 Task: Open Card Infrastructure Maintenance in Board Brand Management and Reputation Monitoring to Workspace Agile Methodology and add a team member Softage.2@softage.net, a label Blue, a checklist Sports Coaching, an attachment from your computer, a color Blue and finally, add a card description 'Conduct customer research for new customer loyalty program' and a comment 'We should approach this task with a sense of collaboration and teamwork, leveraging the strengths of each team member to achieve success.'. Add a start date 'Jan 06, 1900' with a due date 'Jan 13, 1900'
Action: Mouse moved to (125, 326)
Screenshot: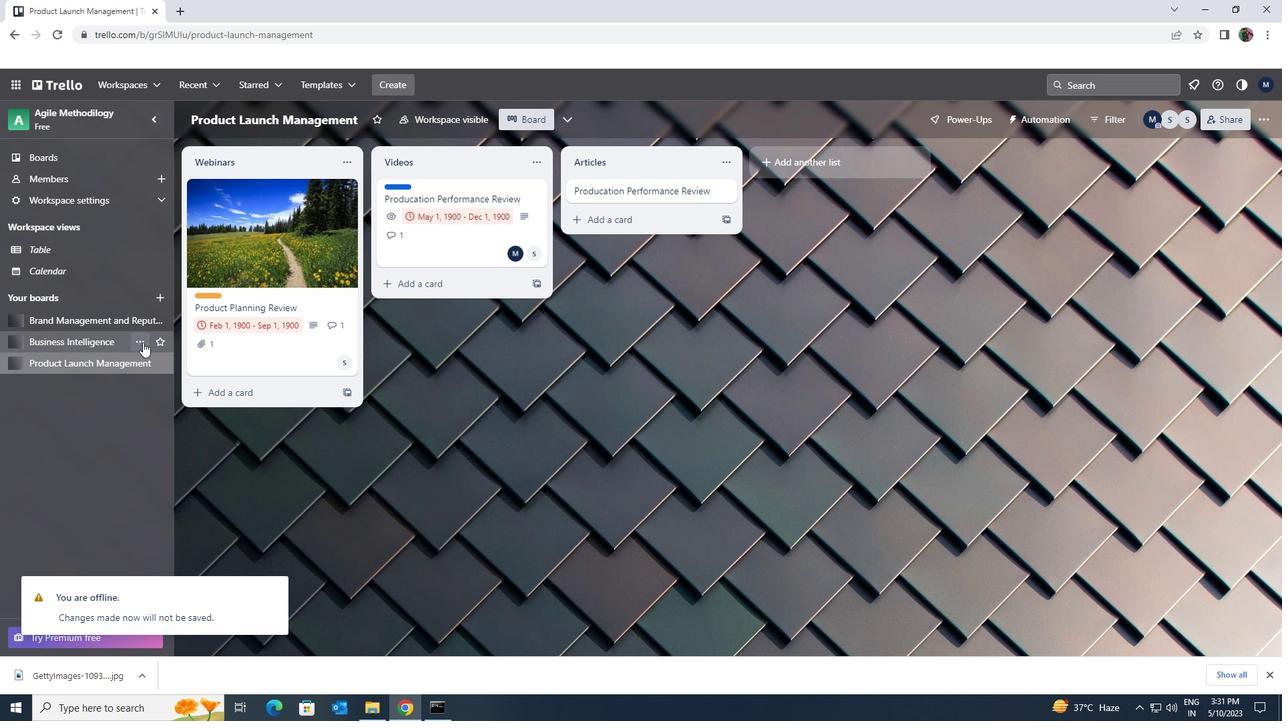 
Action: Mouse pressed left at (125, 326)
Screenshot: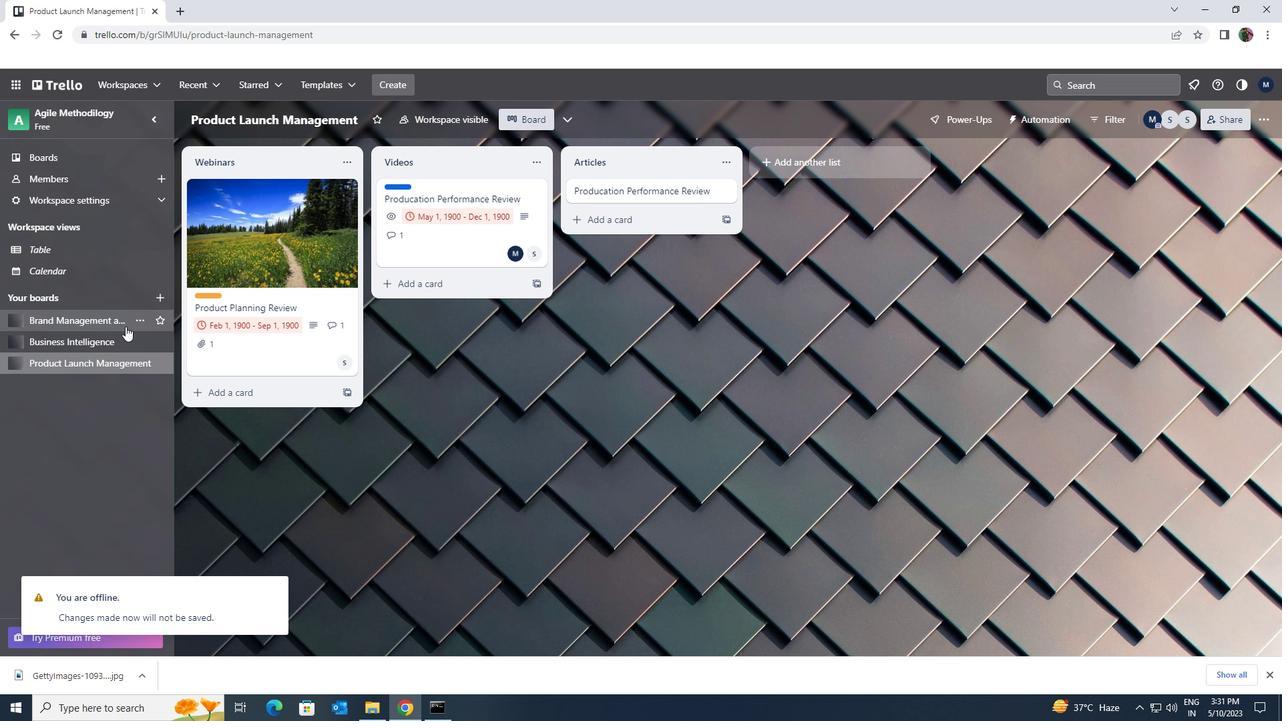 
Action: Mouse moved to (109, 322)
Screenshot: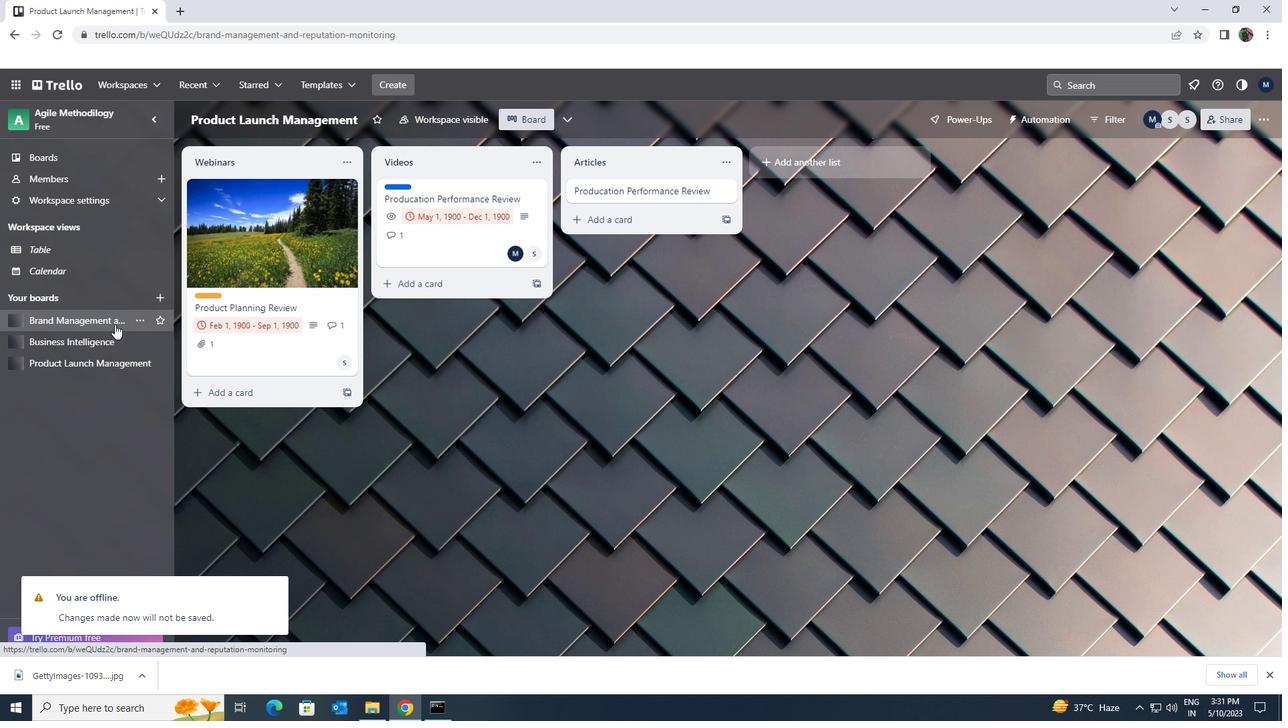 
Action: Mouse pressed left at (109, 322)
Screenshot: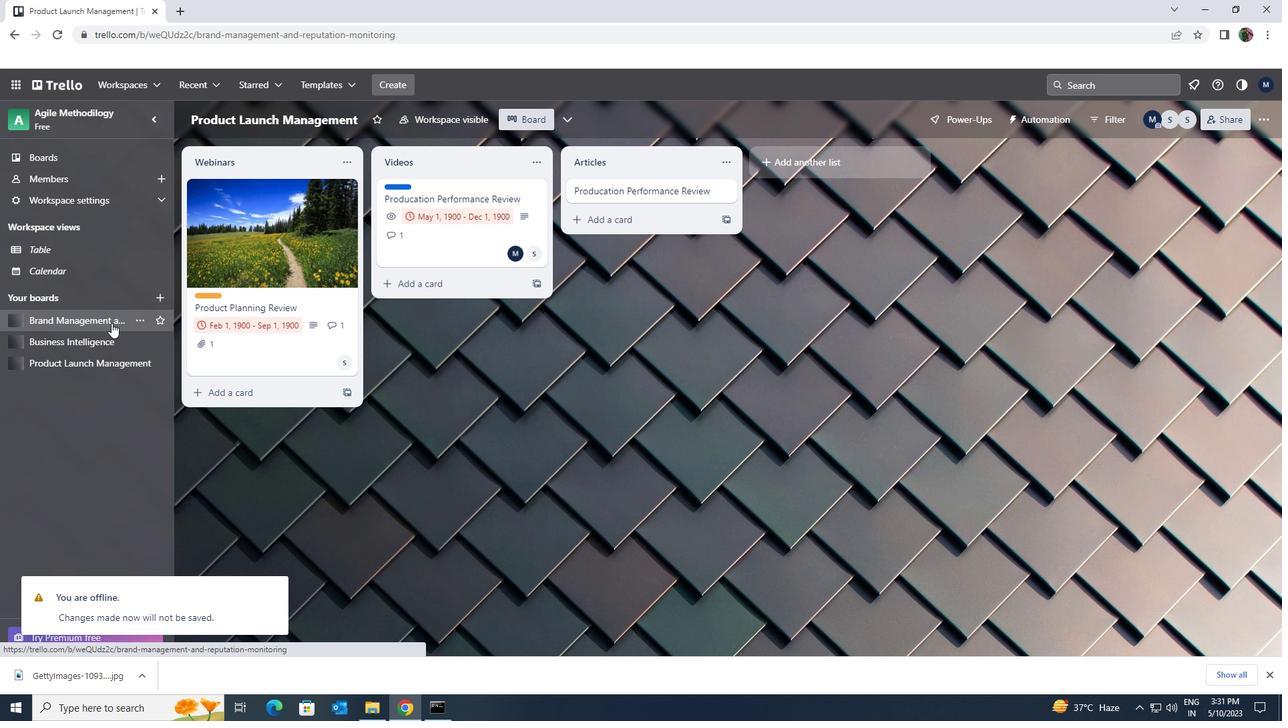 
Action: Mouse moved to (504, 193)
Screenshot: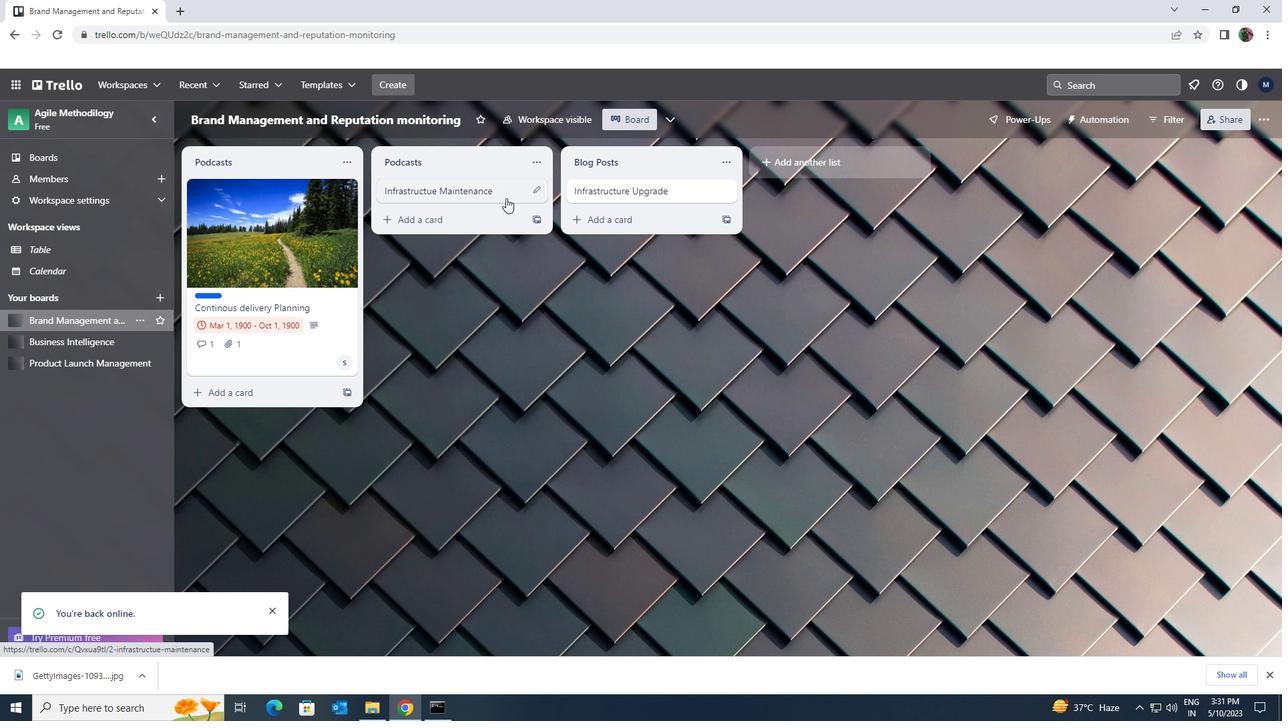 
Action: Mouse pressed left at (504, 193)
Screenshot: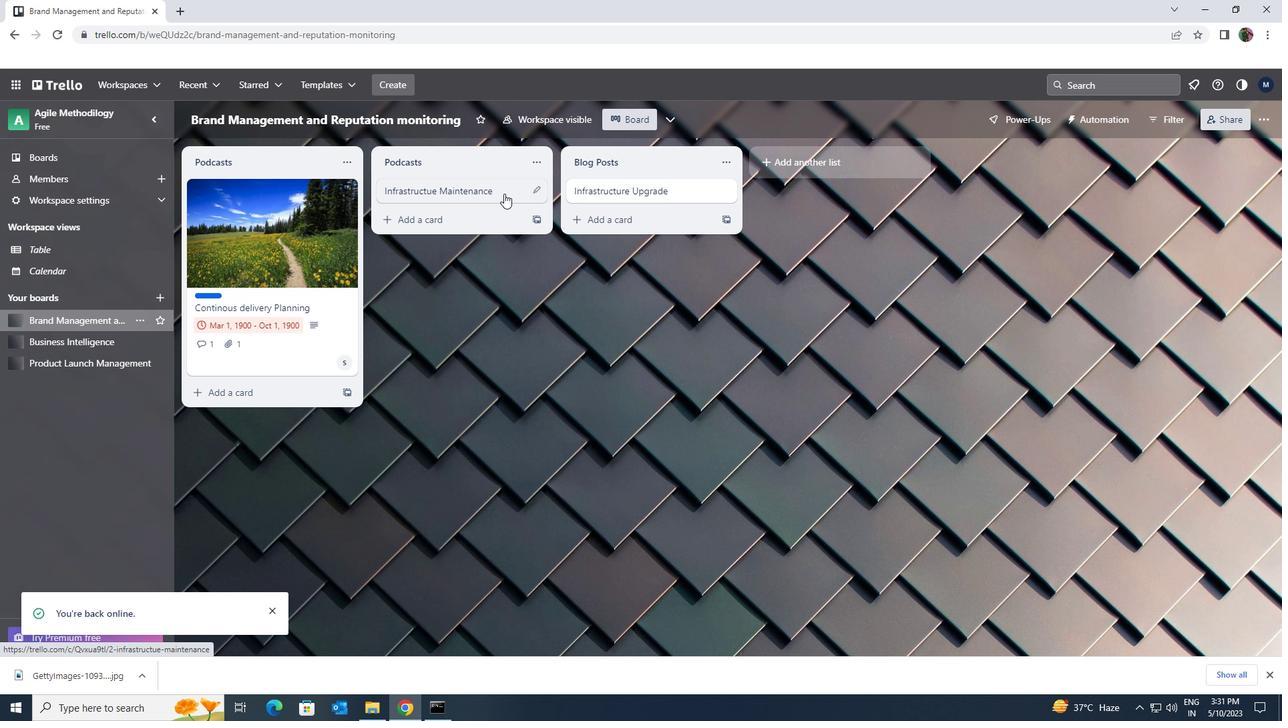 
Action: Mouse moved to (785, 182)
Screenshot: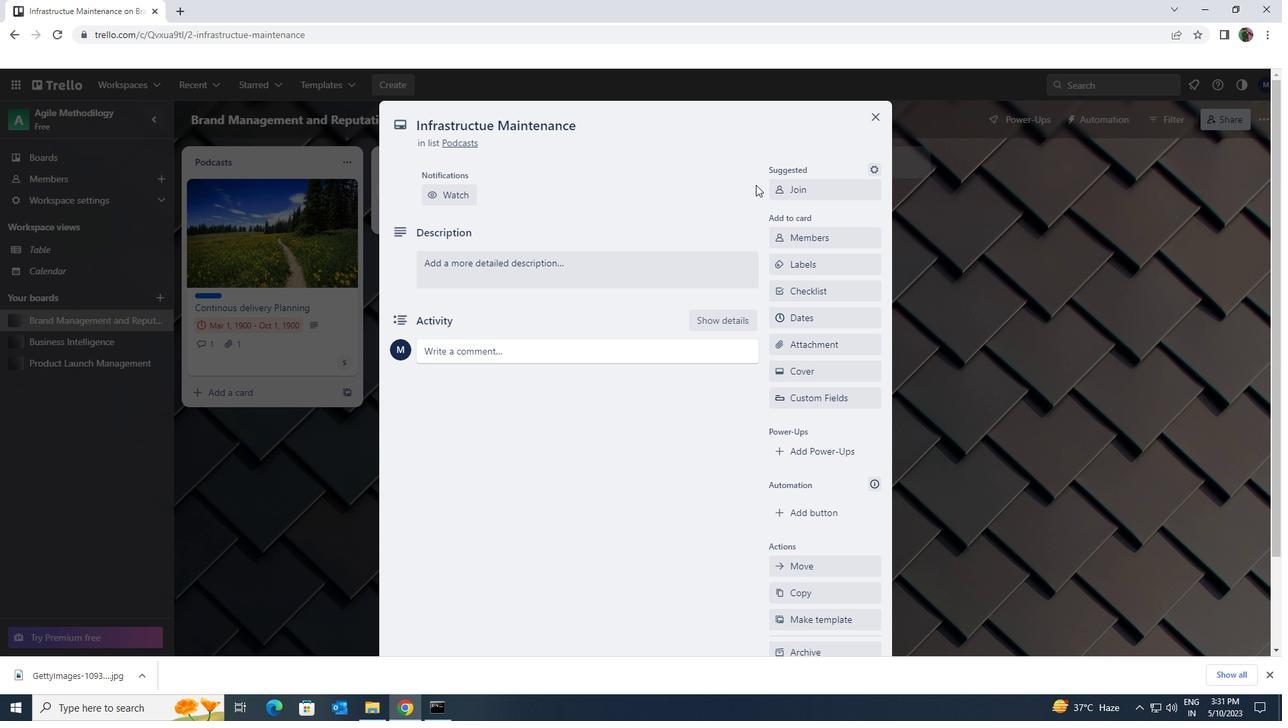 
Action: Mouse pressed left at (785, 182)
Screenshot: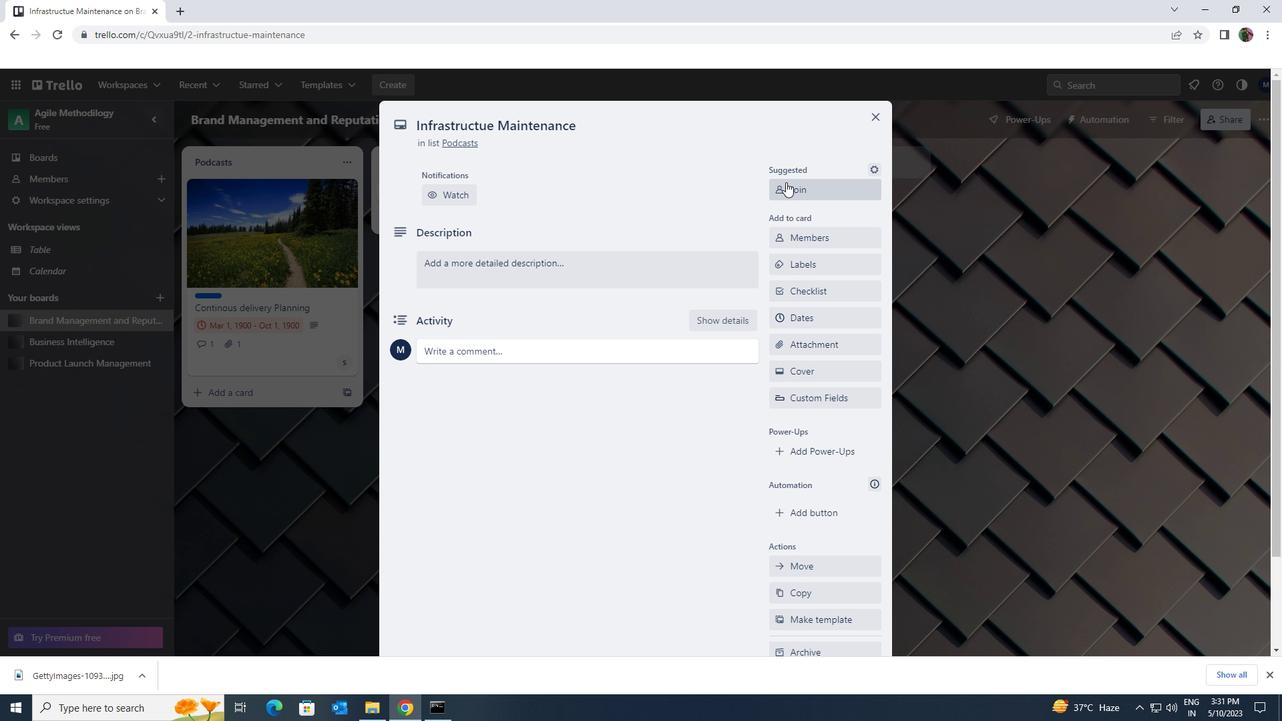 
Action: Mouse moved to (807, 187)
Screenshot: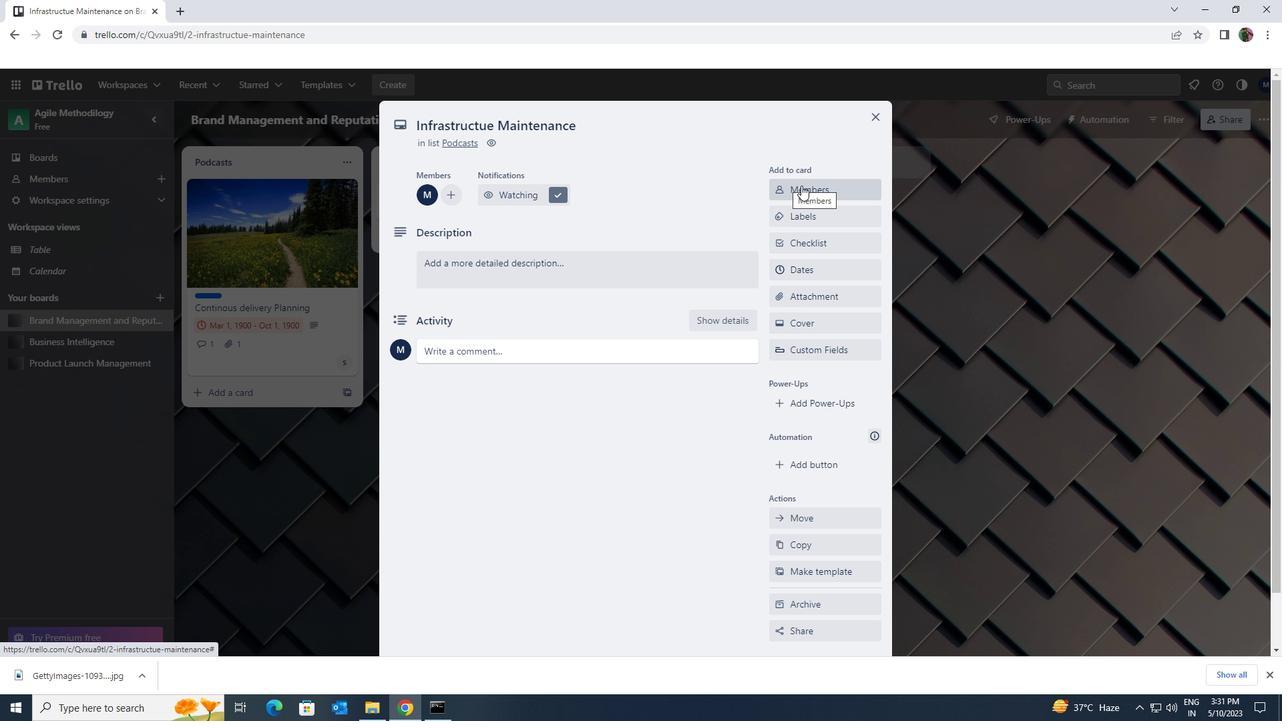 
Action: Mouse pressed left at (807, 187)
Screenshot: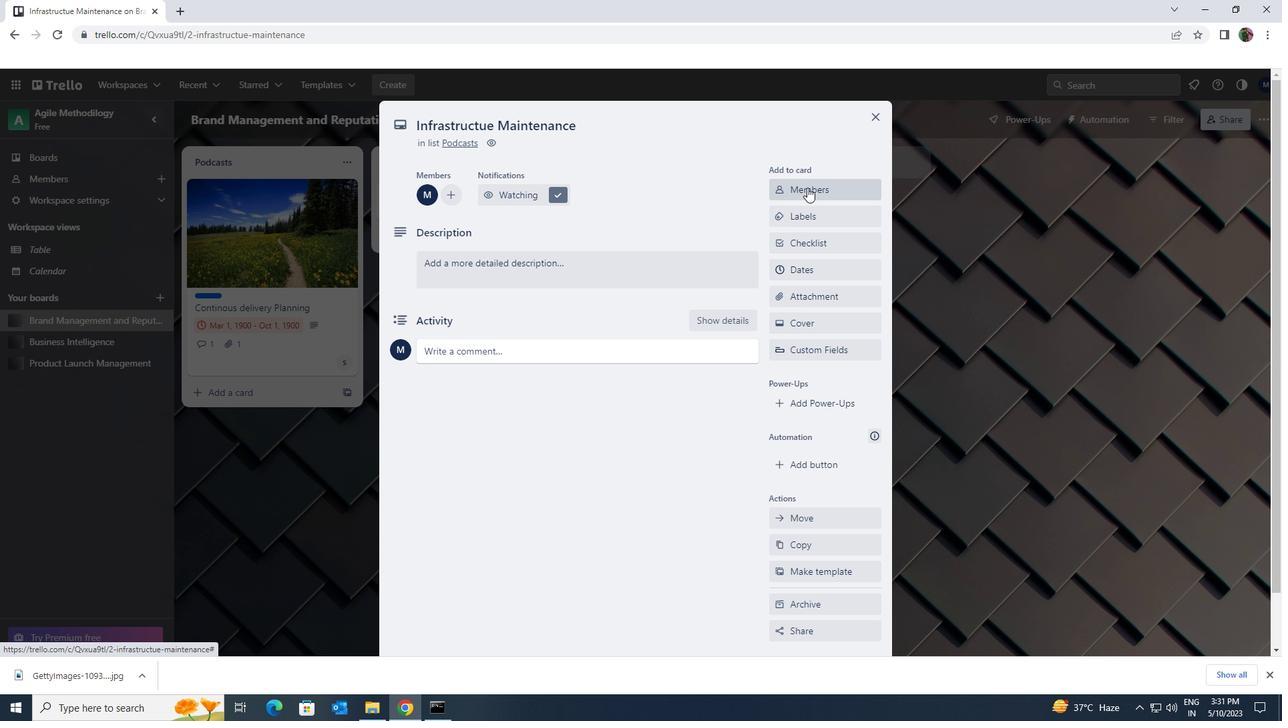 
Action: Mouse moved to (807, 187)
Screenshot: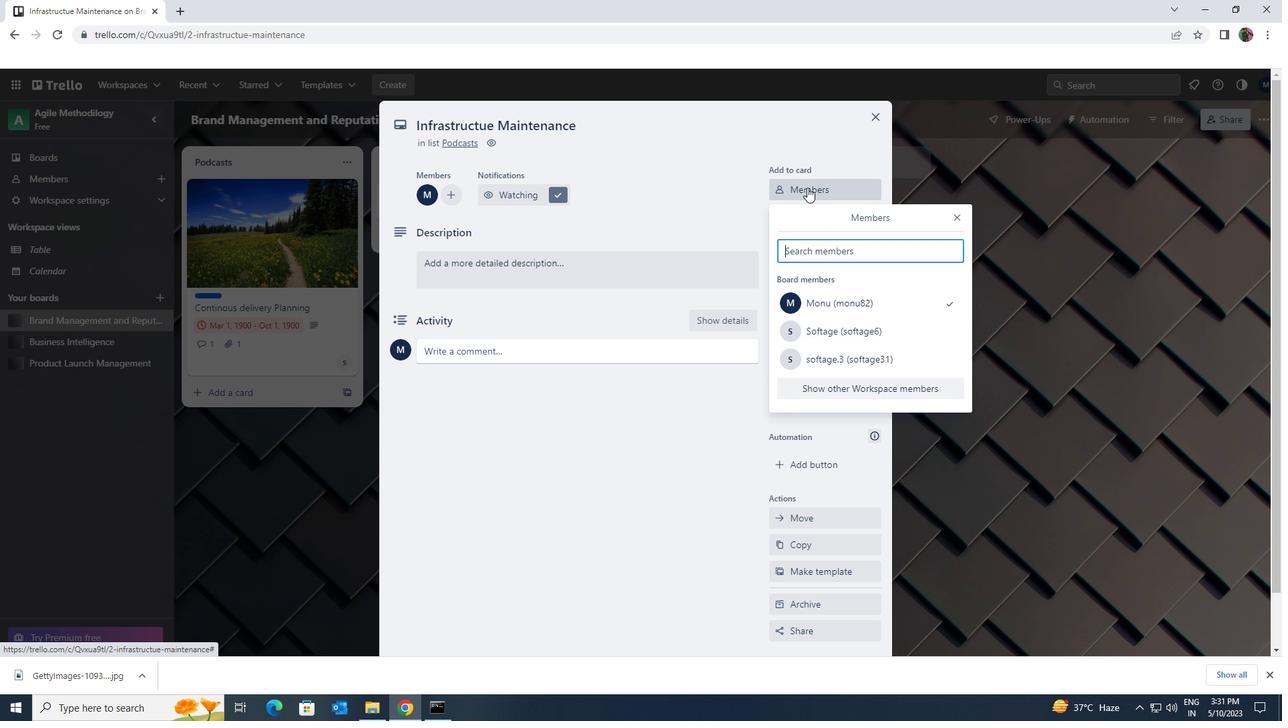 
Action: Key pressed <Key.shift>SOFTAGE.2<Key.shift>@SOFTAGE.NET
Screenshot: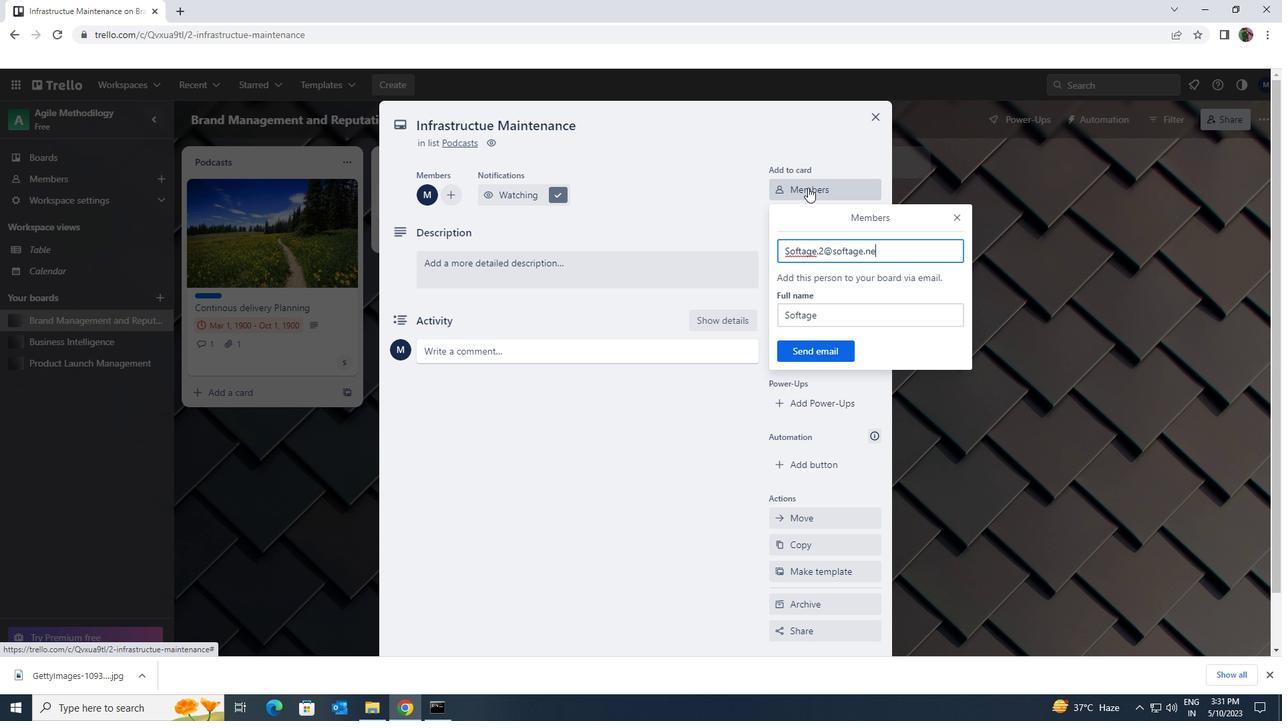 
Action: Mouse moved to (823, 351)
Screenshot: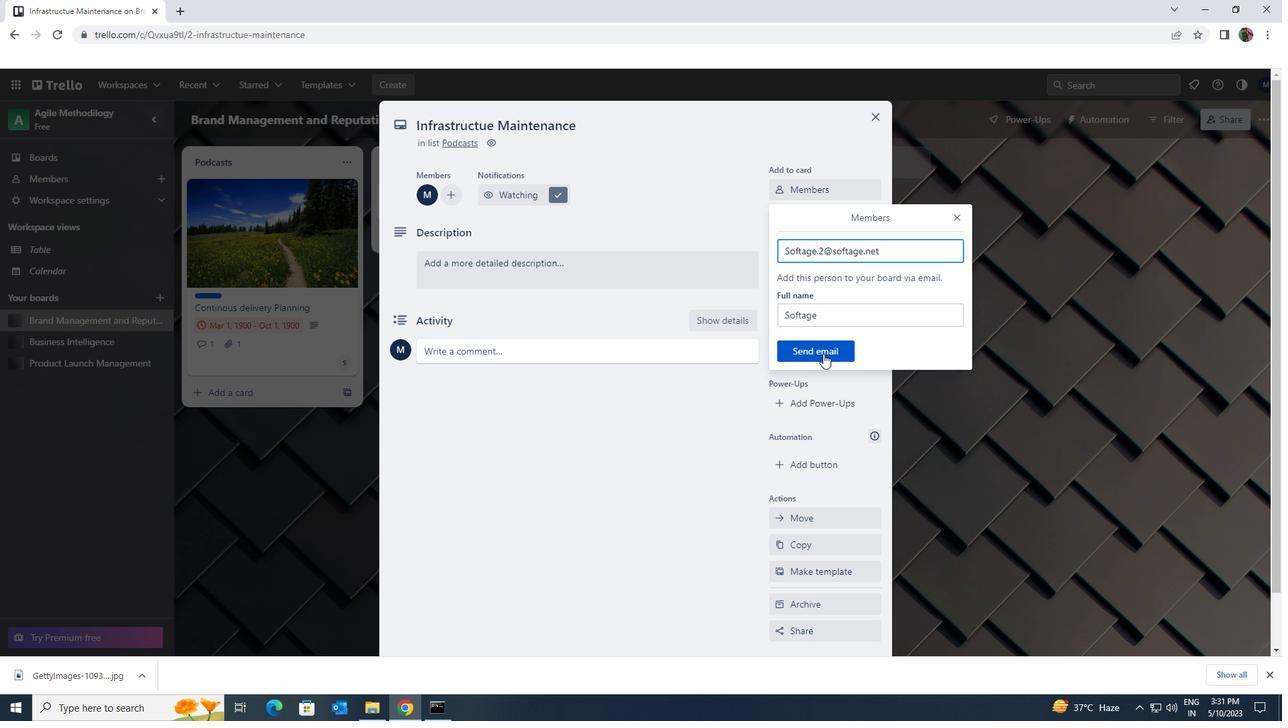
Action: Mouse pressed left at (823, 351)
Screenshot: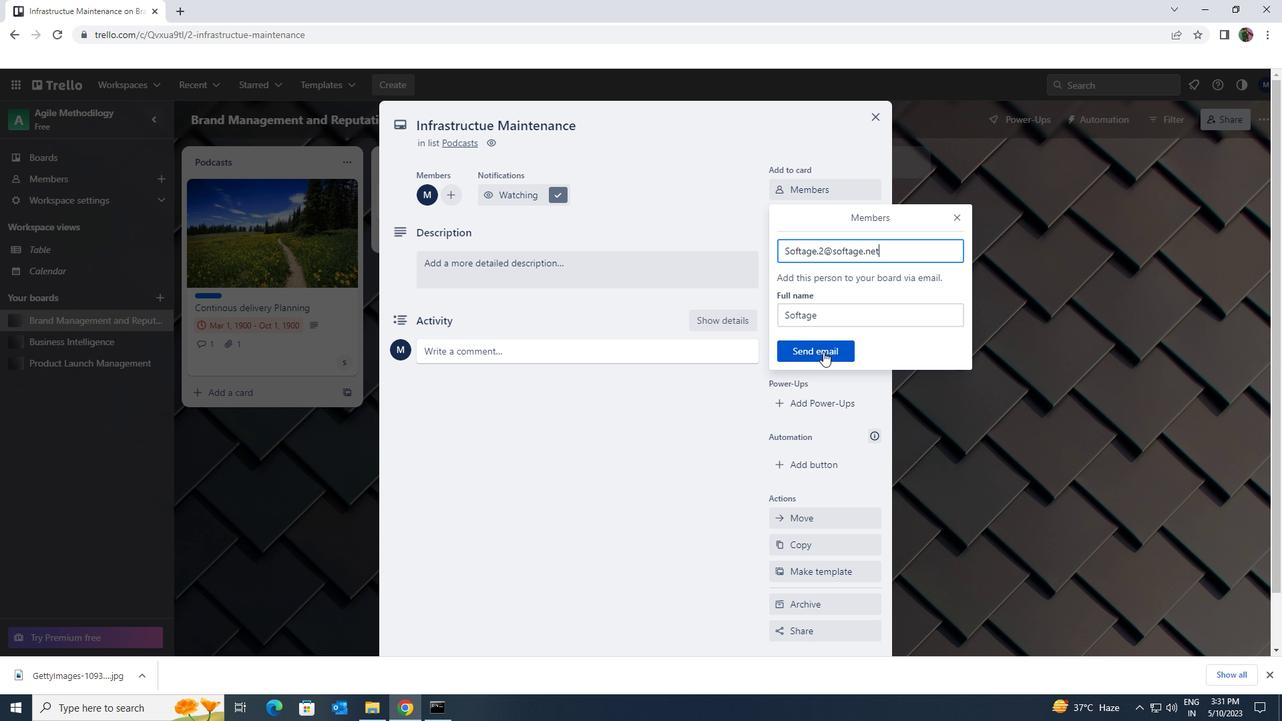 
Action: Mouse moved to (800, 215)
Screenshot: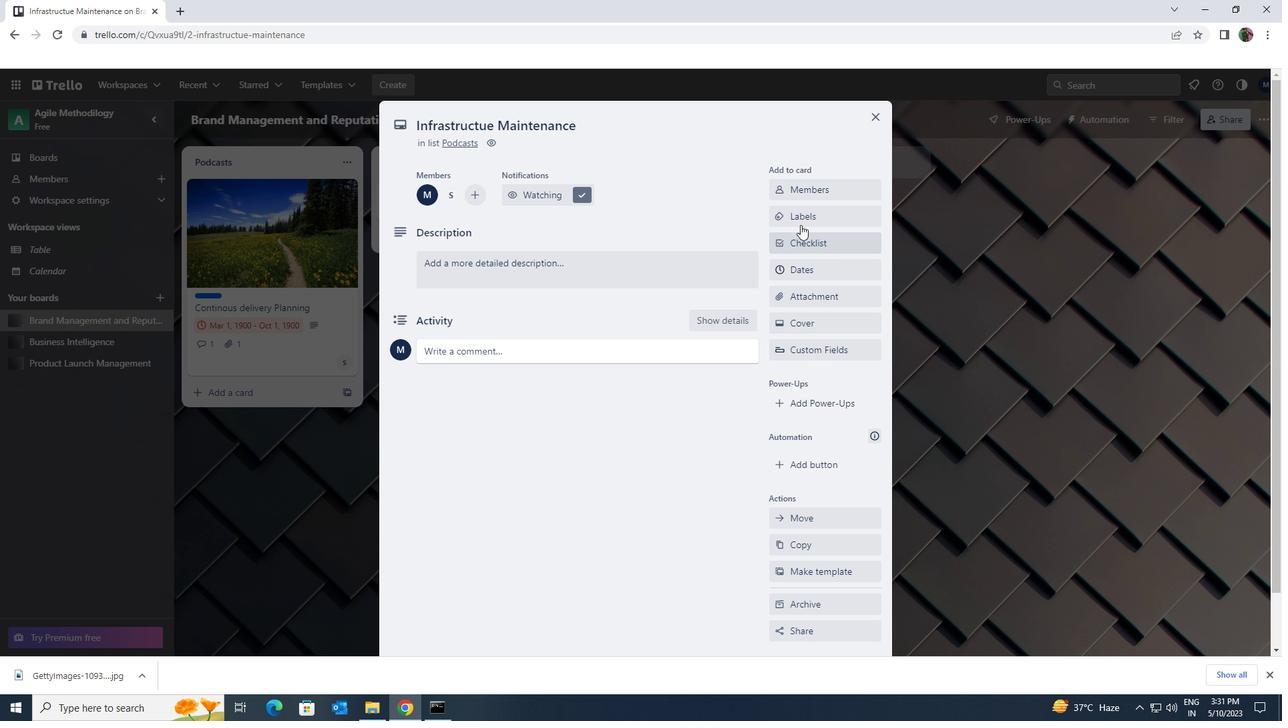 
Action: Mouse pressed left at (800, 215)
Screenshot: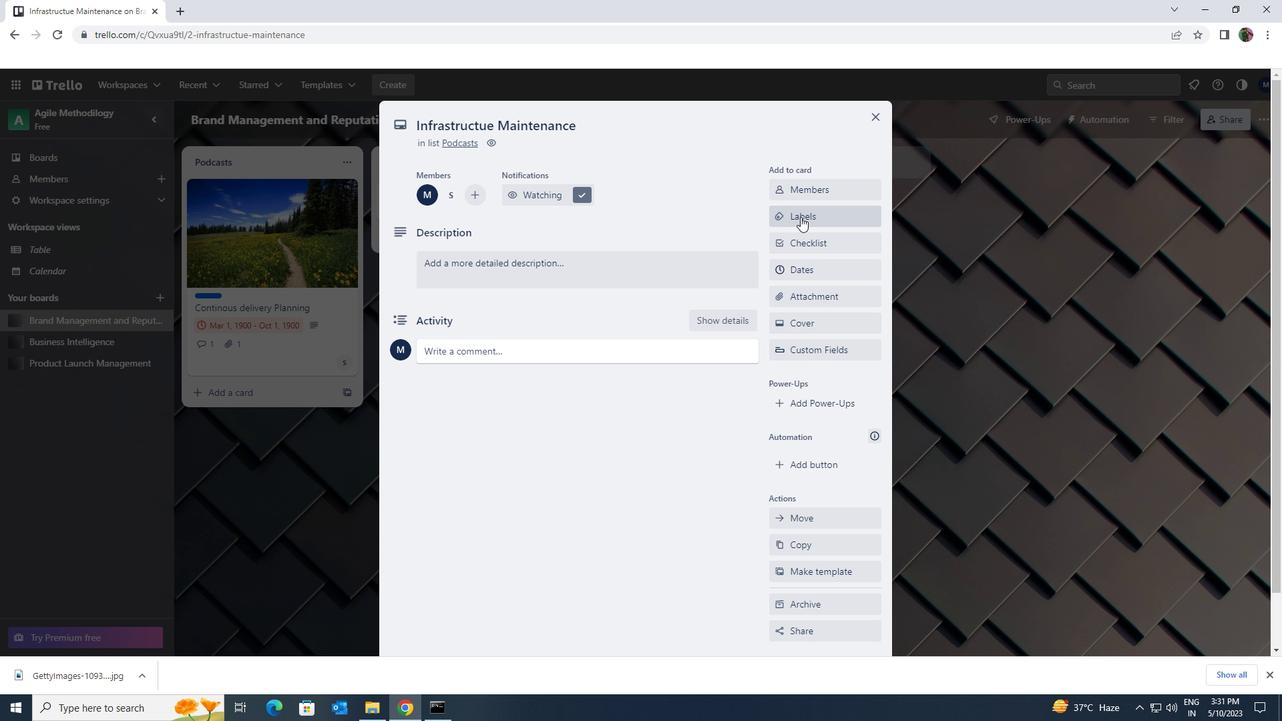 
Action: Mouse moved to (859, 503)
Screenshot: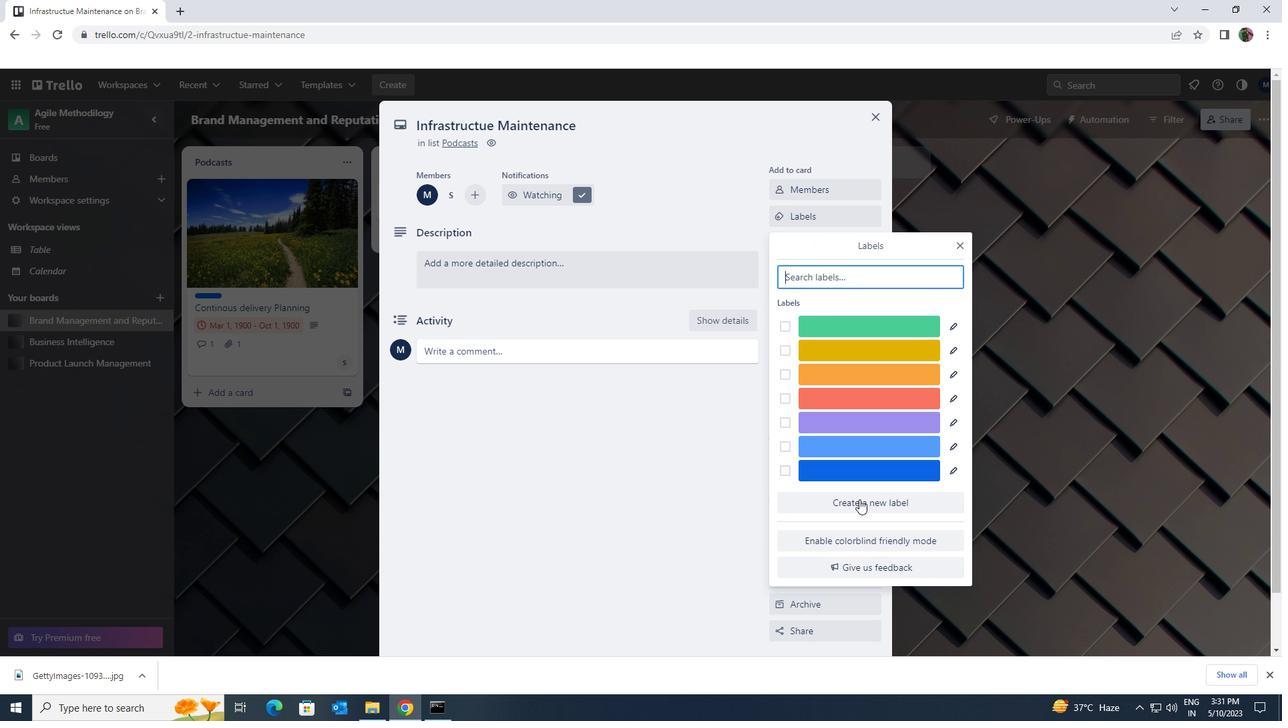 
Action: Mouse pressed left at (859, 503)
Screenshot: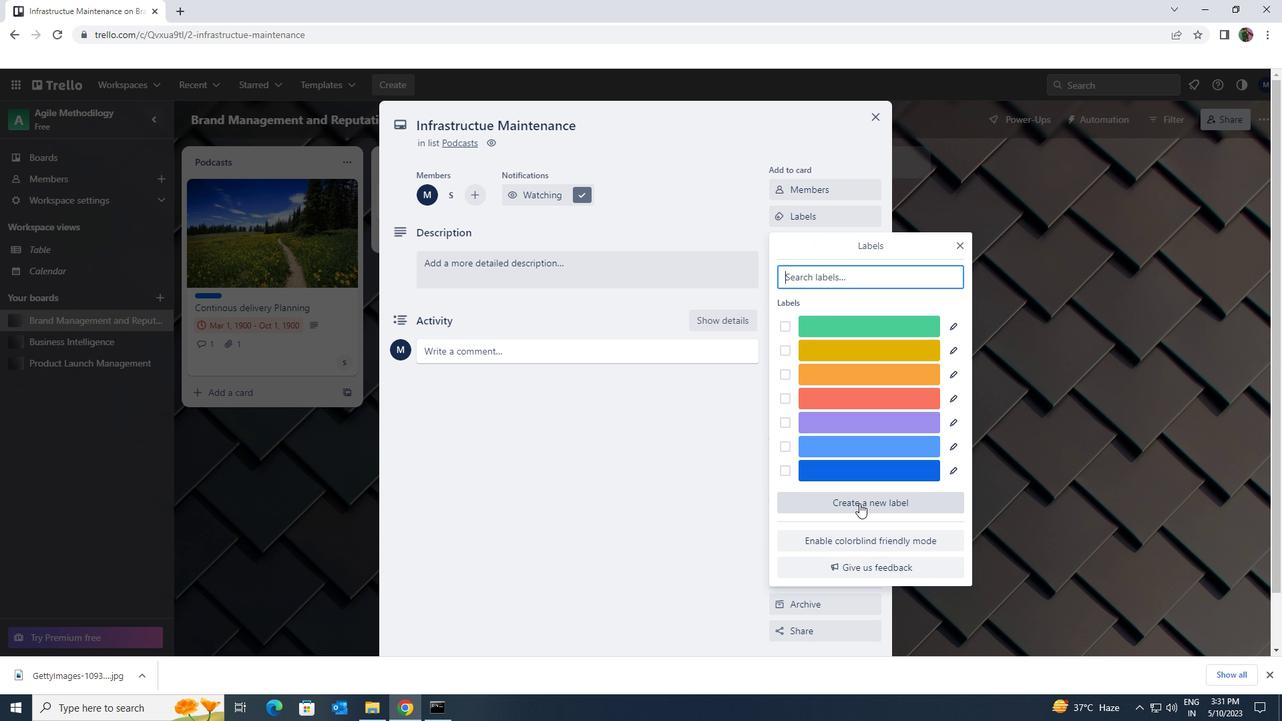 
Action: Mouse moved to (791, 536)
Screenshot: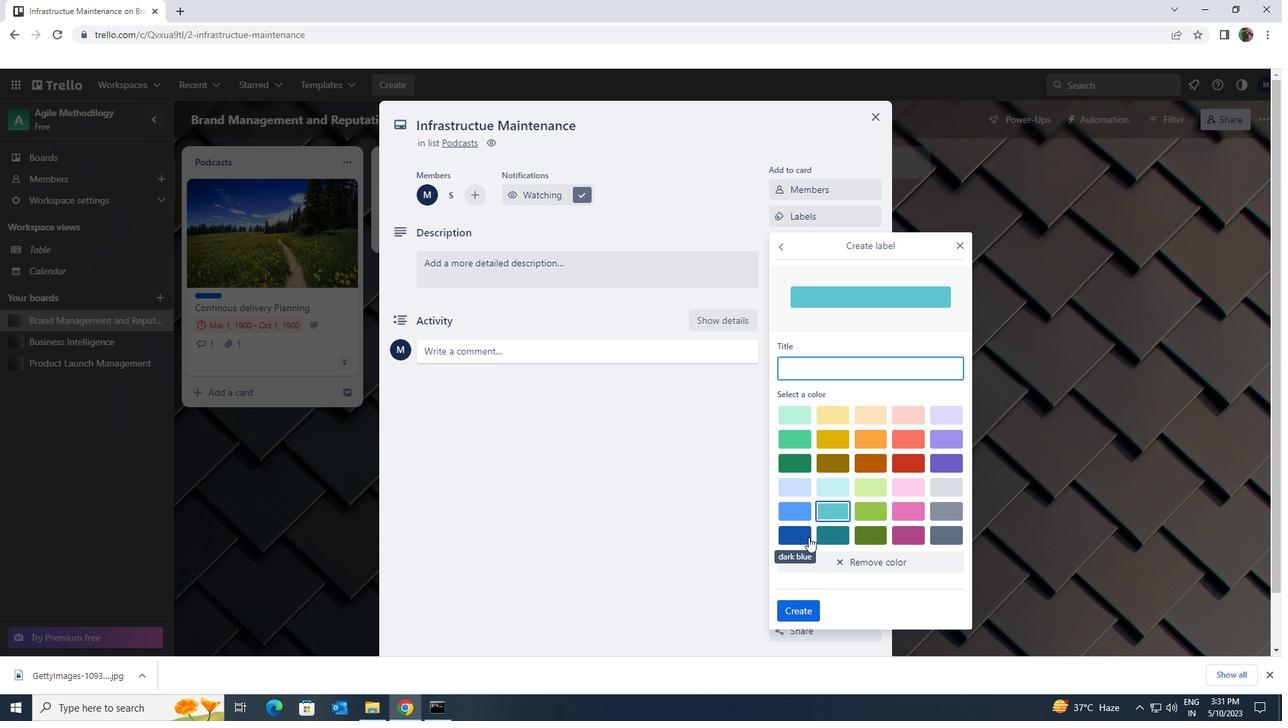 
Action: Mouse pressed left at (791, 536)
Screenshot: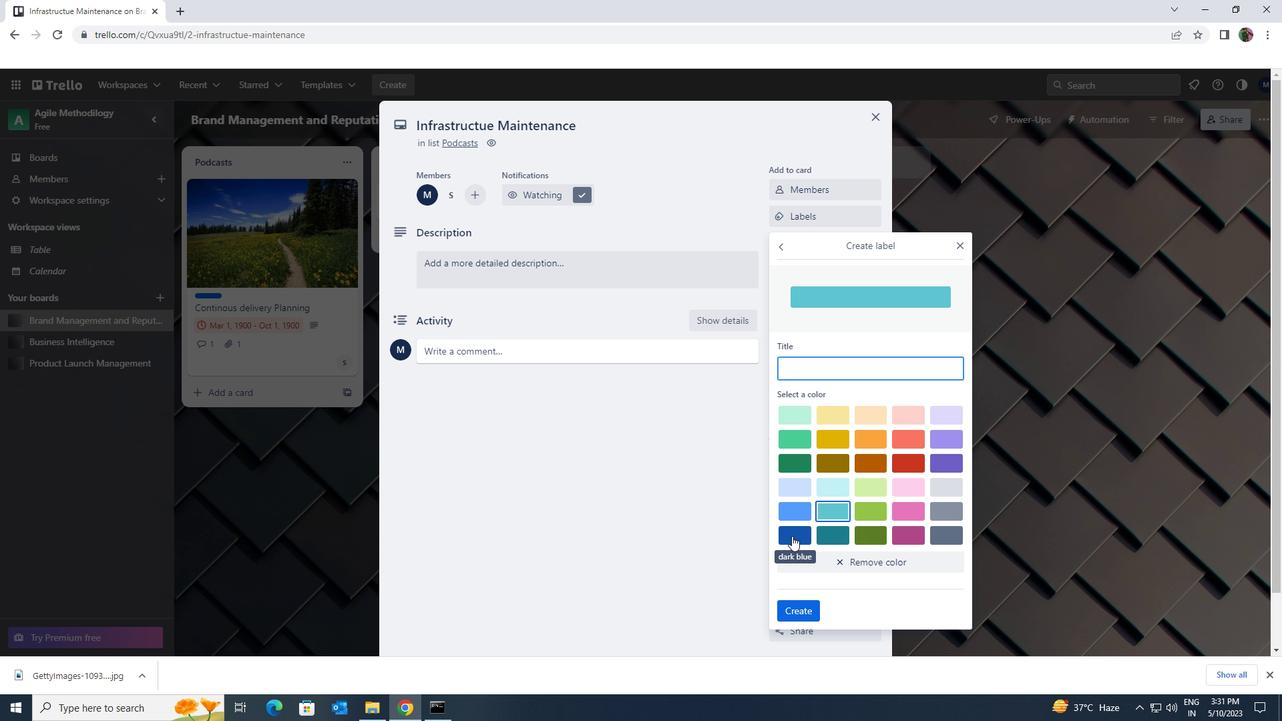 
Action: Mouse moved to (793, 610)
Screenshot: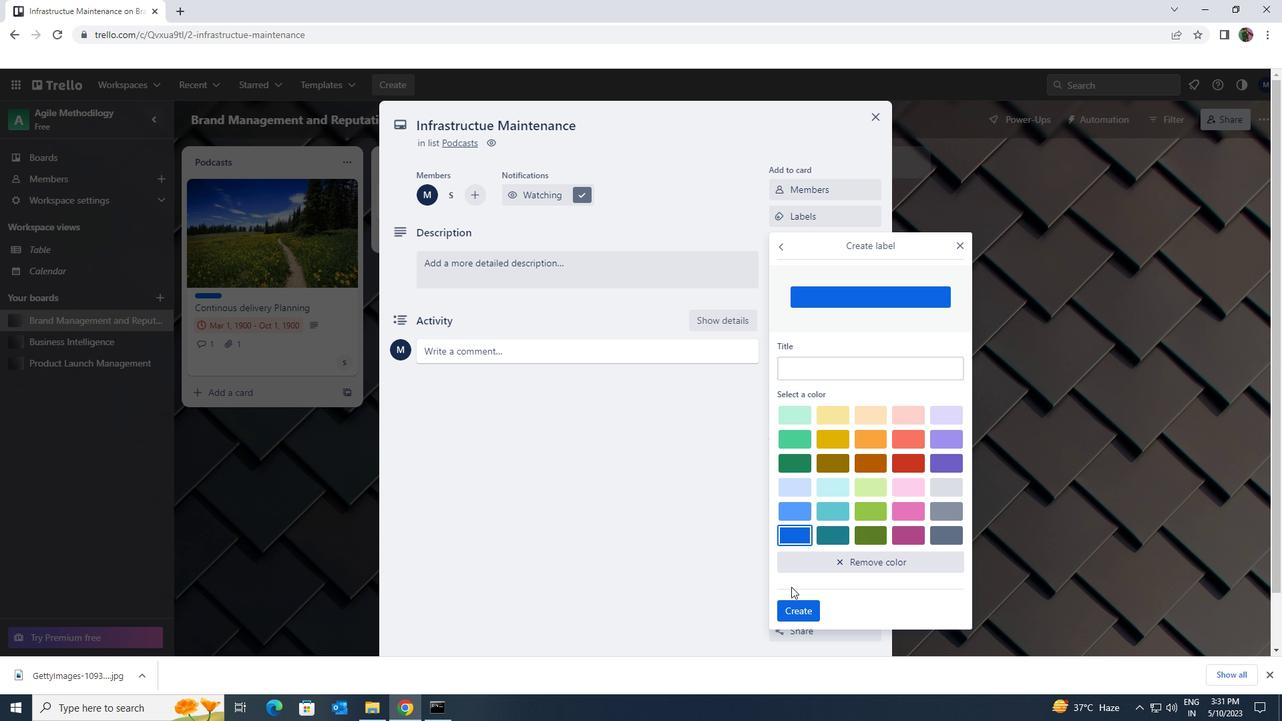 
Action: Mouse pressed left at (793, 610)
Screenshot: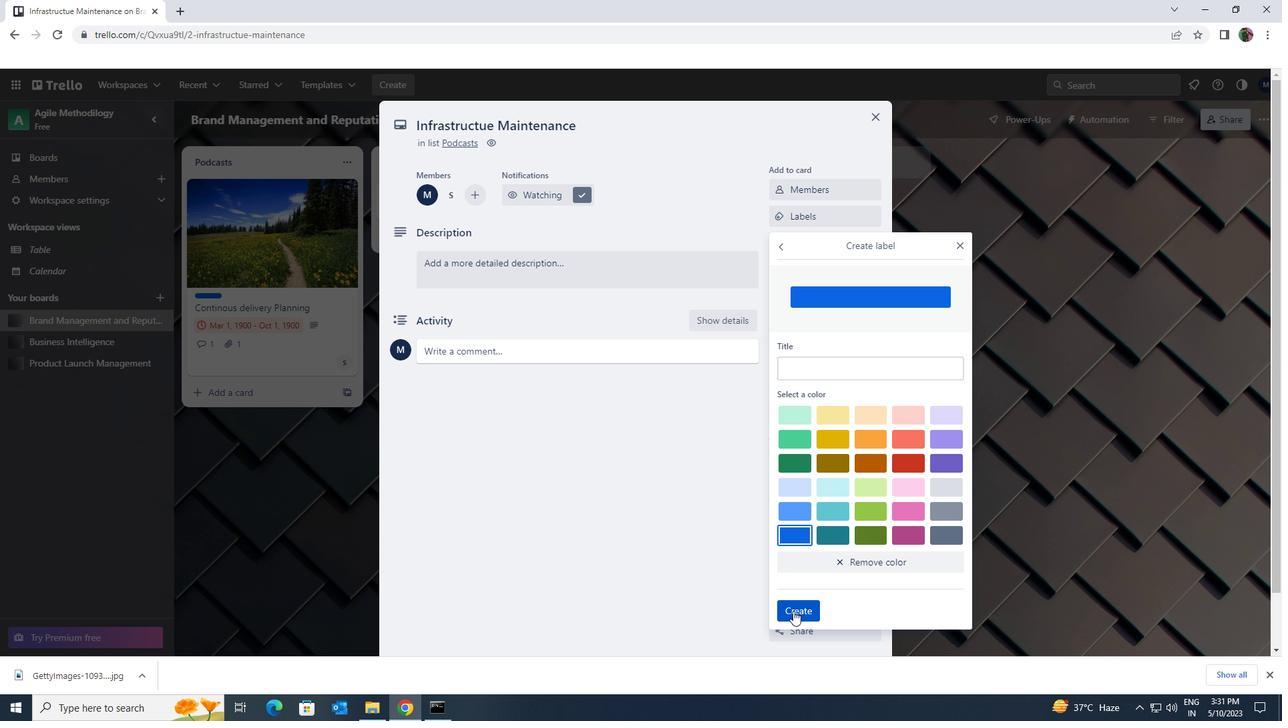
Action: Mouse moved to (957, 244)
Screenshot: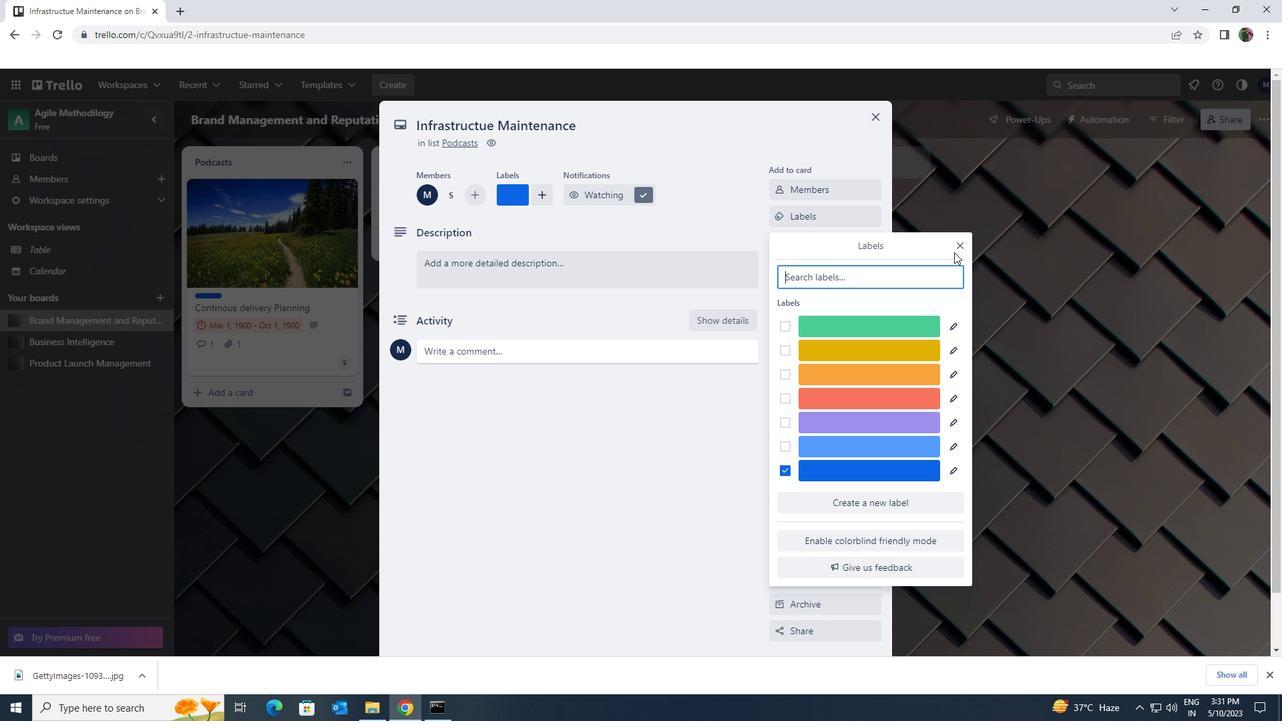 
Action: Mouse pressed left at (957, 244)
Screenshot: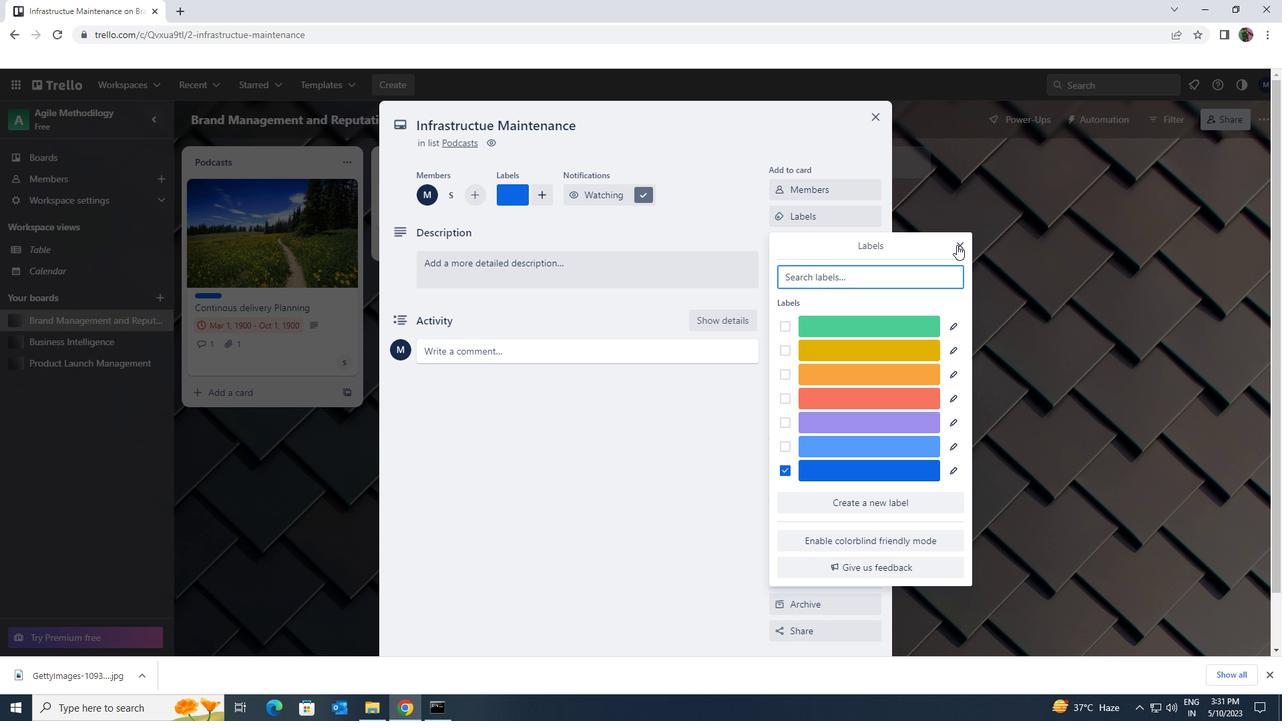 
Action: Mouse moved to (860, 249)
Screenshot: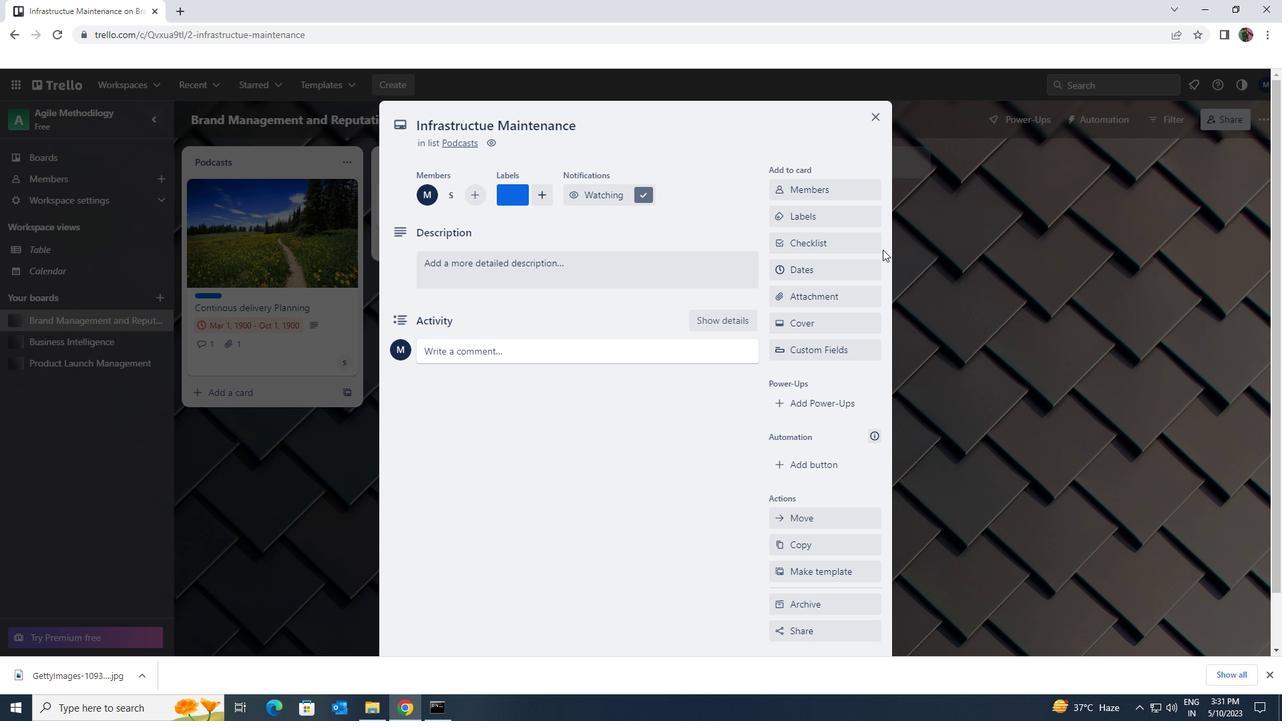 
Action: Mouse pressed left at (860, 249)
Screenshot: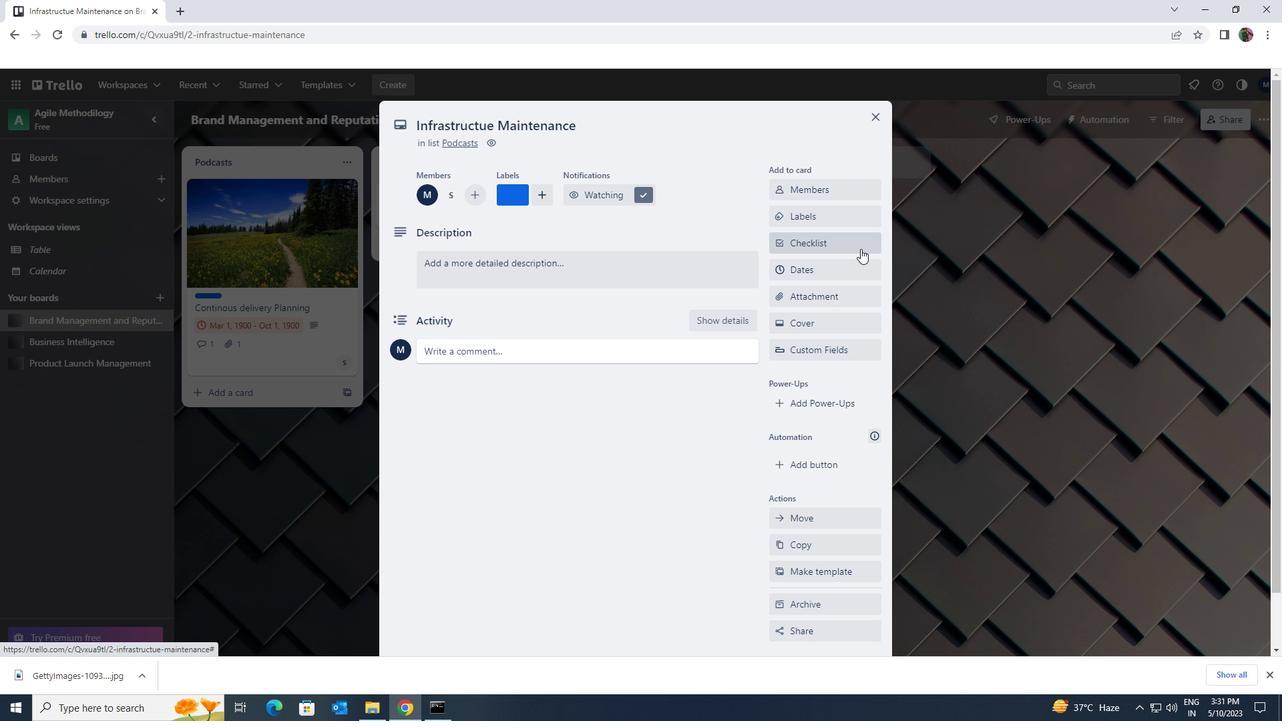 
Action: Key pressed <Key.shift>SPORTS<Key.space><Key.shift>COACHING
Screenshot: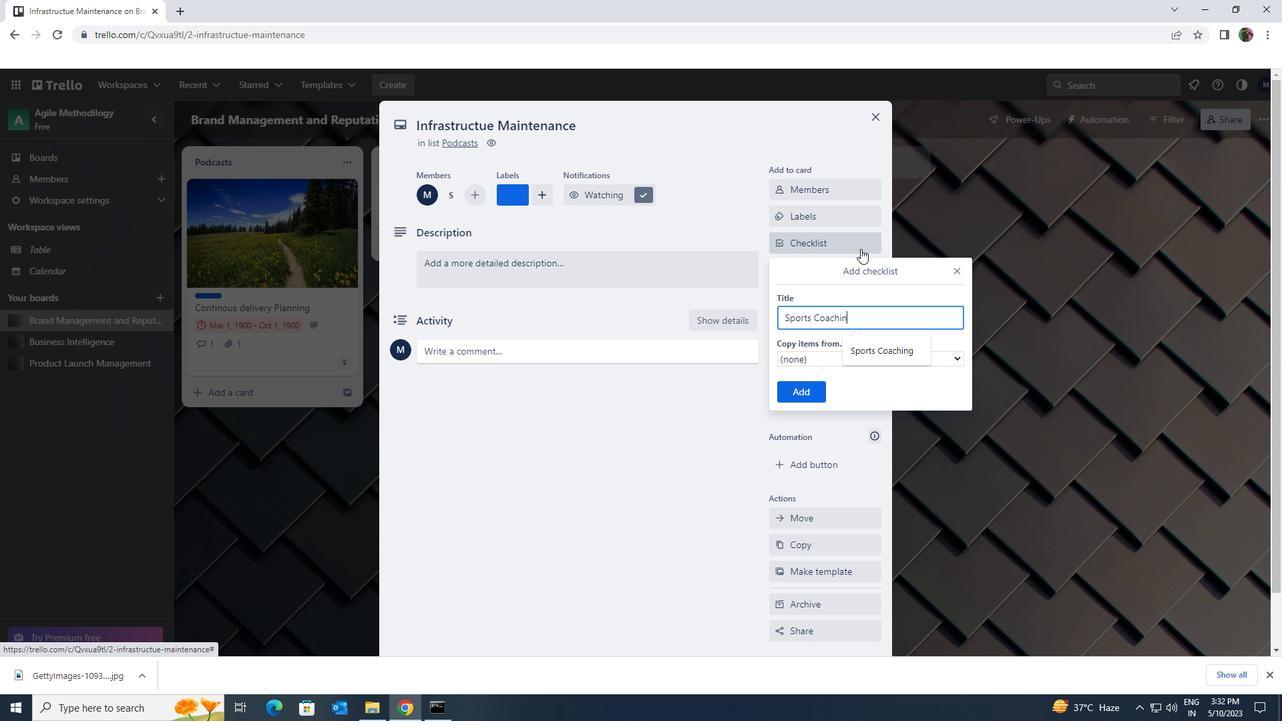 
Action: Mouse moved to (817, 382)
Screenshot: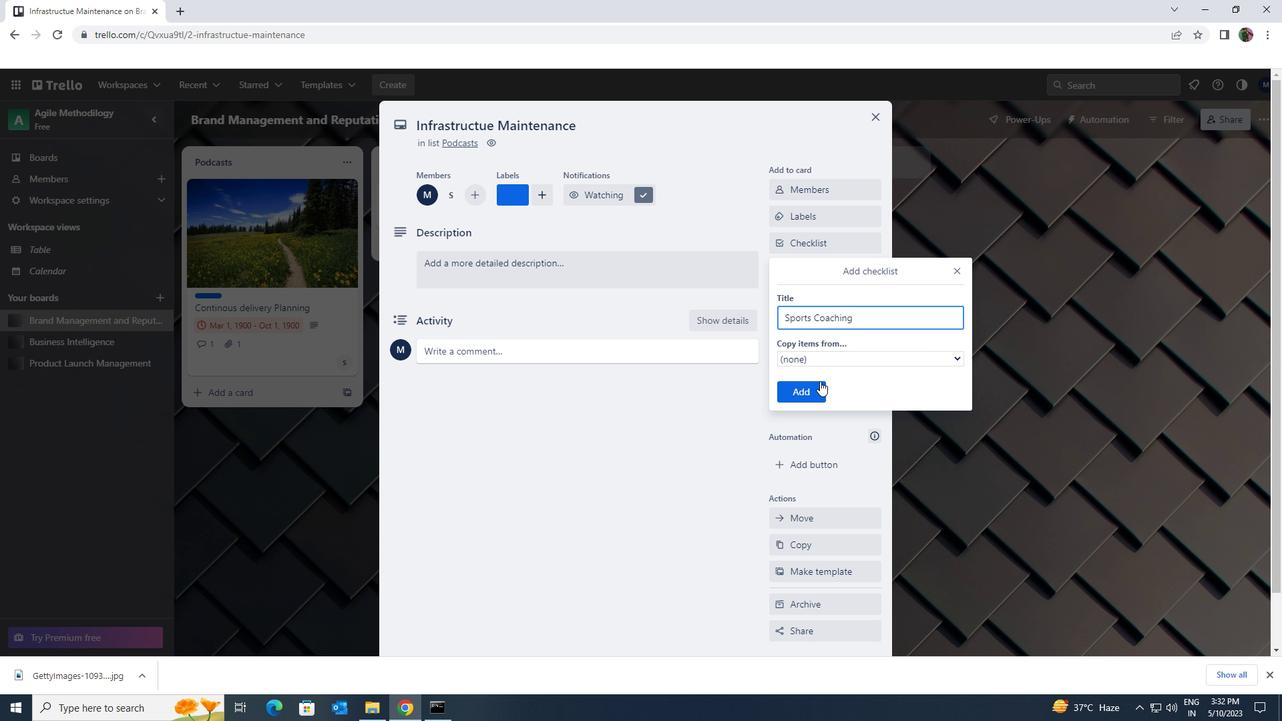 
Action: Mouse pressed left at (817, 382)
Screenshot: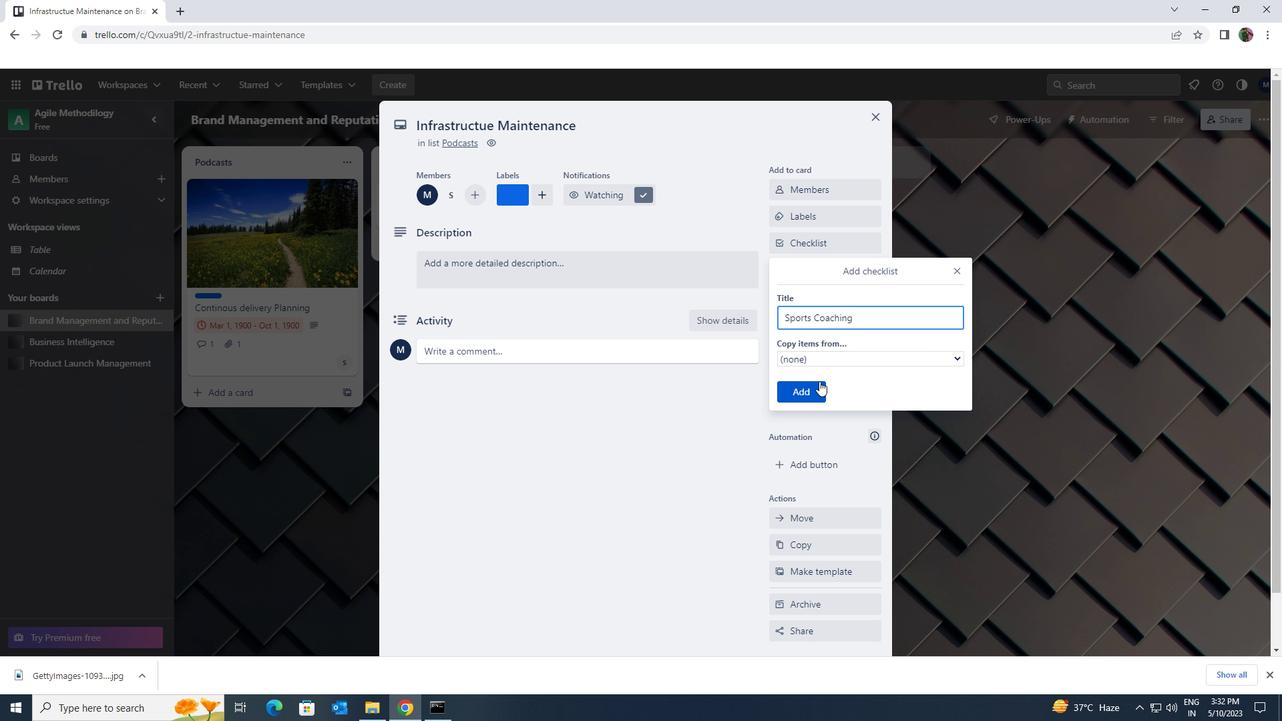 
Action: Mouse moved to (807, 291)
Screenshot: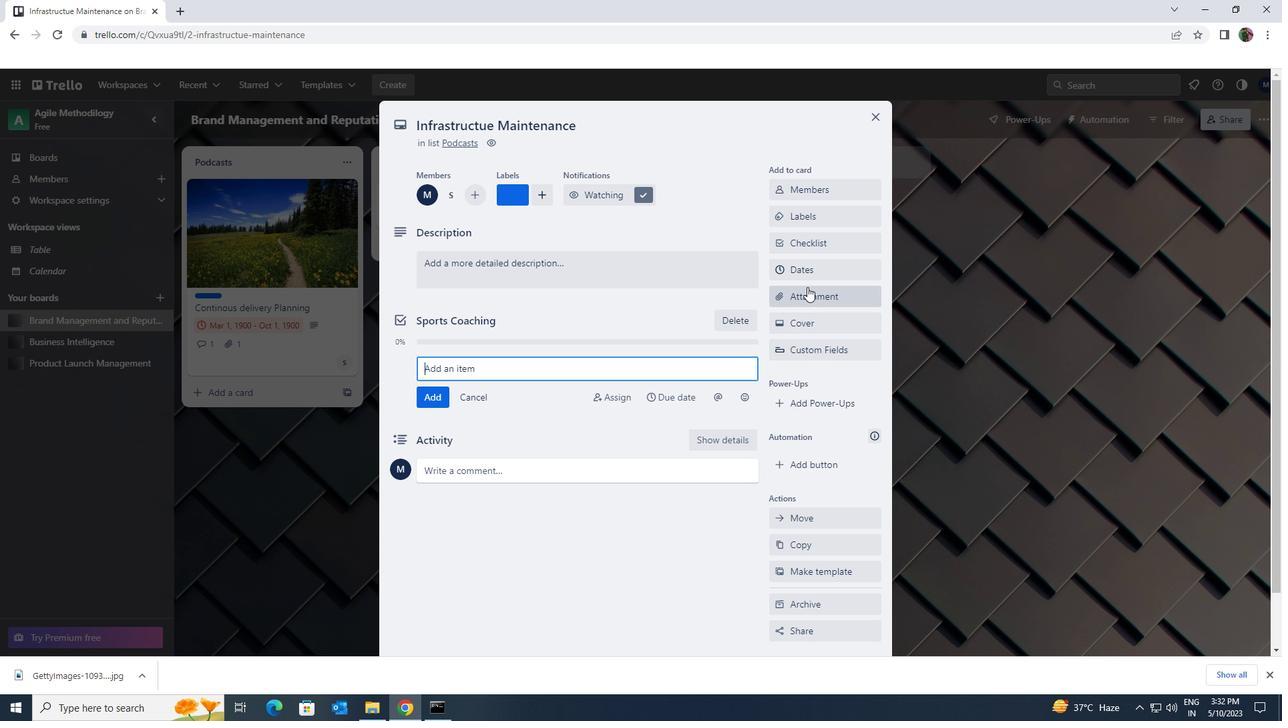 
Action: Mouse pressed left at (807, 291)
Screenshot: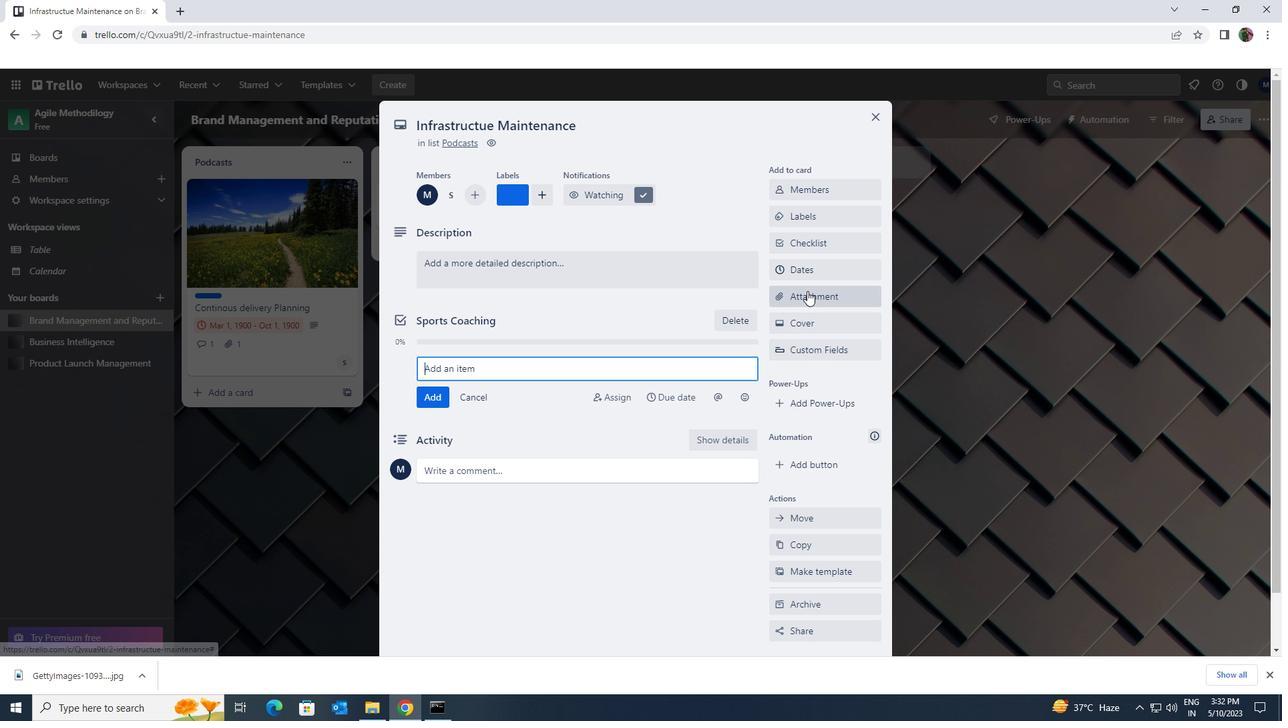 
Action: Mouse moved to (817, 361)
Screenshot: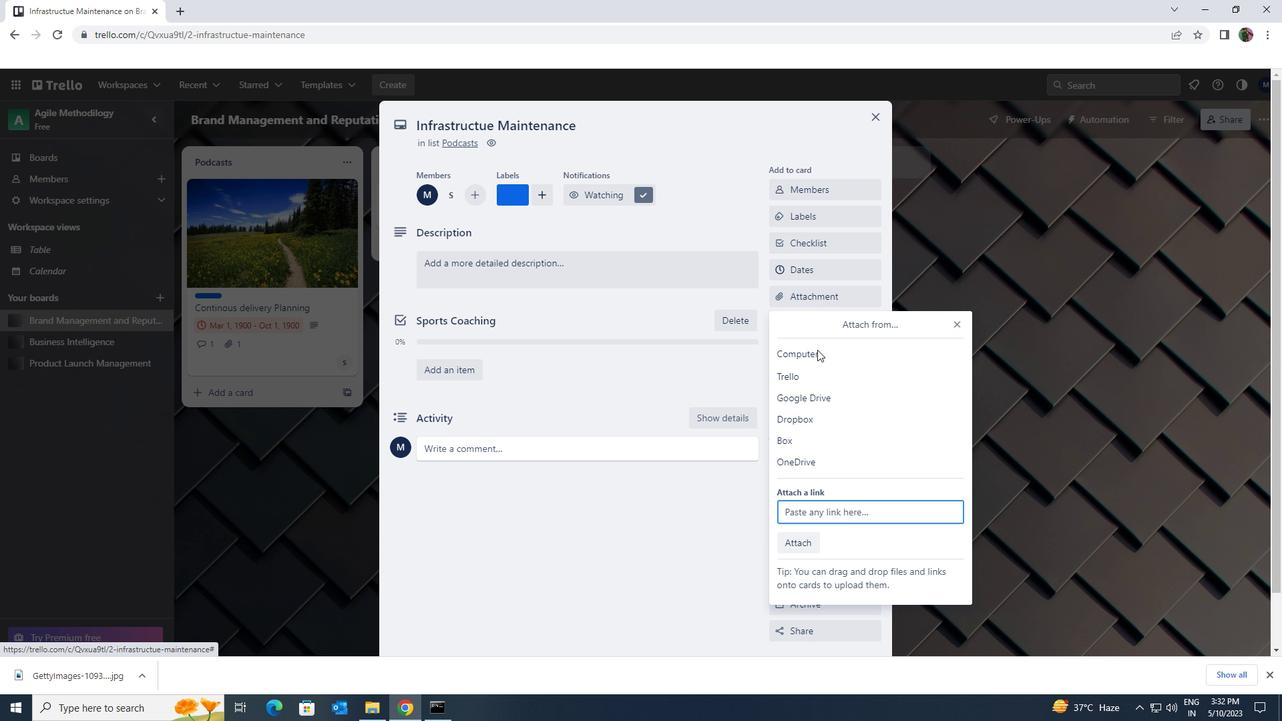 
Action: Mouse pressed left at (817, 361)
Screenshot: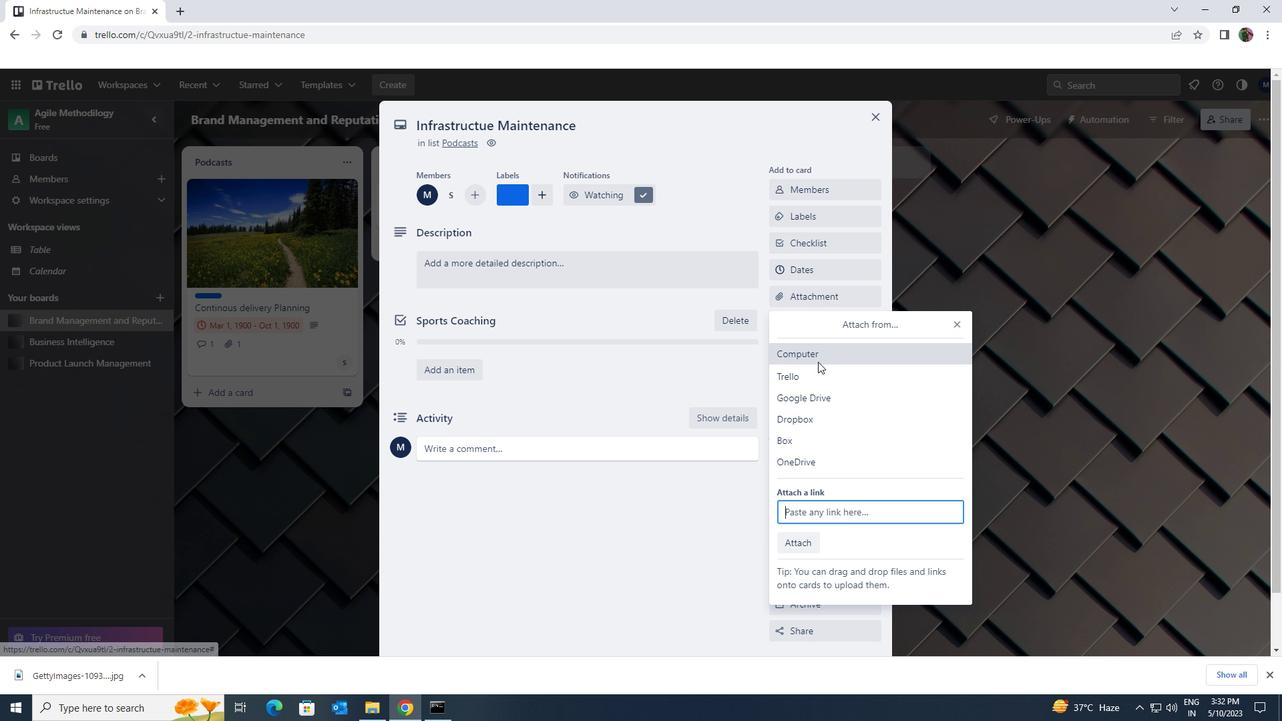 
Action: Mouse moved to (322, 118)
Screenshot: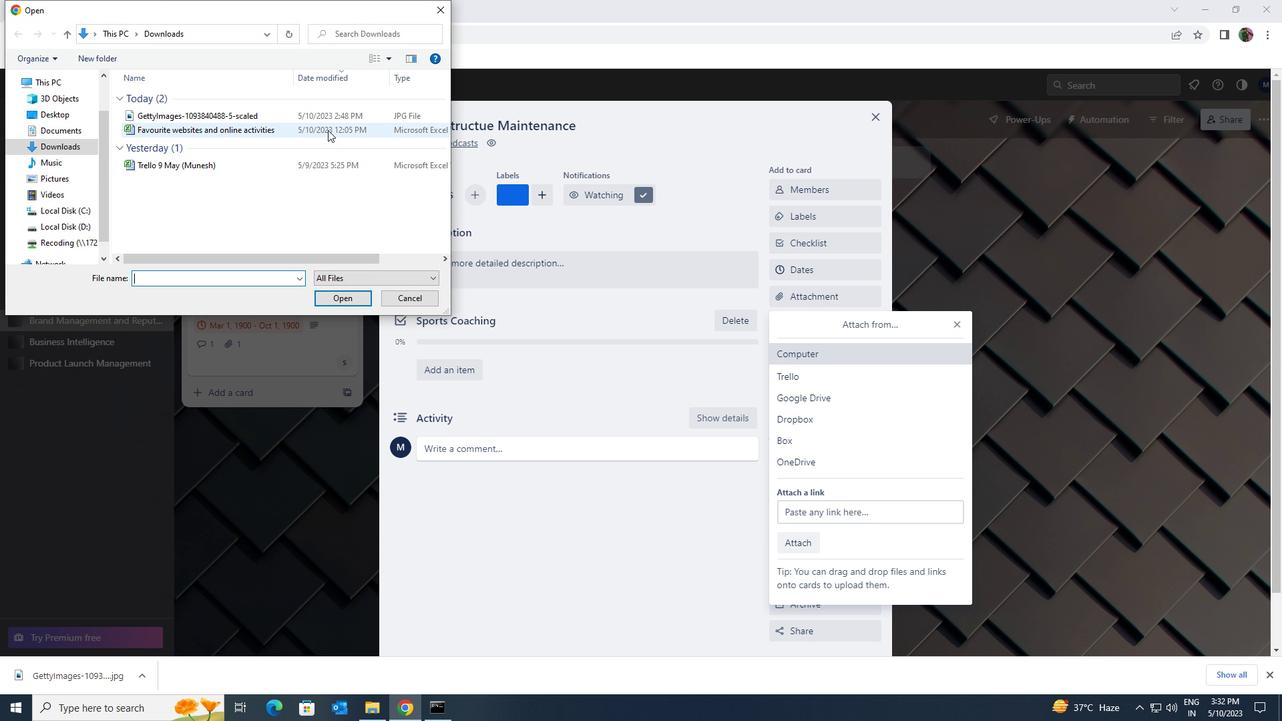 
Action: Mouse pressed left at (322, 118)
Screenshot: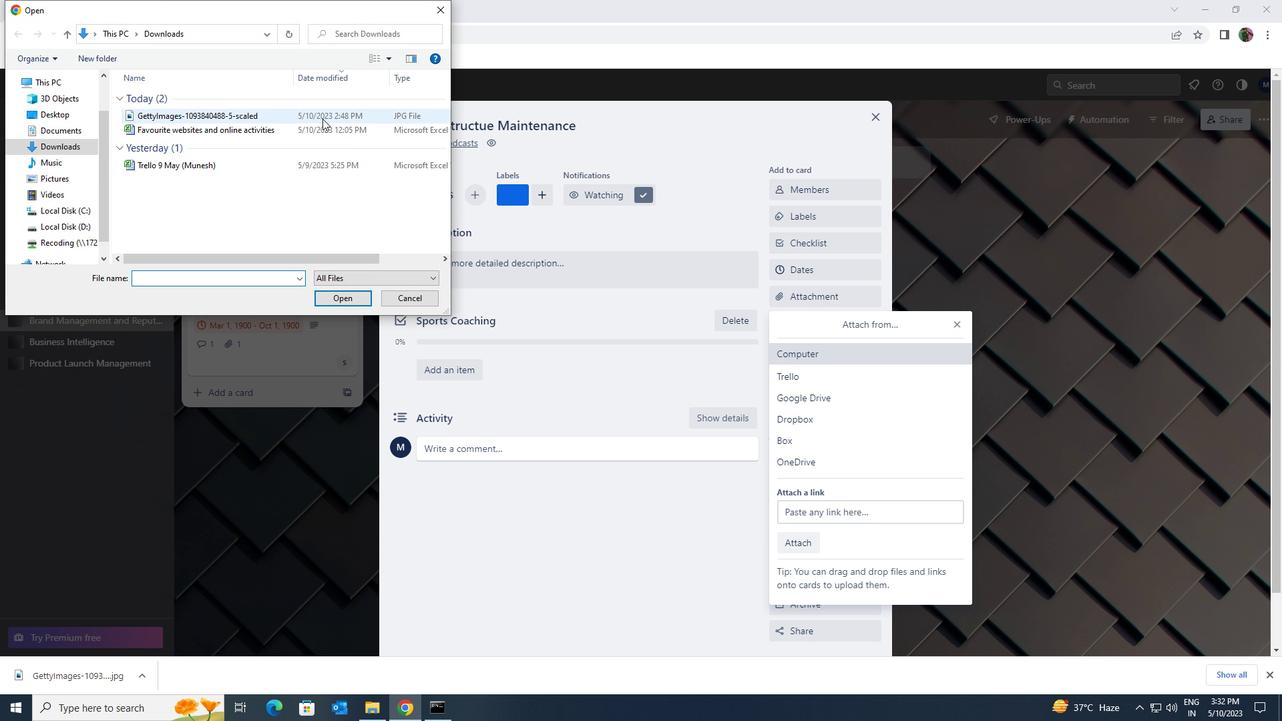 
Action: Mouse moved to (349, 299)
Screenshot: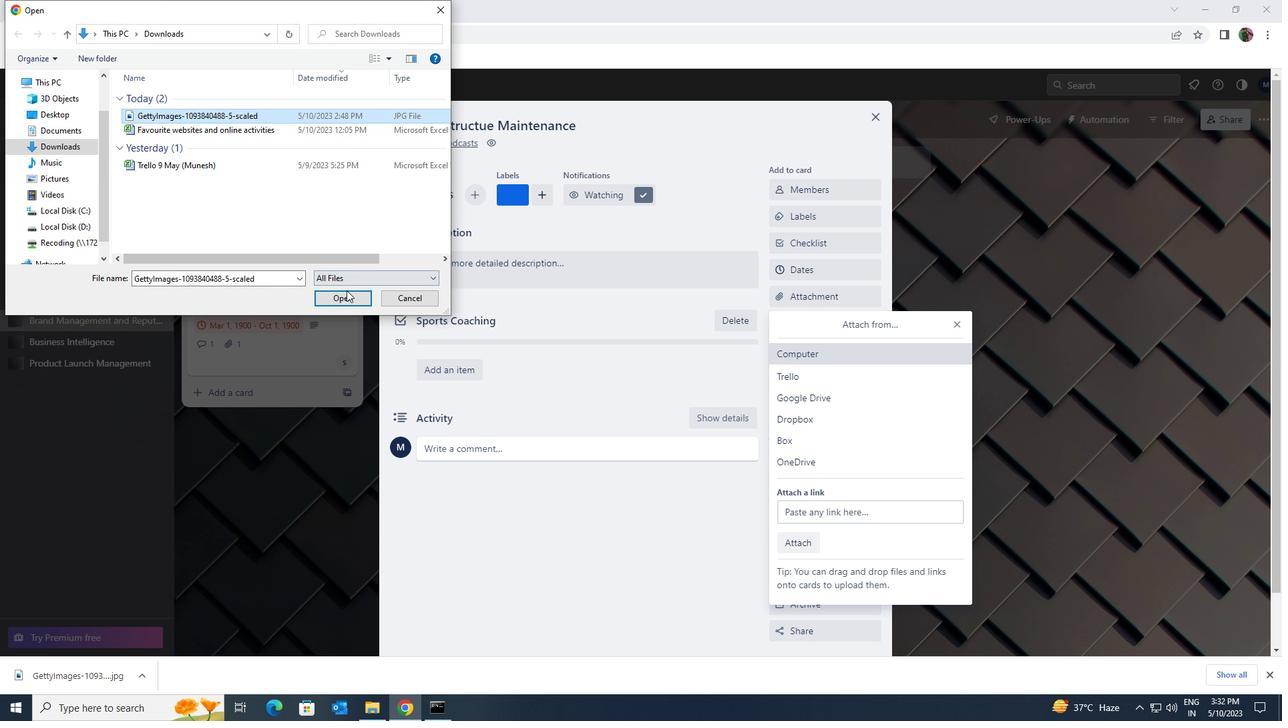 
Action: Mouse pressed left at (349, 299)
Screenshot: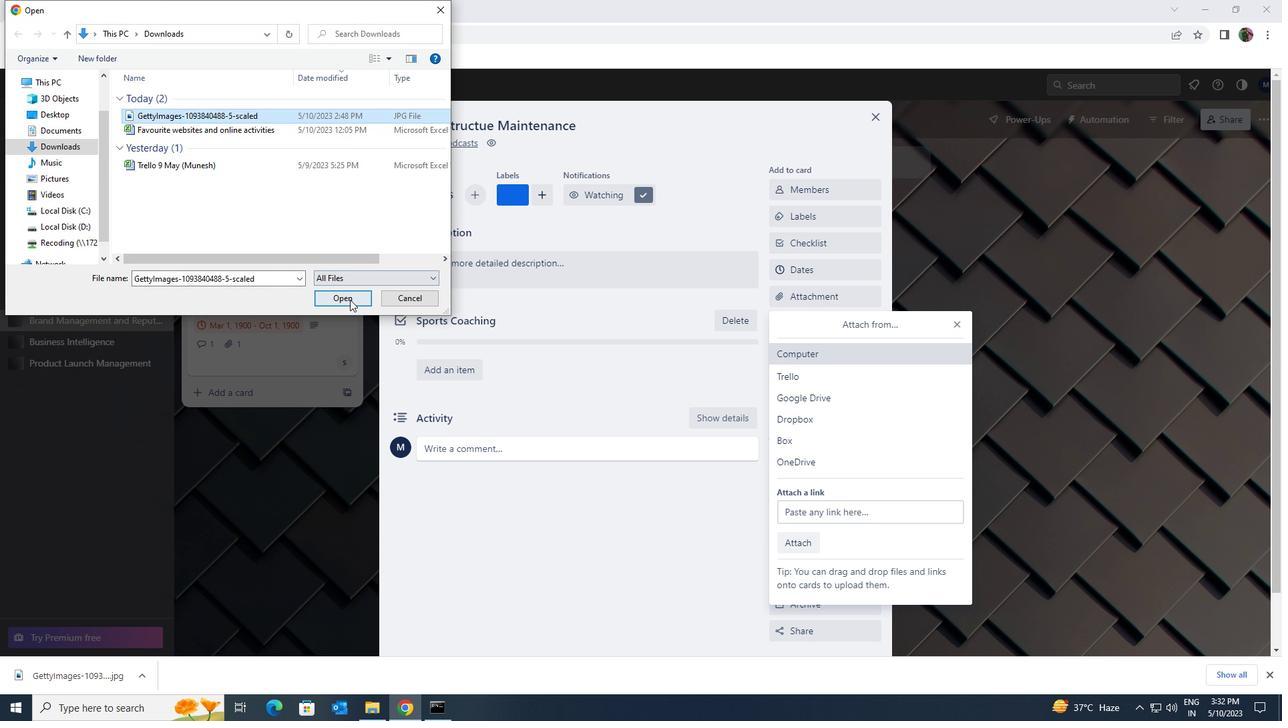 
Action: Mouse moved to (569, 280)
Screenshot: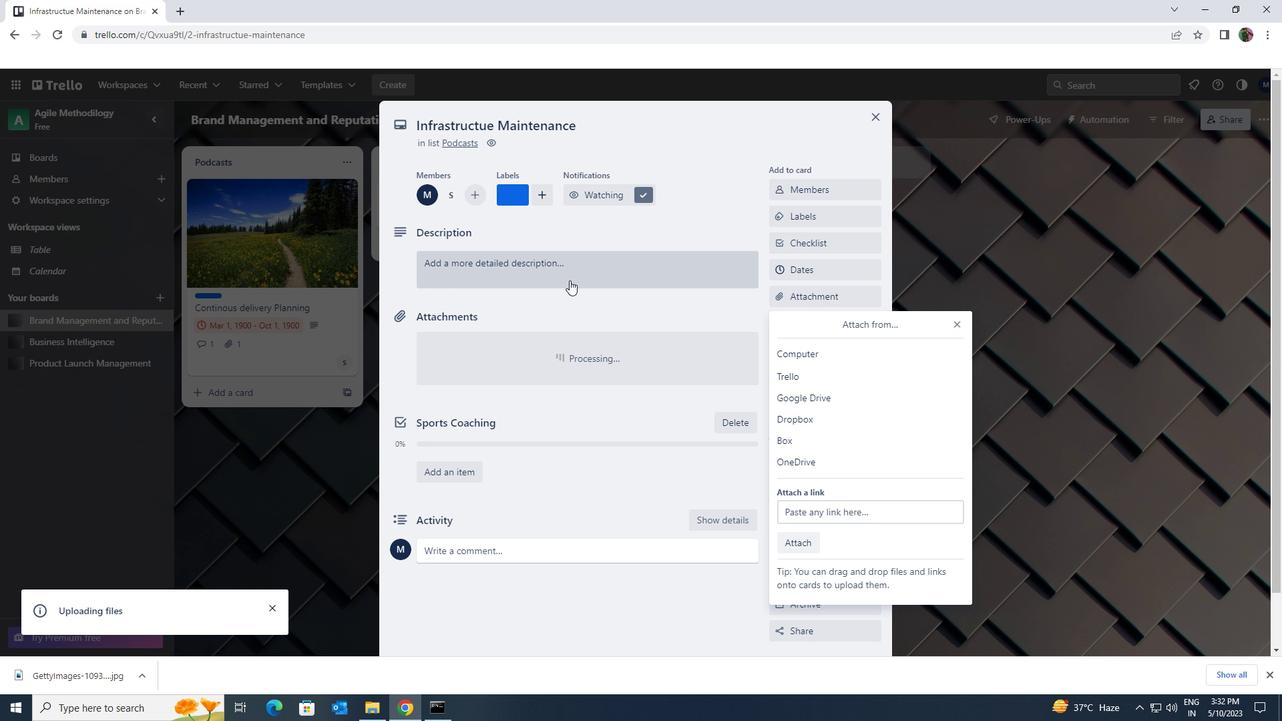 
Action: Mouse pressed left at (569, 280)
Screenshot: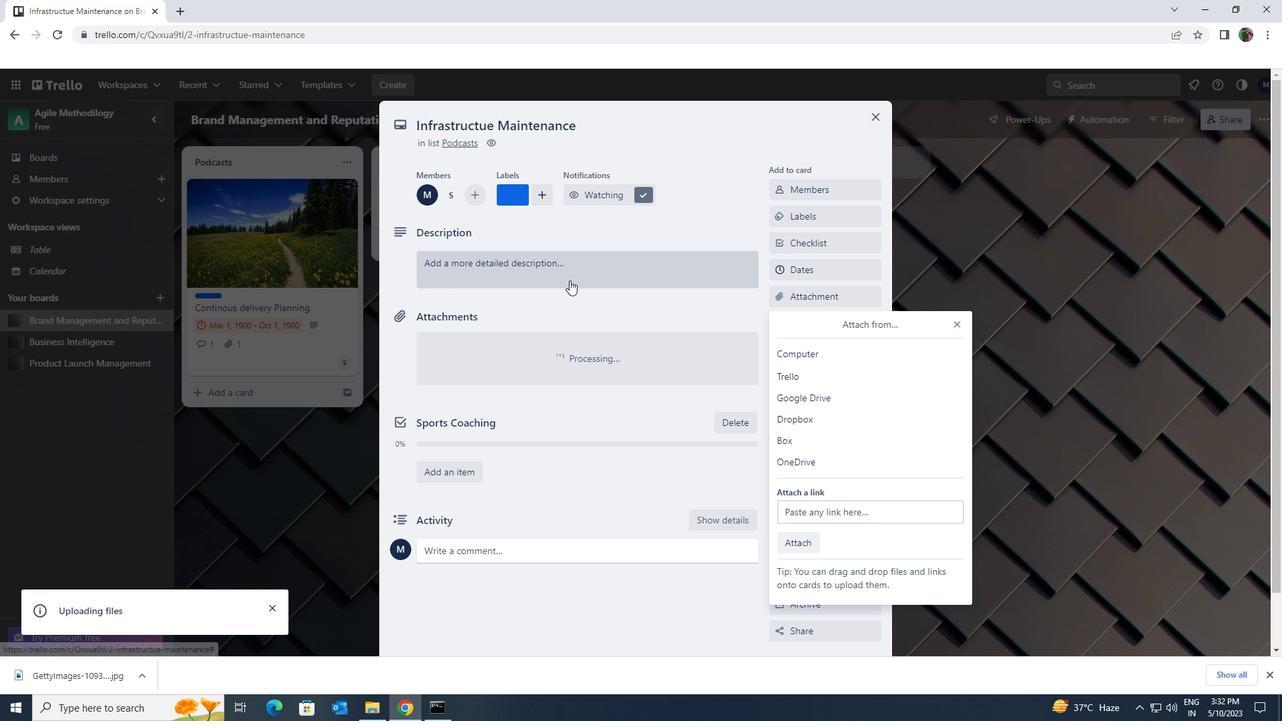 
Action: Key pressed <Key.shift><Key.shift><Key.shift><Key.shift><Key.shift><Key.shift><Key.shift><Key.shift><Key.shift><Key.shift><Key.shift><Key.shift><Key.shift><Key.shift><Key.shift><Key.shift><Key.shift><Key.shift><Key.shift><Key.shift><Key.shift><Key.shift><Key.shift><Key.shift><Key.shift><Key.shift><Key.shift><Key.shift><Key.shift><Key.shift><Key.shift><Key.shift><Key.shift><Key.shift><Key.shift><Key.shift><Key.shift><Key.shift><Key.shift><Key.shift><Key.shift><Key.shift><Key.shift><Key.shift><Key.shift><Key.shift><Key.shift><Key.shift><Key.shift><Key.shift><Key.shift><Key.shift><Key.shift><Key.shift><Key.shift><Key.shift><Key.shift><Key.shift><Key.shift><Key.shift><Key.shift><Key.shift><Key.shift><Key.shift><Key.shift><Key.shift><Key.shift><Key.shift><Key.shift><Key.shift><Key.shift><Key.shift><Key.shift><Key.shift><Key.shift><Key.shift><Key.shift><Key.shift><Key.shift><Key.shift><Key.shift><Key.shift><Key.shift><Key.shift><Key.shift><Key.shift><Key.shift><Key.shift><Key.shift><Key.shift><Key.shift><Key.shift><Key.shift><Key.shift><Key.shift><Key.shift><Key.shift><Key.shift><Key.shift><Key.shift><Key.shift><Key.shift><Key.shift><Key.shift><Key.shift><Key.shift><Key.shift><Key.shift><Key.shift><Key.shift><Key.shift><Key.shift><Key.shift><Key.shift><Key.shift><Key.shift><Key.shift><Key.shift><Key.shift><Key.shift><Key.shift><Key.shift><Key.shift><Key.shift><Key.shift><Key.shift><Key.shift><Key.shift><Key.shift><Key.shift><Key.shift><Key.shift><Key.shift><Key.shift><Key.shift><Key.shift><Key.shift><Key.shift><Key.shift><Key.shift><Key.shift><Key.shift><Key.shift><Key.shift><Key.shift>CONDUCT<Key.space>CUSTOMER<Key.space>RESEARCH<Key.space>FOR<Key.space>LAW<Key.space><Key.backspace><Key.backspace><Key.backspace><Key.backspace>NEW<Key.space>CUSTOMER<Key.space>LOYALITY<Key.space>PROGRAM<Key.space>
Screenshot: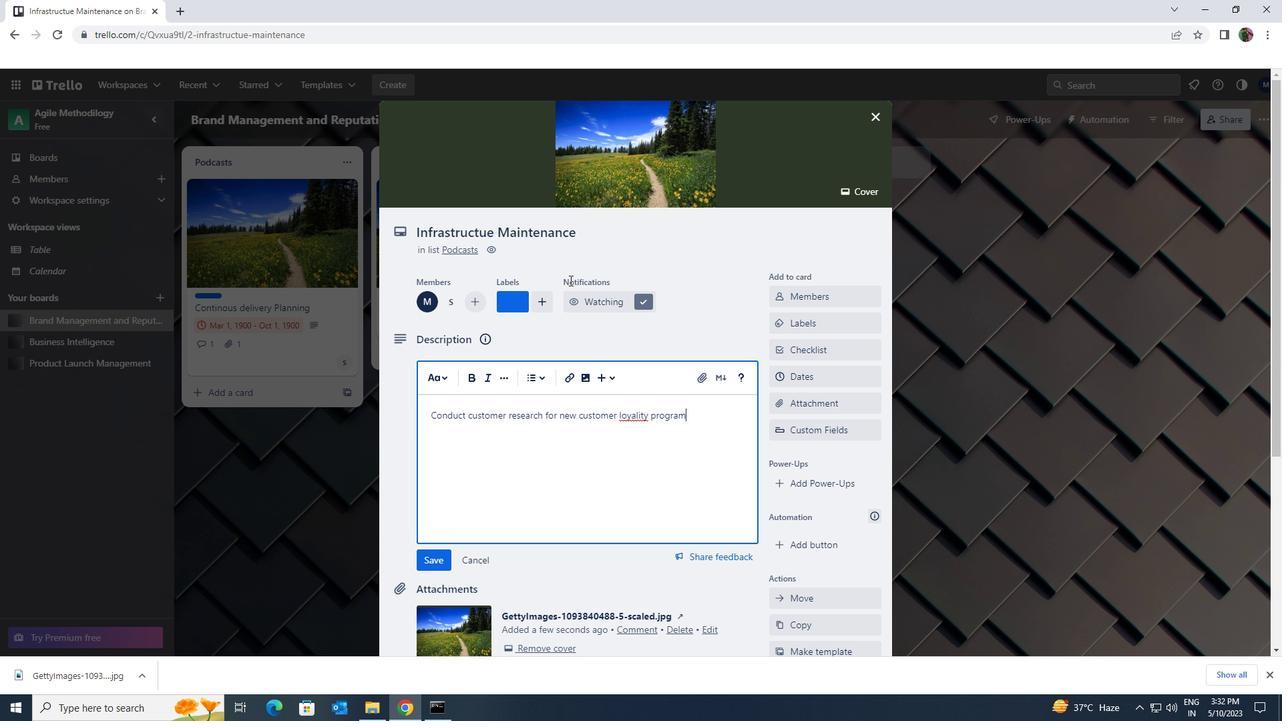 
Action: Mouse moved to (443, 559)
Screenshot: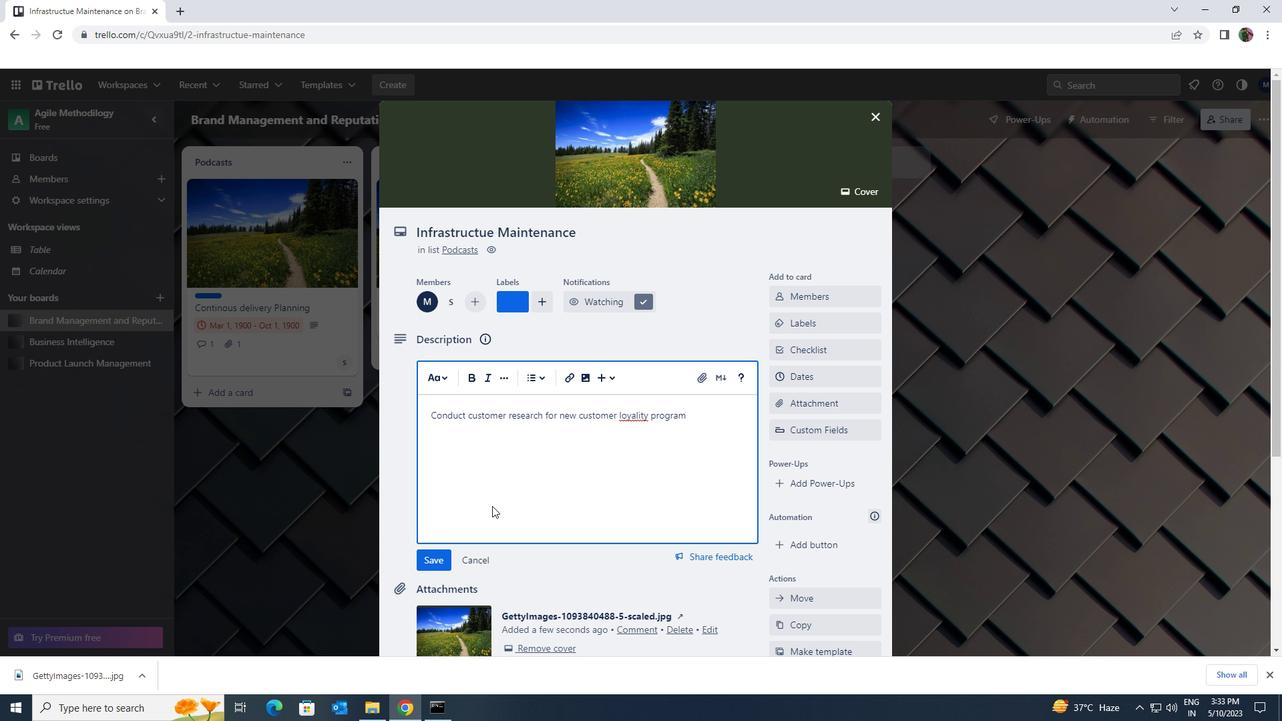 
Action: Mouse pressed left at (443, 559)
Screenshot: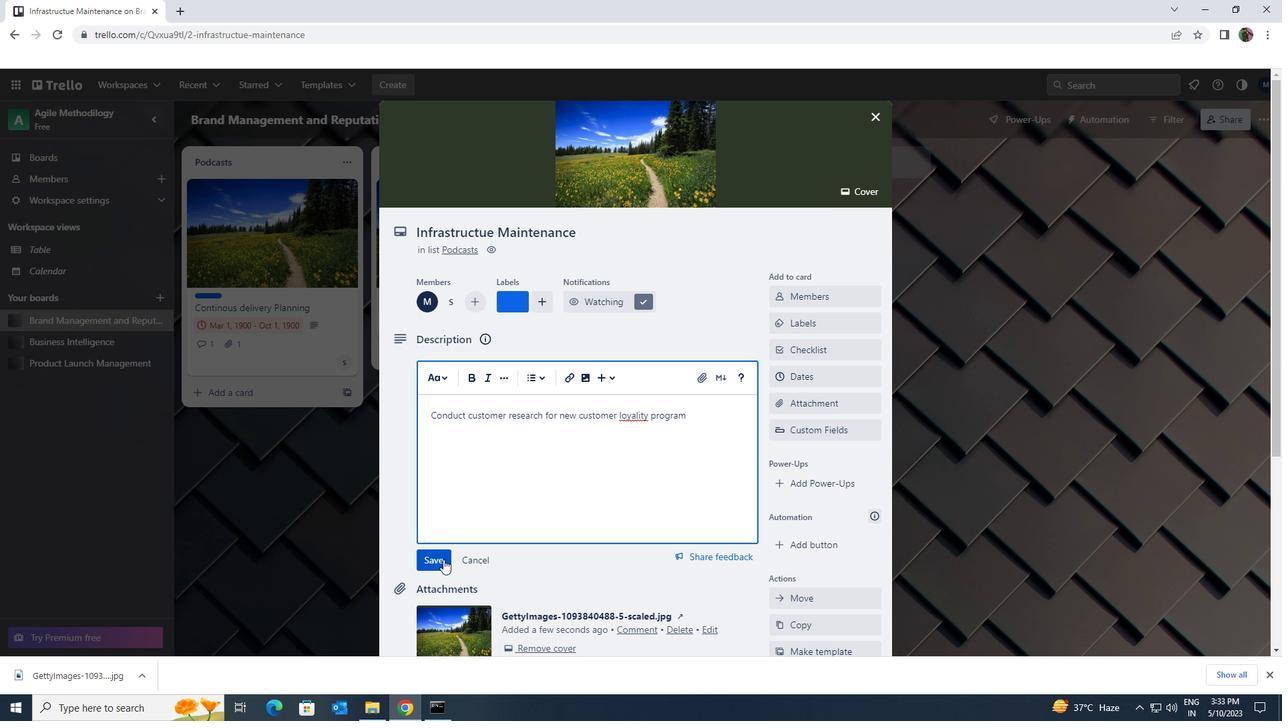 
Action: Mouse moved to (602, 499)
Screenshot: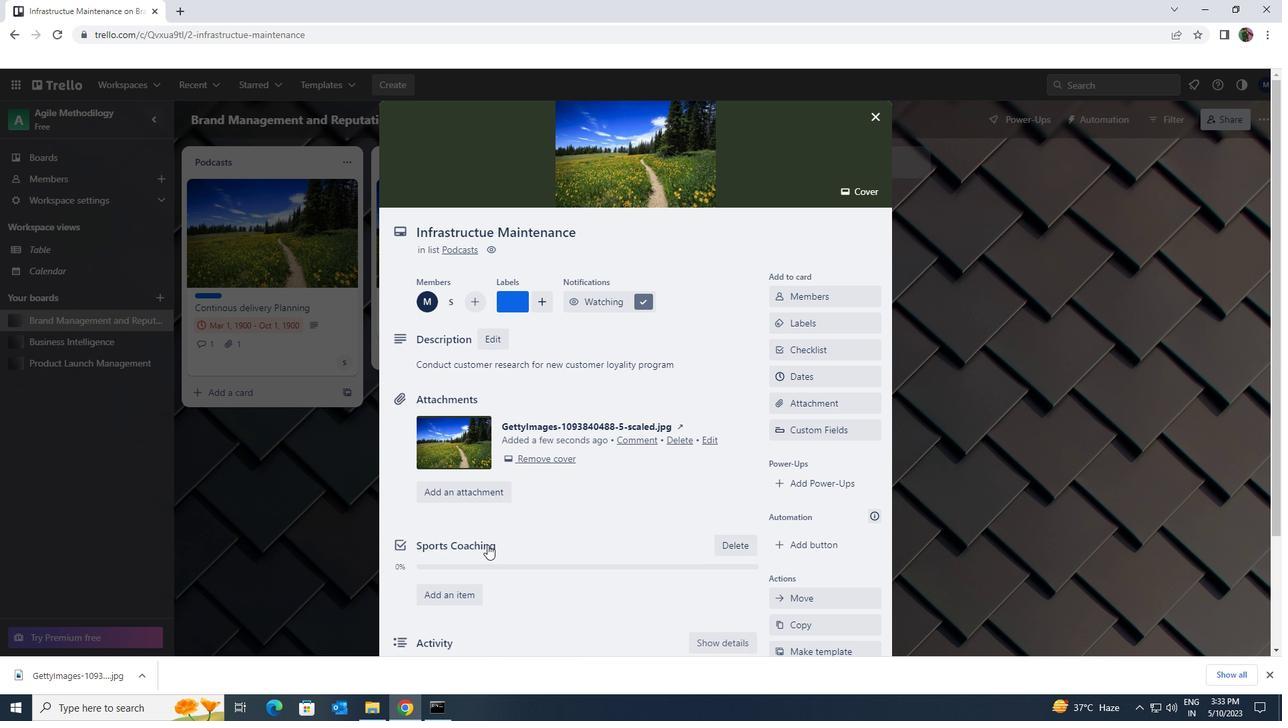 
Action: Mouse scrolled (602, 498) with delta (0, 0)
Screenshot: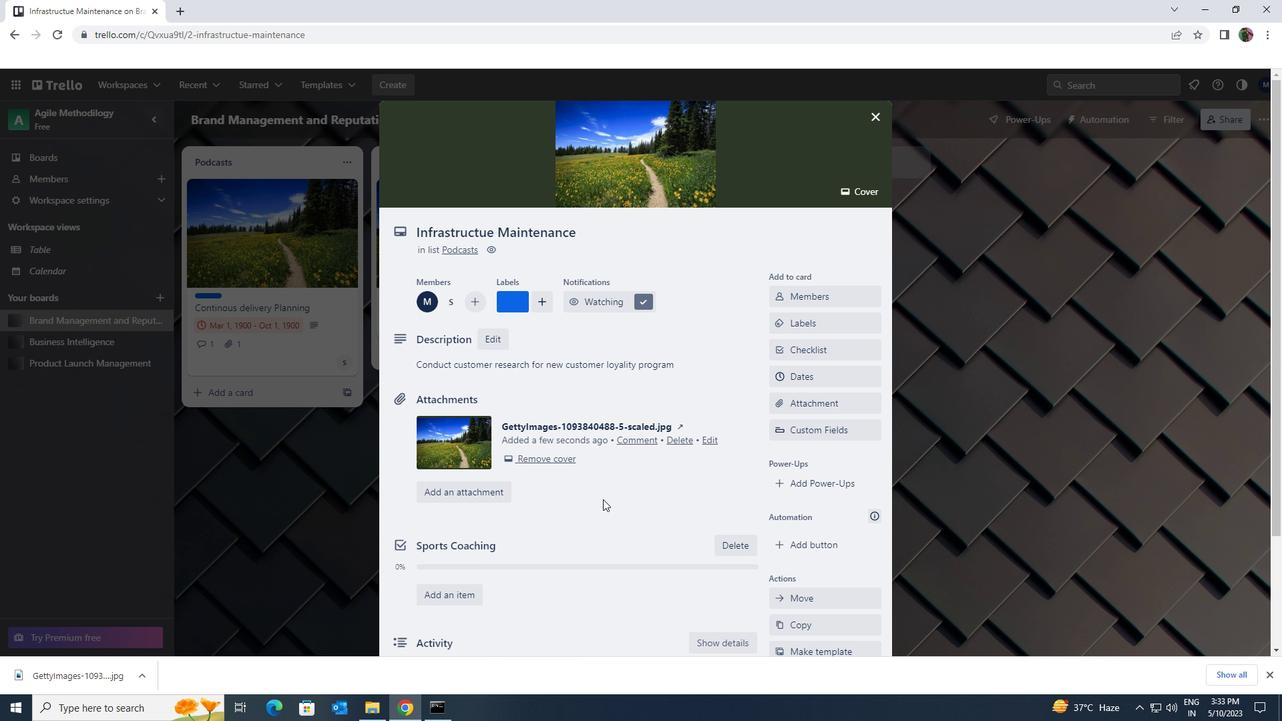 
Action: Mouse scrolled (602, 498) with delta (0, 0)
Screenshot: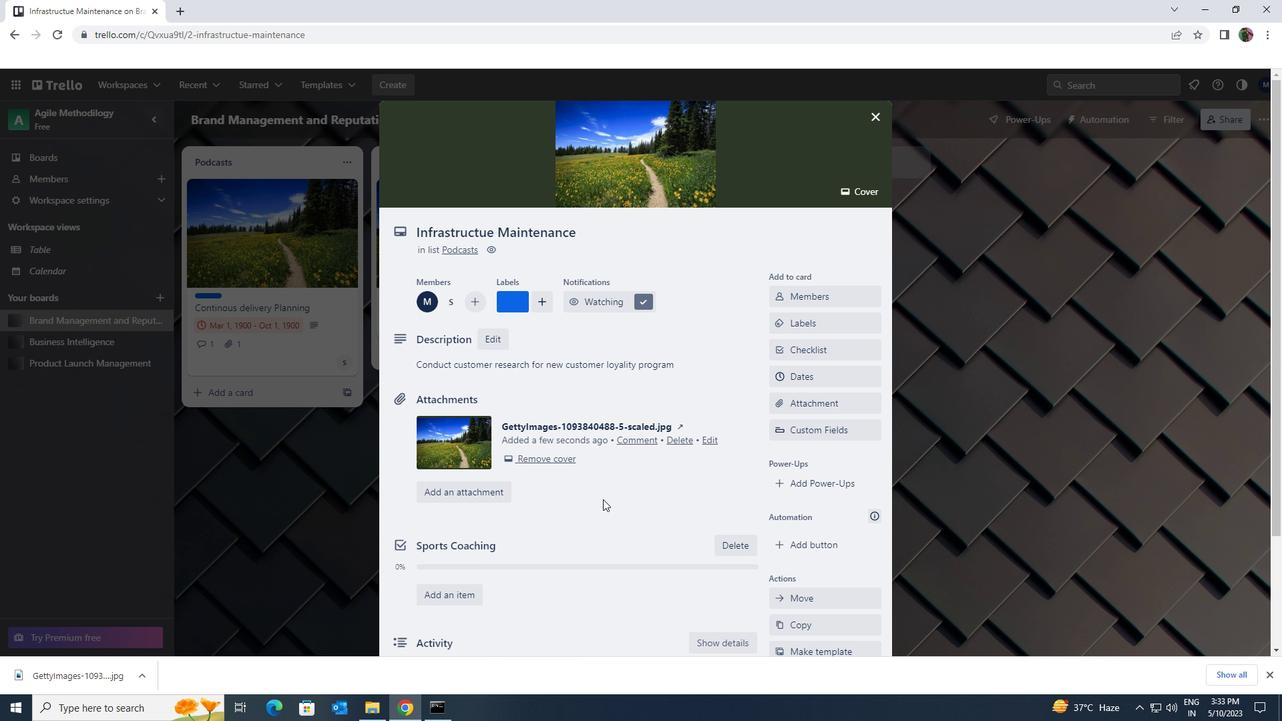 
Action: Mouse moved to (602, 498)
Screenshot: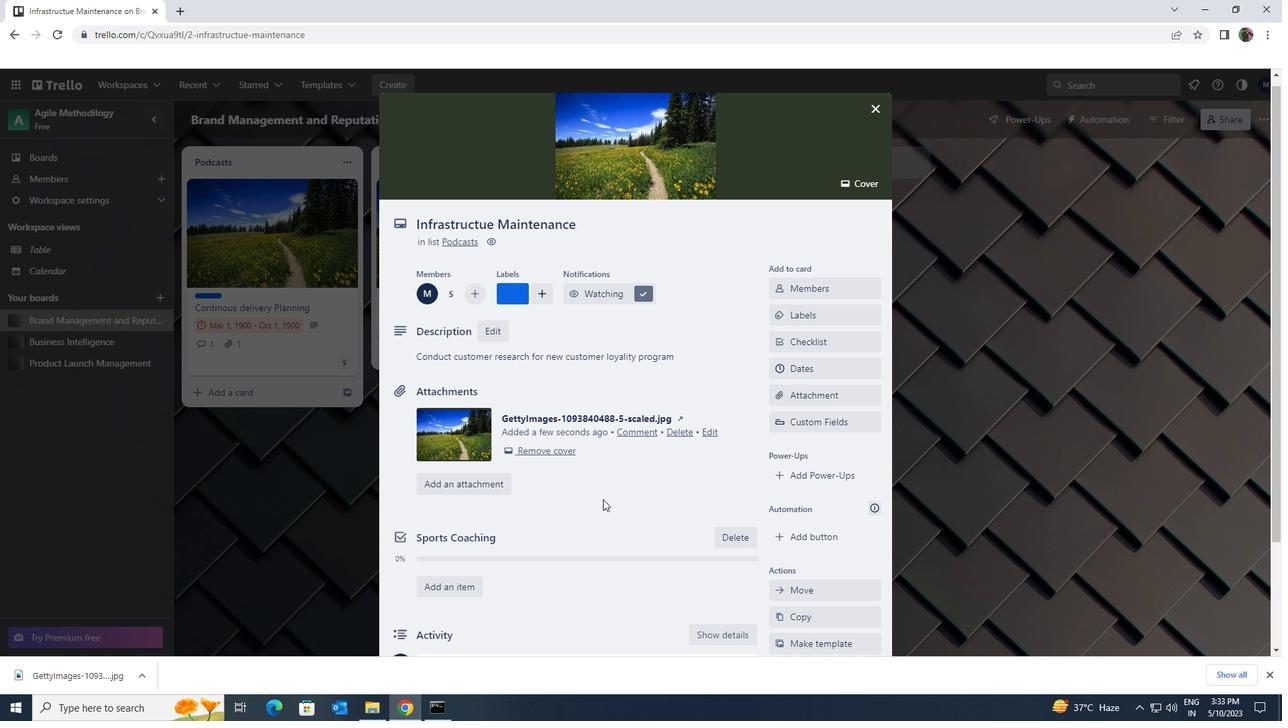 
Action: Mouse scrolled (602, 498) with delta (0, 0)
Screenshot: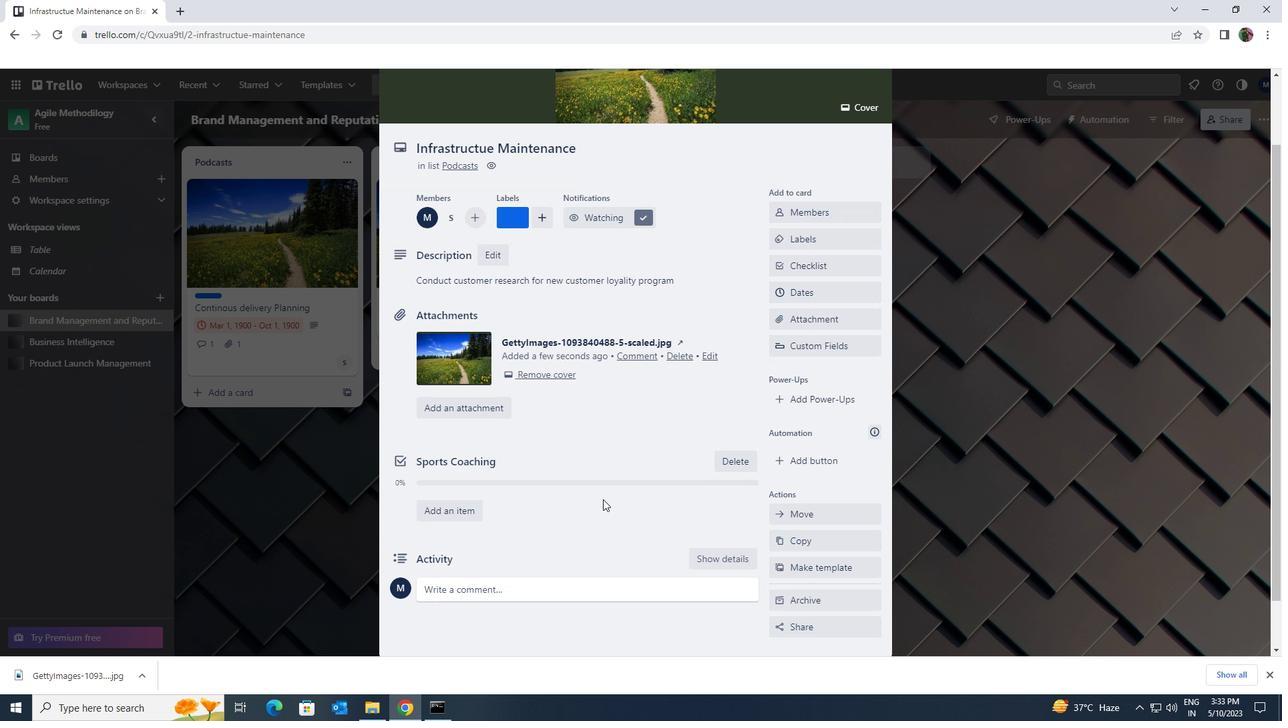 
Action: Mouse moved to (597, 524)
Screenshot: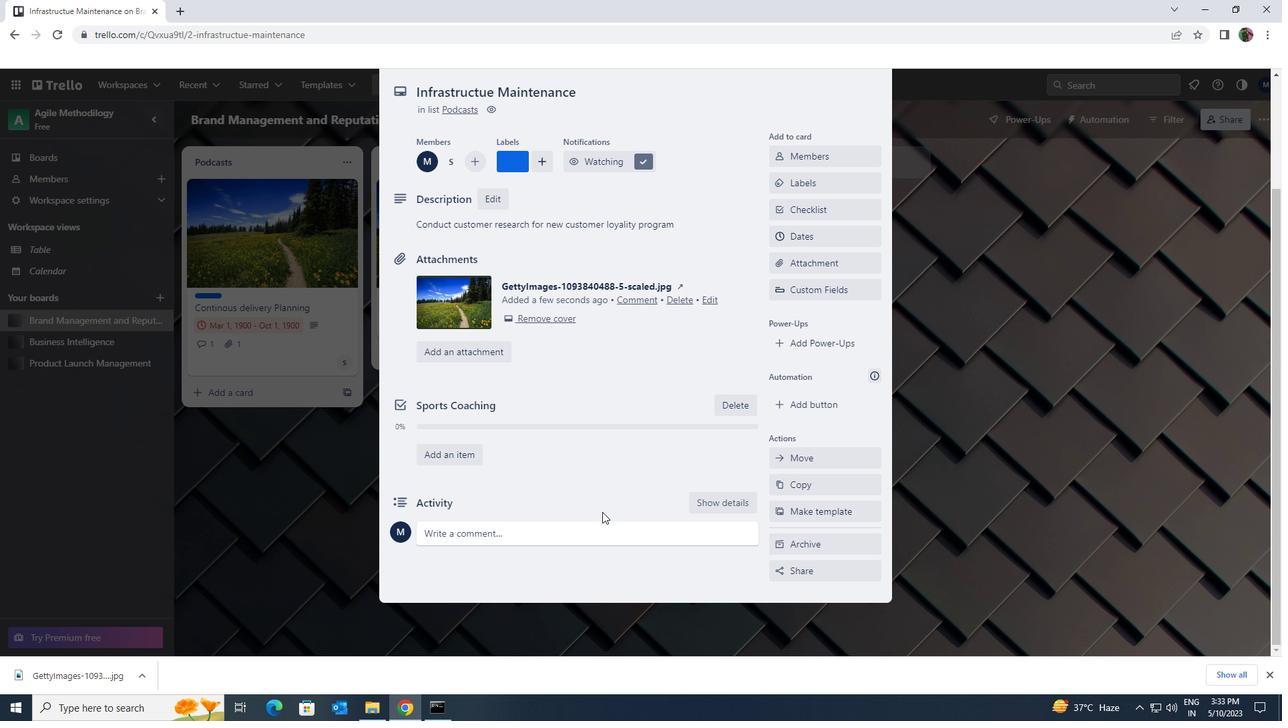 
Action: Mouse pressed left at (597, 524)
Screenshot: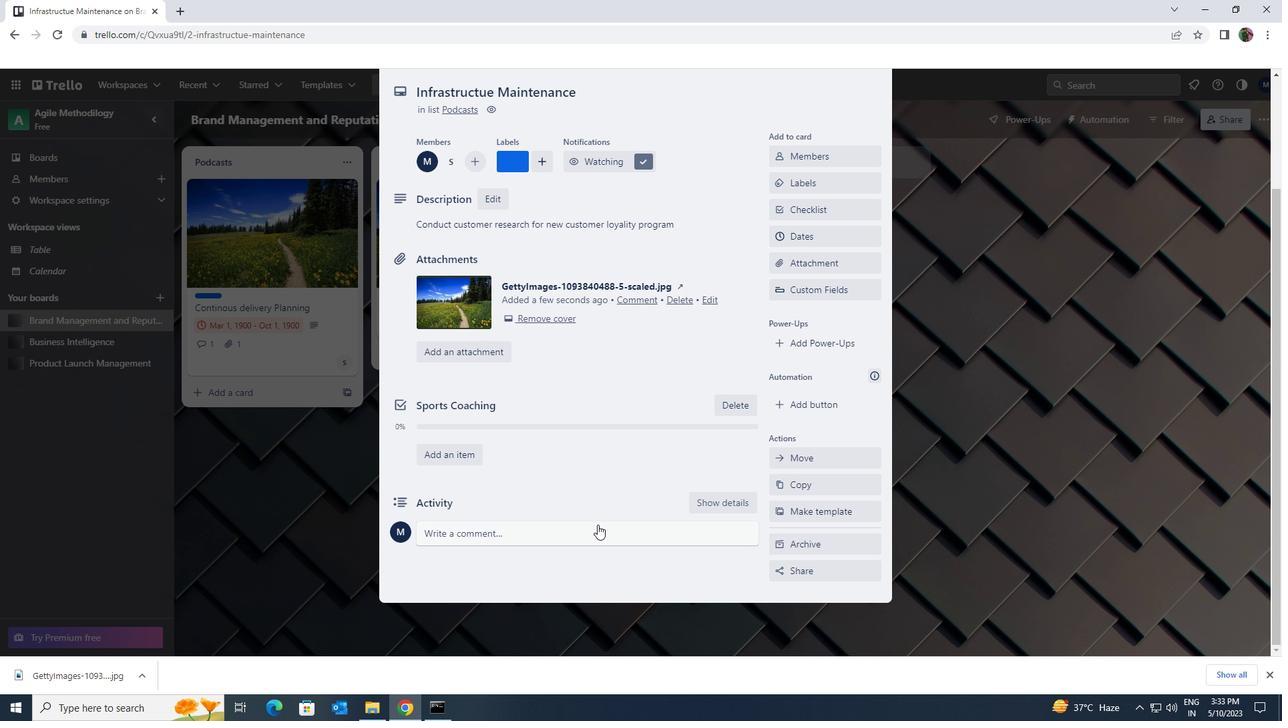 
Action: Mouse moved to (598, 525)
Screenshot: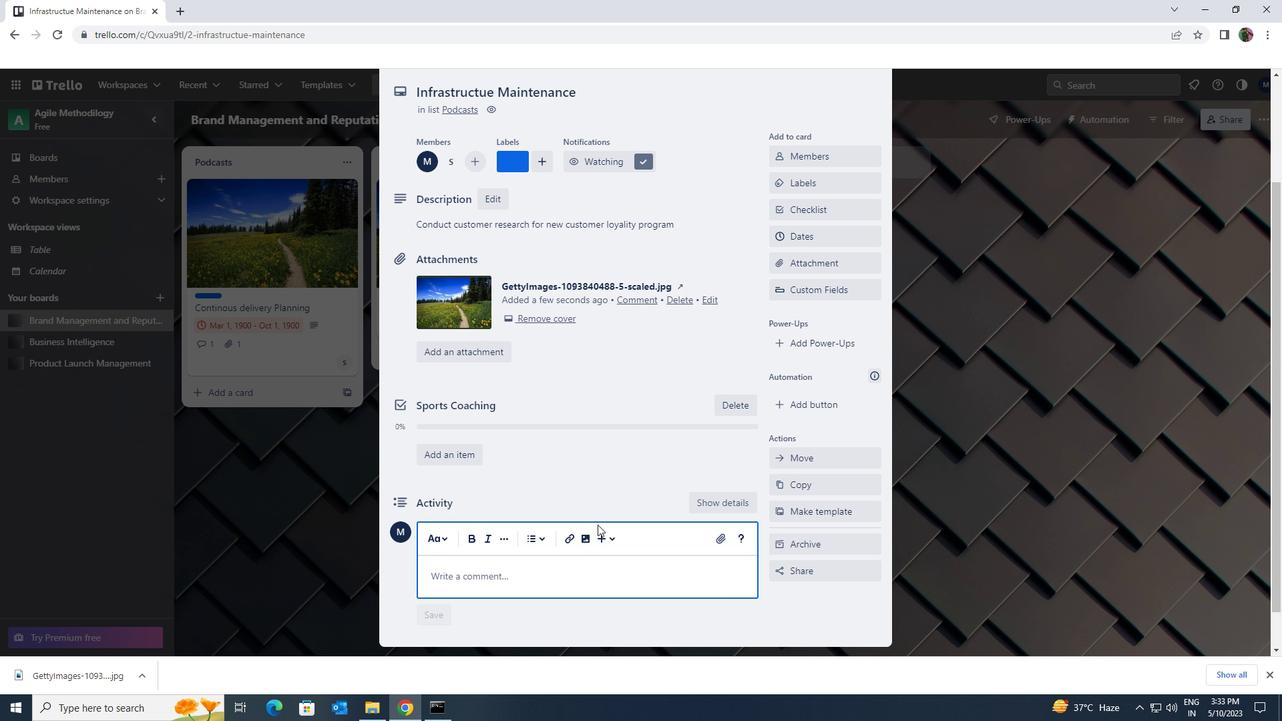 
Action: Key pressed <Key.shift>WE<Key.space>SHOULD<Key.space>APPO<Key.backspace>ROACH<Key.space>THIS<Key.space>TASK<Key.space>WITH<Key.space>SENSE<Key.space>F<Key.backspace>OF<Key.space>COLLABORATION<Key.space>AND<Key.space>TEAMWORK<Key.space>LEVERAGING<Key.space>THE<Key.space>STRENGTHS<Key.space>OF<Key.space>EACH<Key.space>TEAM<Key.space>MEMEBER<Key.space>TO<Key.space>ACHIEVE<Key.space>SUCESS.
Screenshot: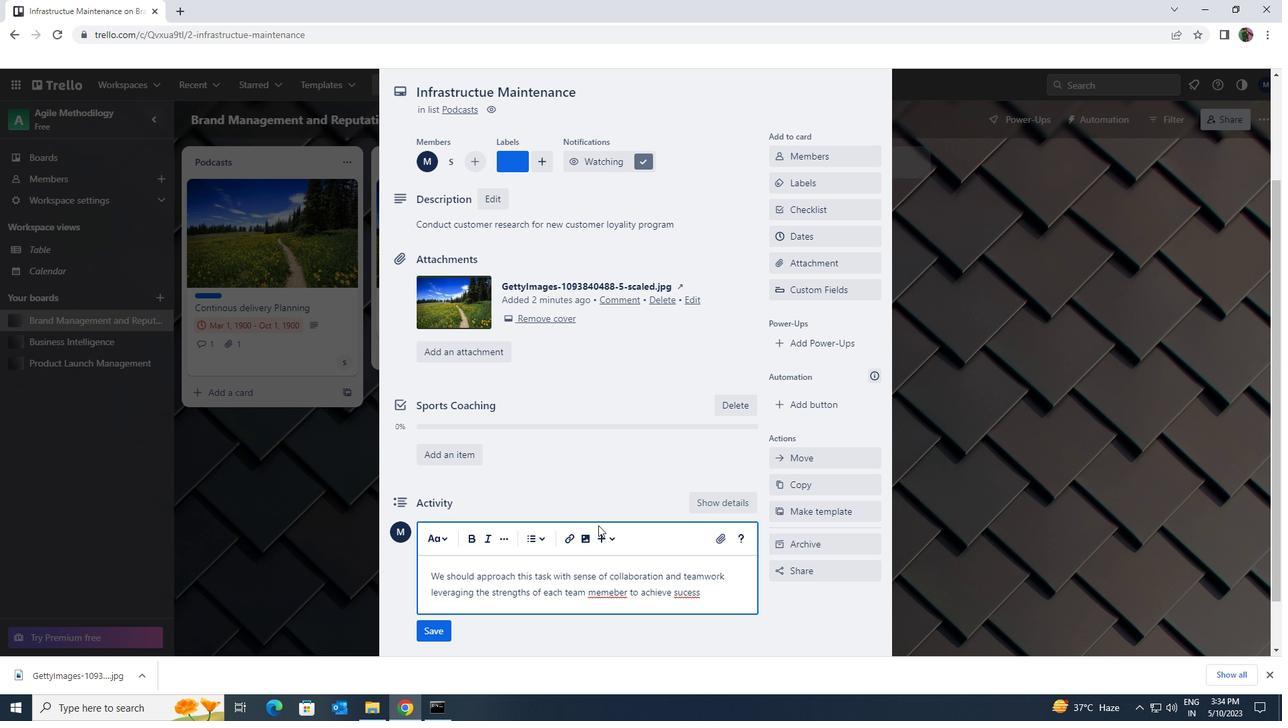 
Action: Mouse scrolled (598, 524) with delta (0, 0)
Screenshot: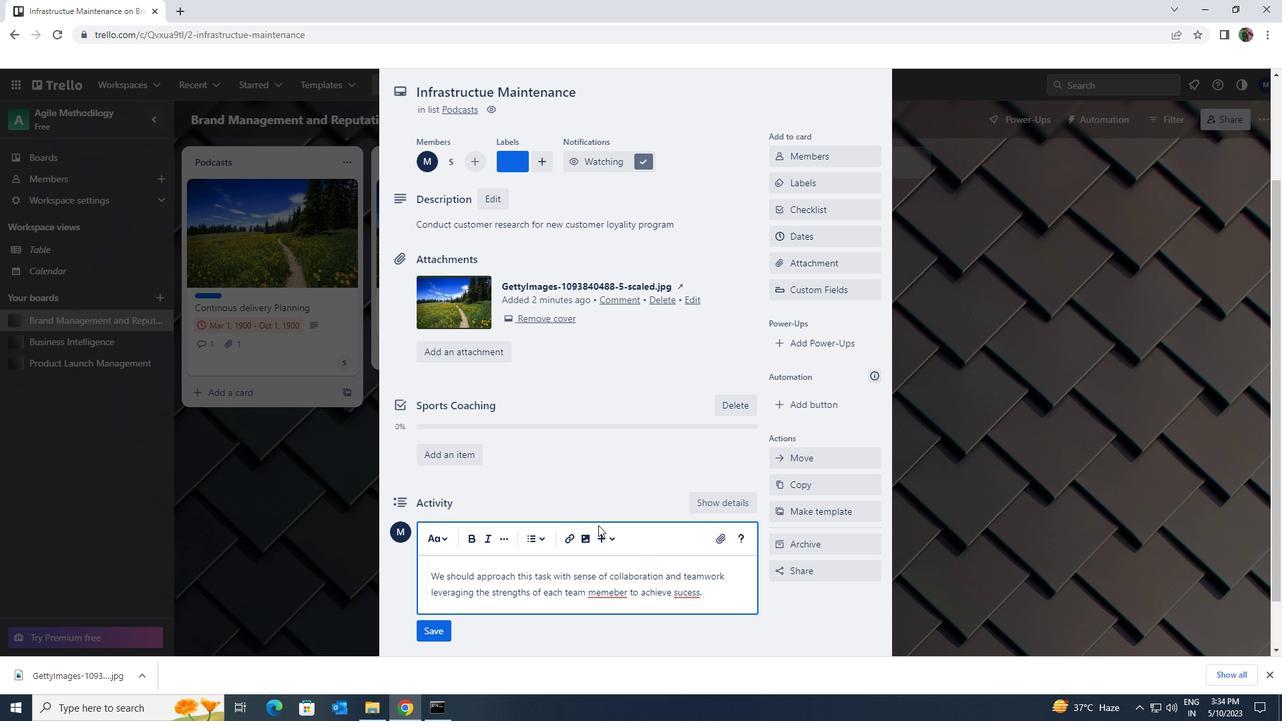 
Action: Mouse moved to (596, 524)
Screenshot: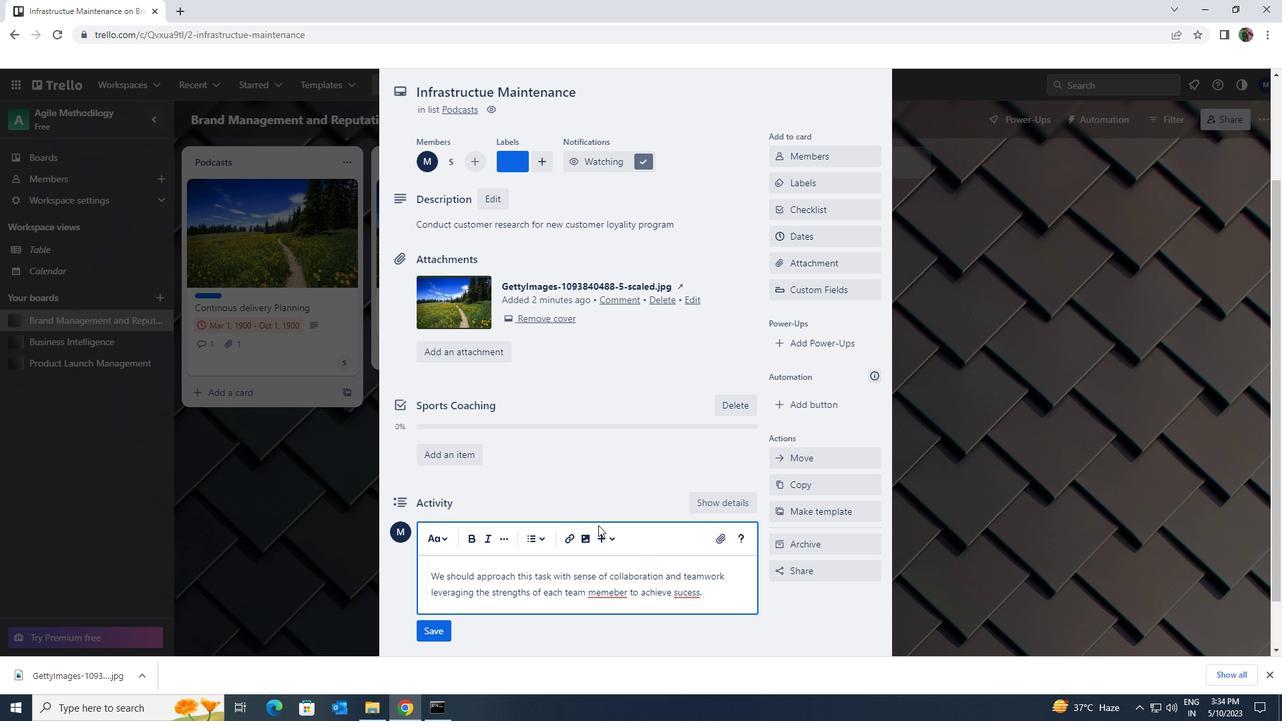 
Action: Mouse scrolled (596, 523) with delta (0, 0)
Screenshot: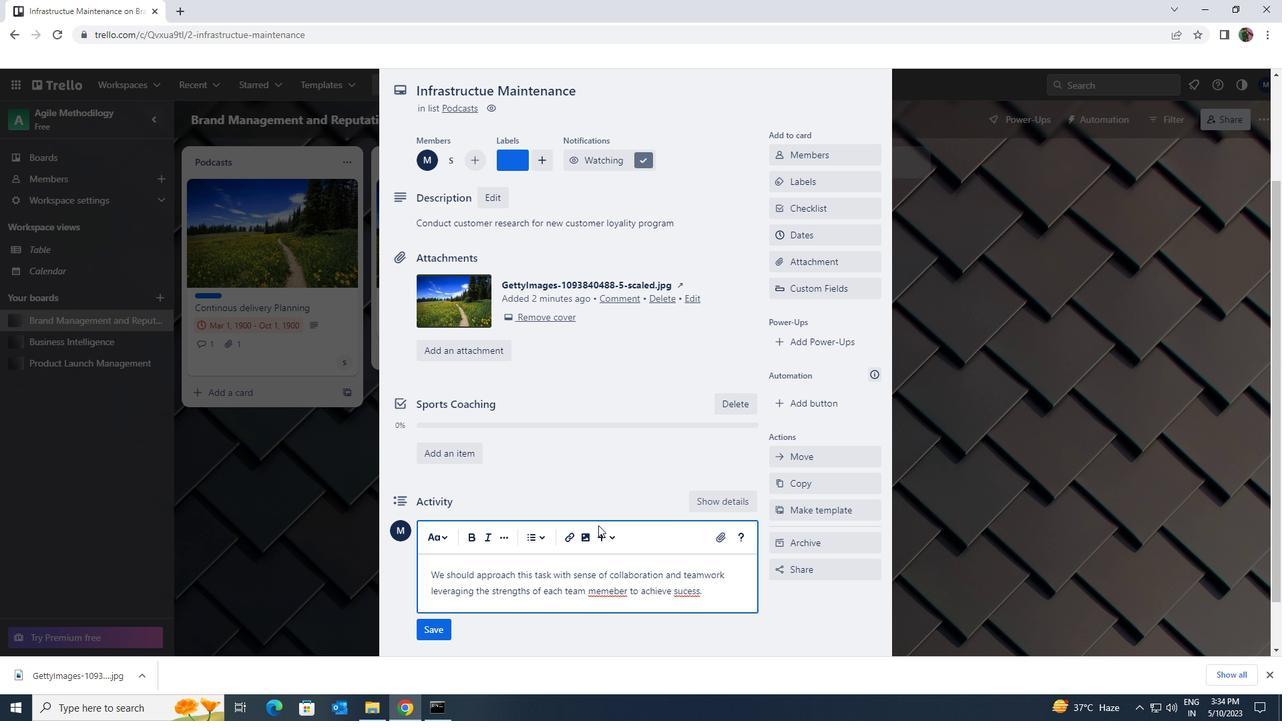 
Action: Mouse scrolled (596, 523) with delta (0, 0)
Screenshot: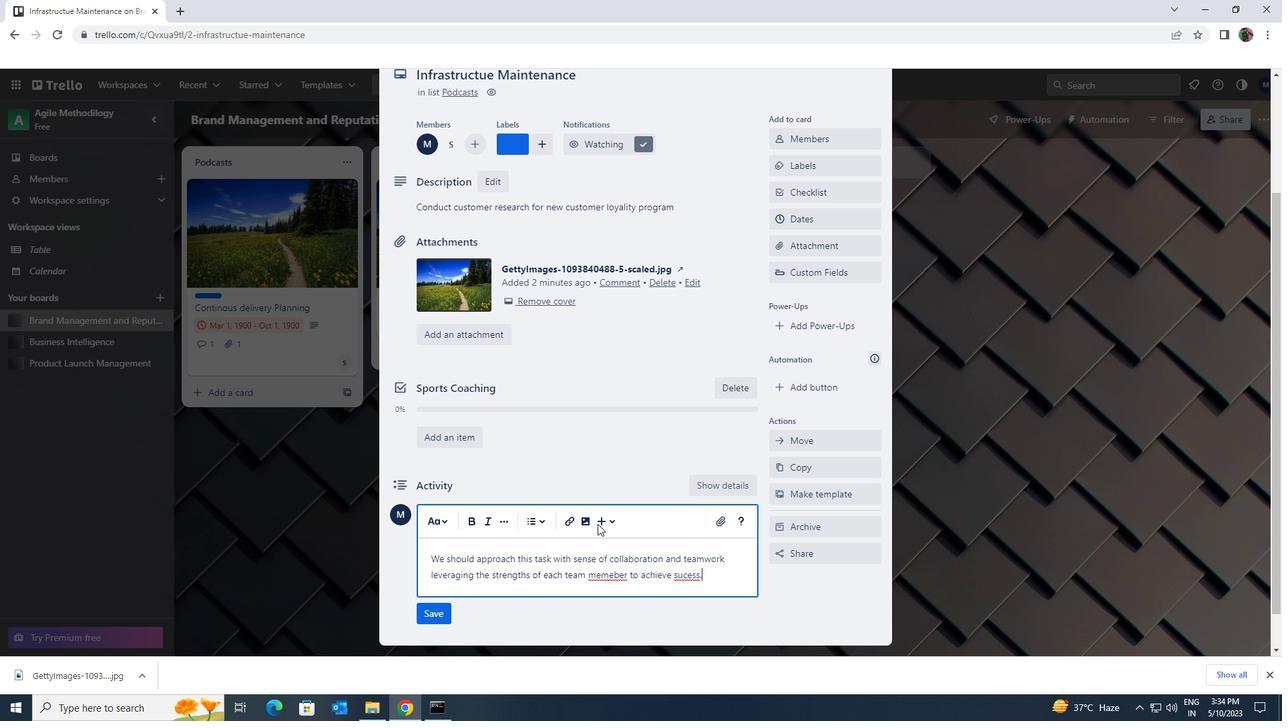 
Action: Mouse moved to (435, 567)
Screenshot: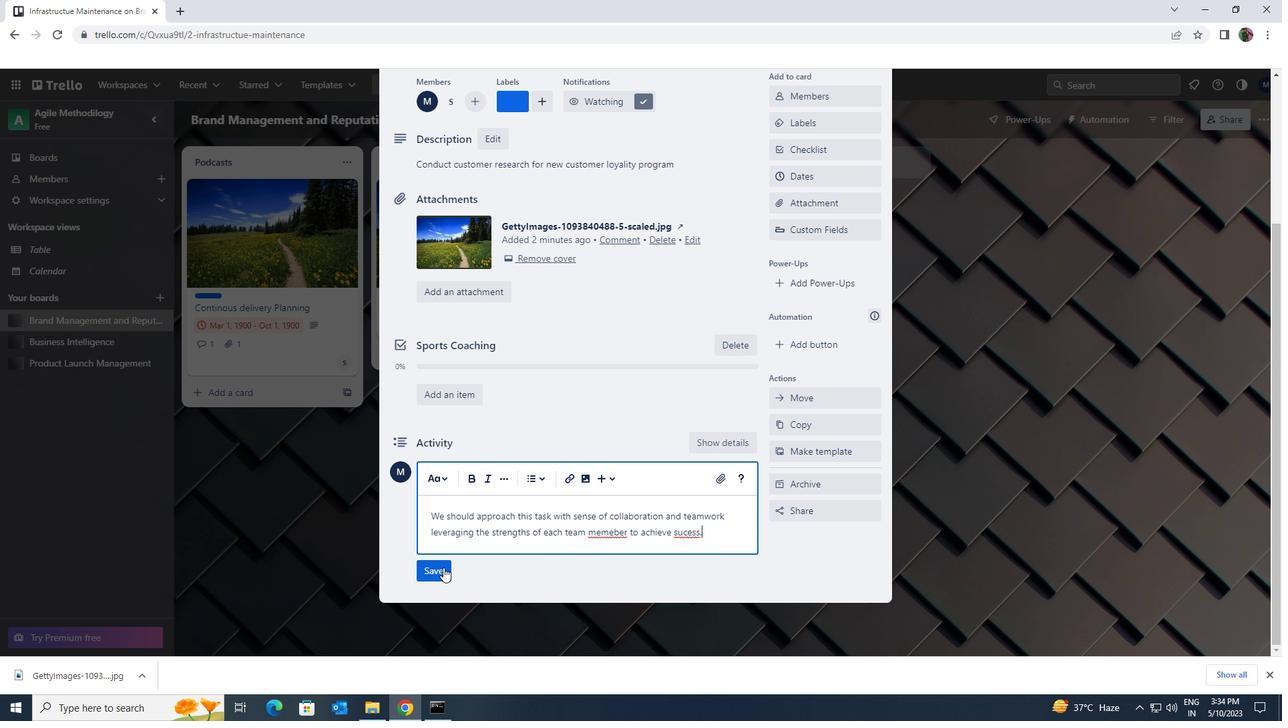 
Action: Mouse pressed left at (435, 567)
Screenshot: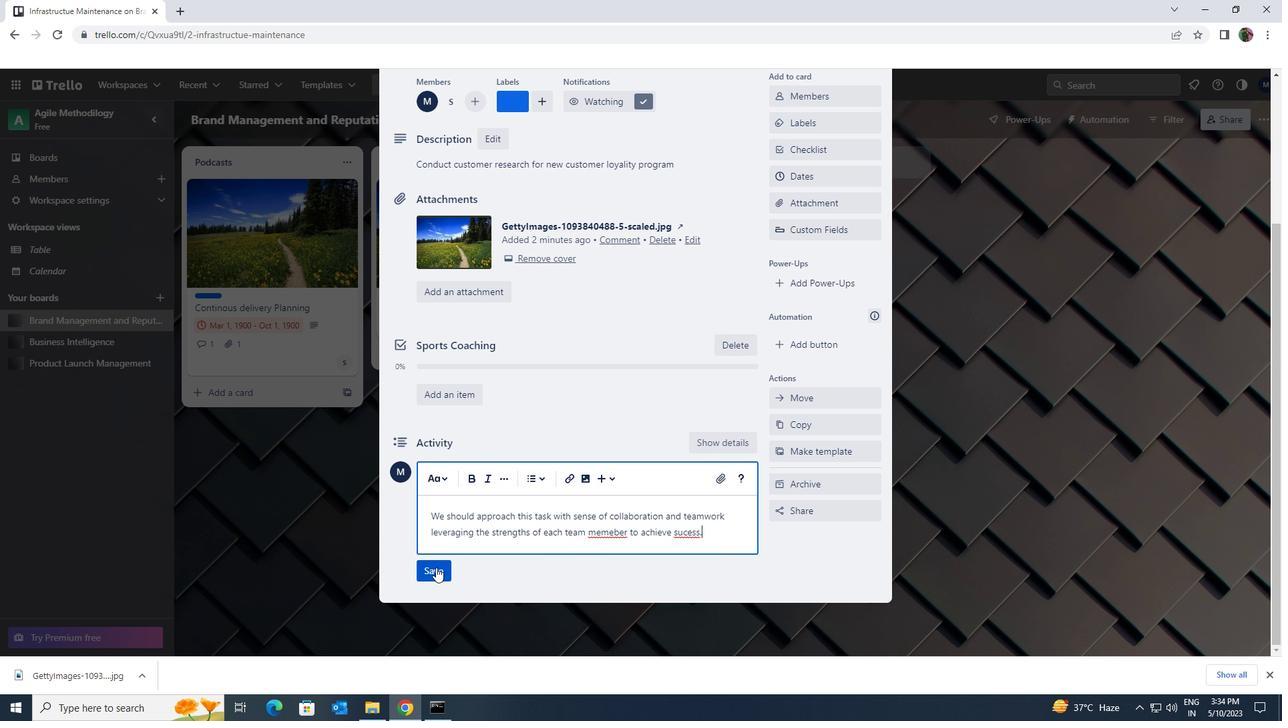 
Action: Mouse moved to (549, 550)
Screenshot: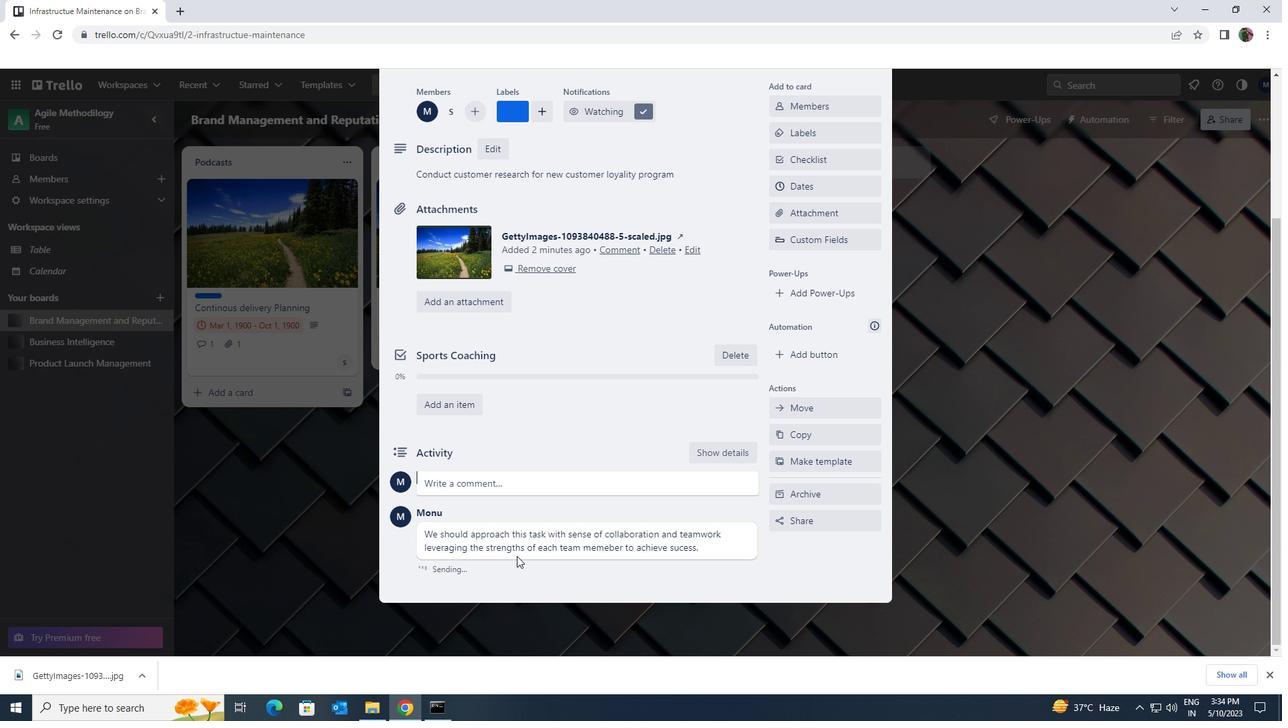 
Action: Mouse scrolled (549, 550) with delta (0, 0)
Screenshot: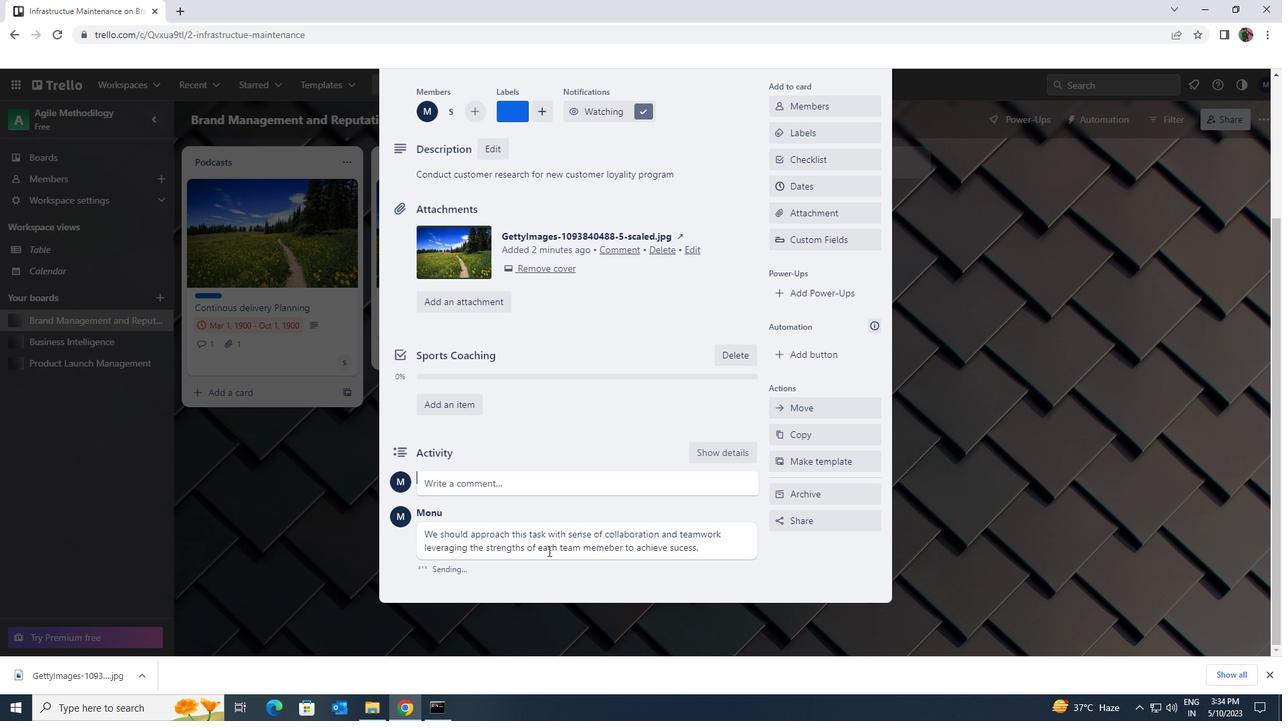 
Action: Mouse scrolled (549, 550) with delta (0, 0)
Screenshot: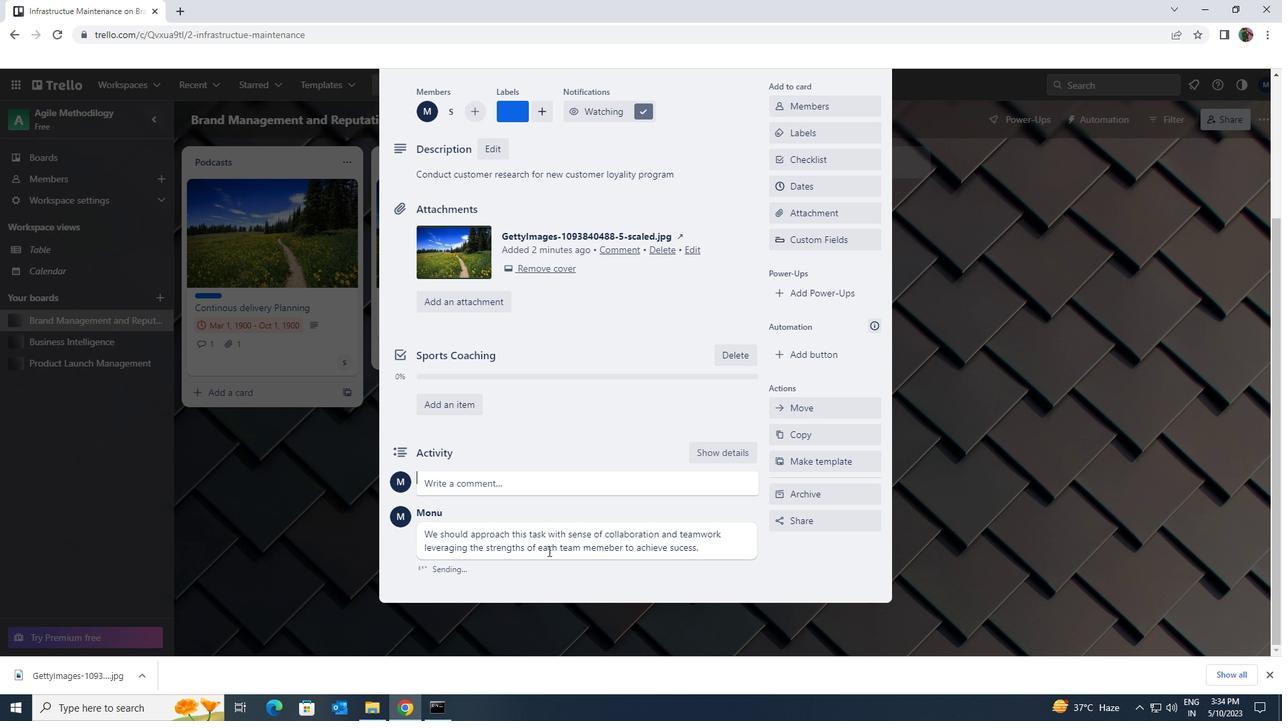 
Action: Mouse moved to (550, 550)
Screenshot: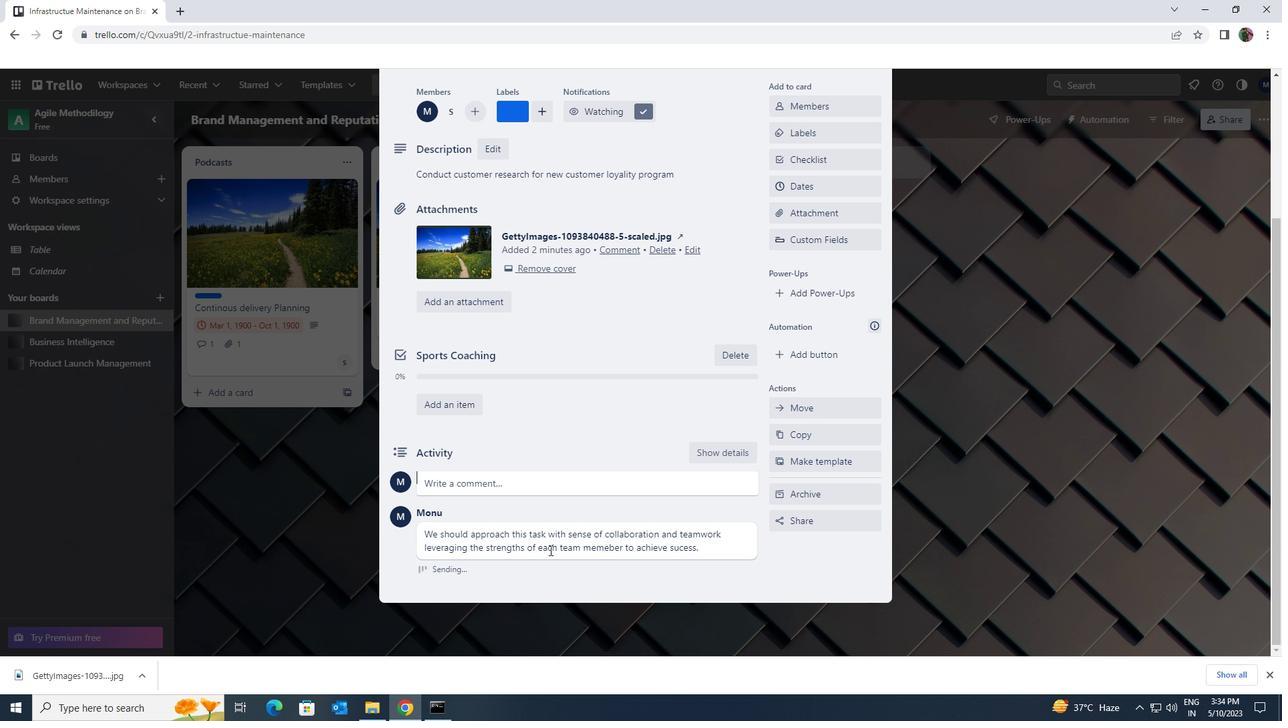 
Action: Mouse scrolled (550, 550) with delta (0, 0)
Screenshot: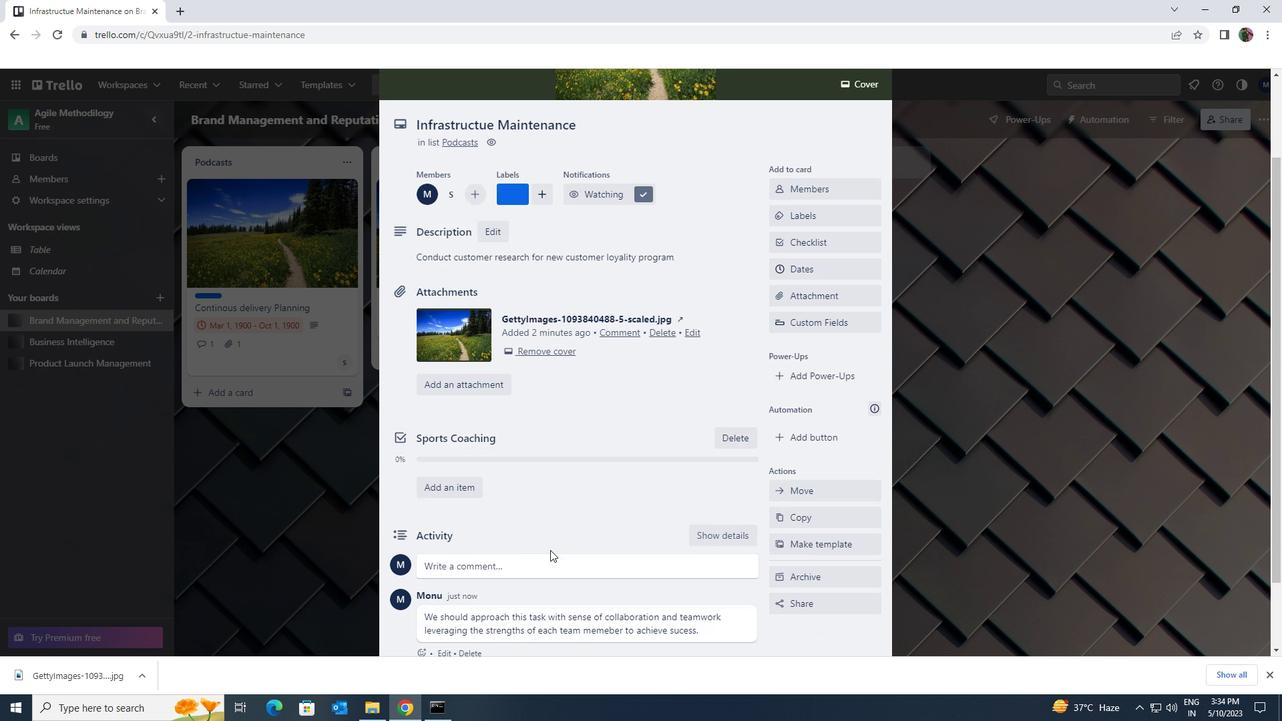 
Action: Mouse moved to (785, 379)
Screenshot: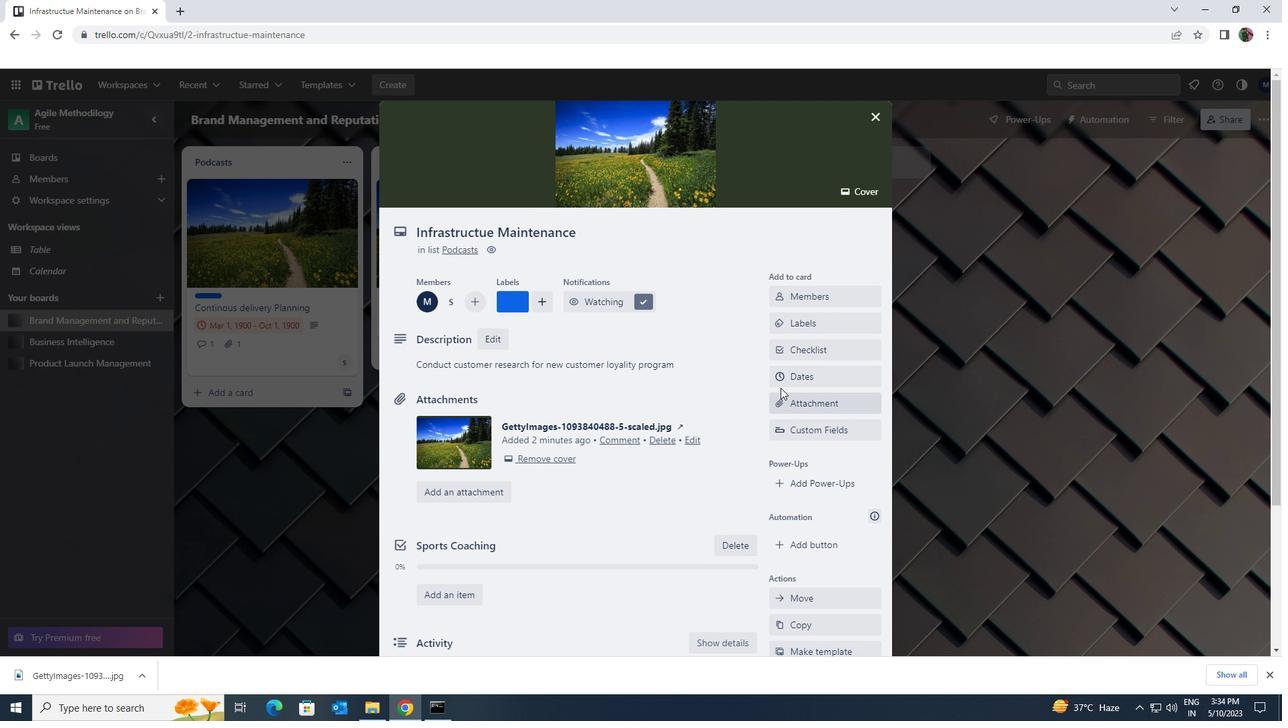 
Action: Mouse pressed left at (785, 379)
Screenshot: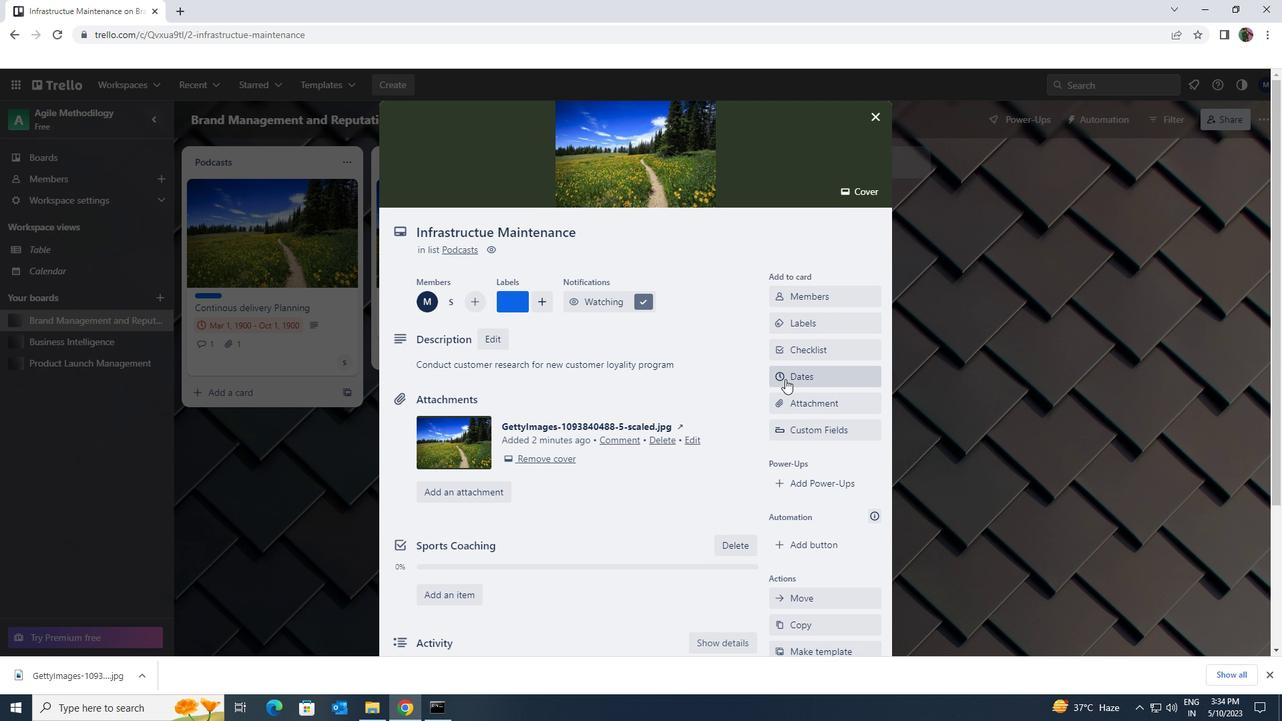 
Action: Mouse moved to (785, 361)
Screenshot: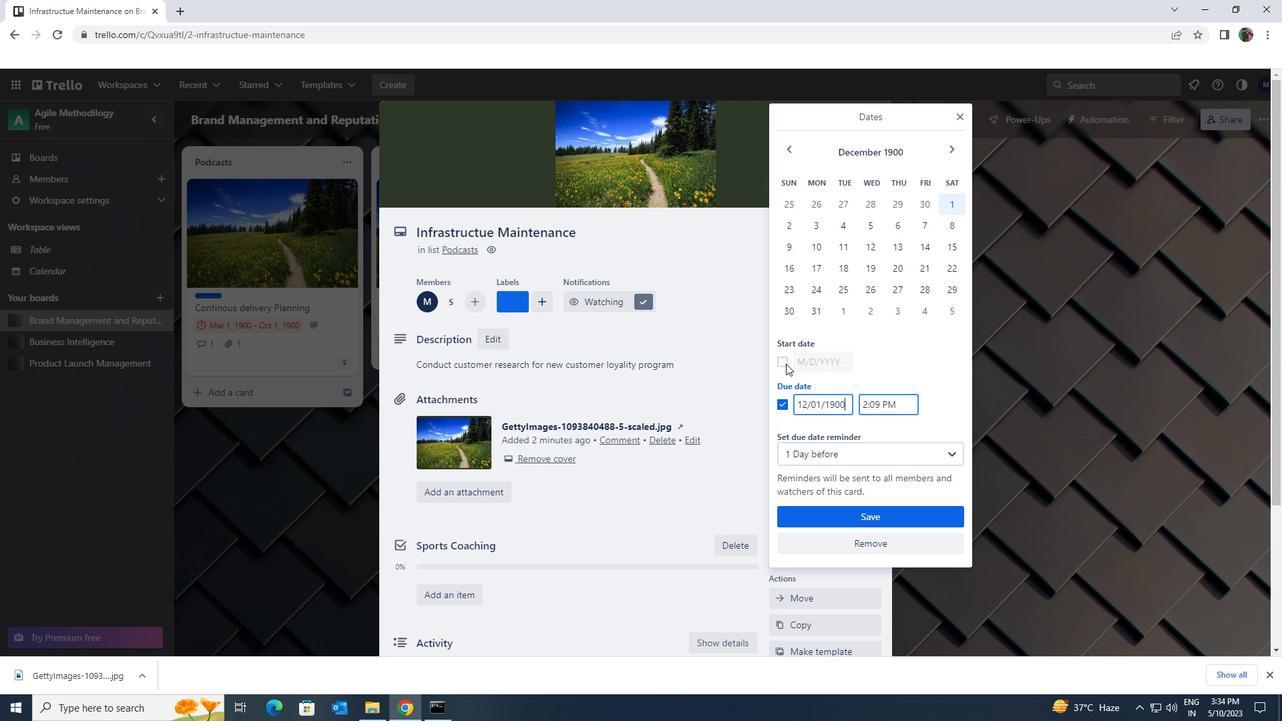 
Action: Mouse pressed left at (785, 361)
Screenshot: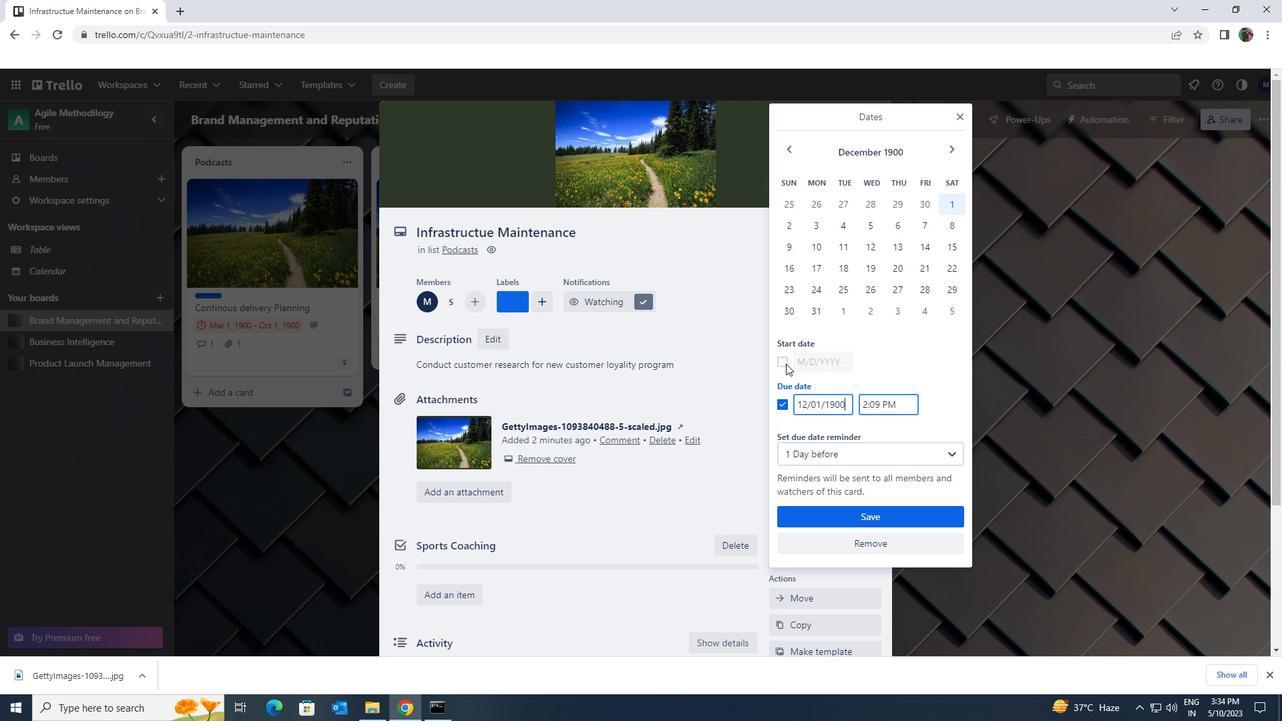 
Action: Mouse moved to (844, 361)
Screenshot: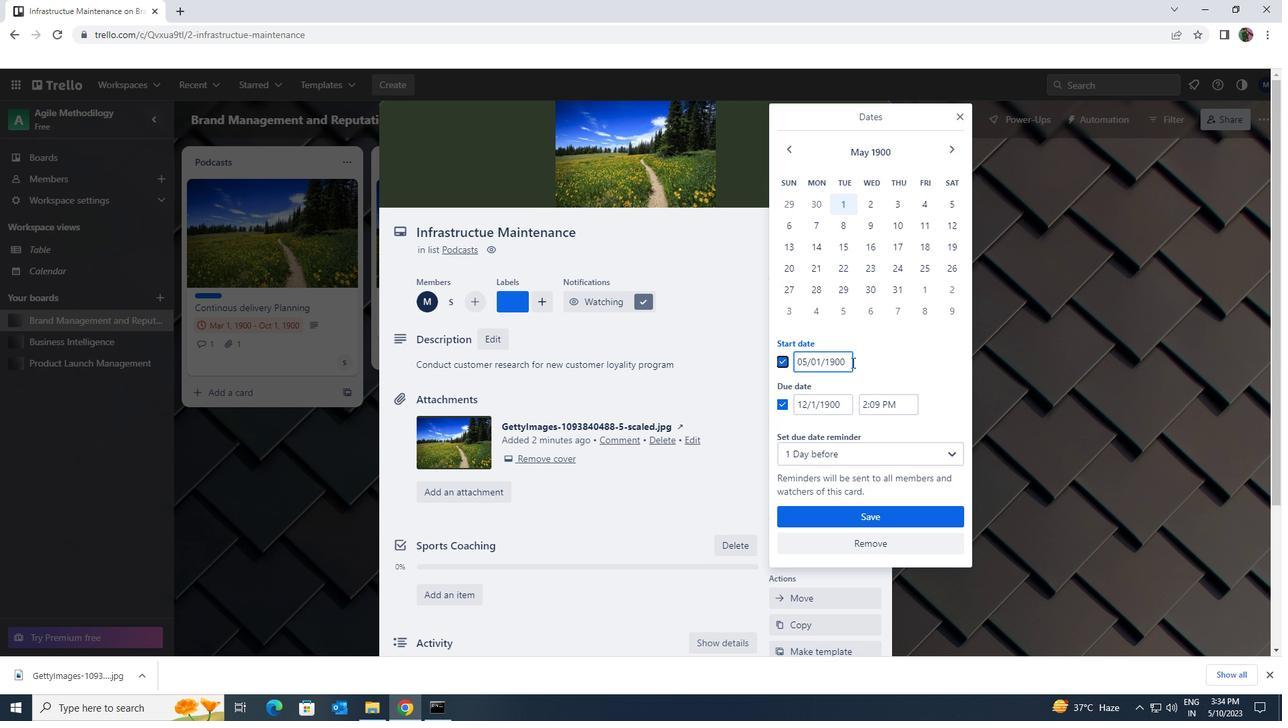 
Action: Mouse pressed left at (844, 361)
Screenshot: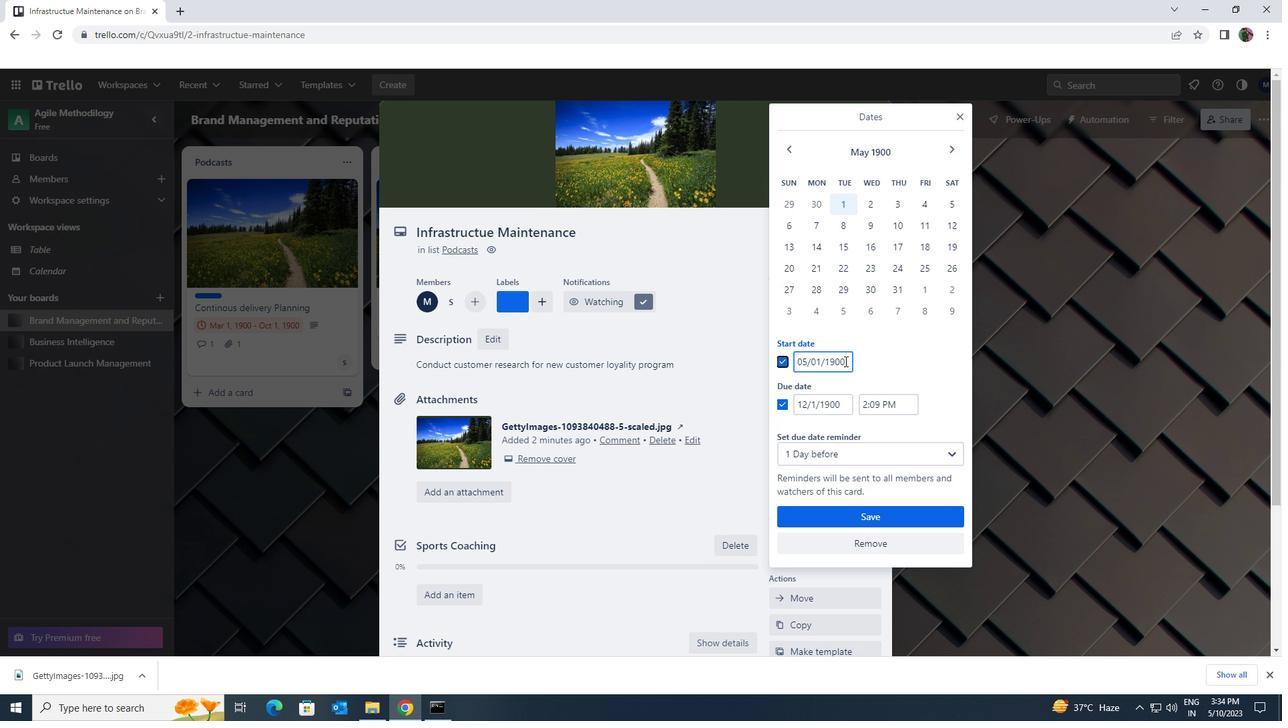 
Action: Mouse moved to (796, 363)
Screenshot: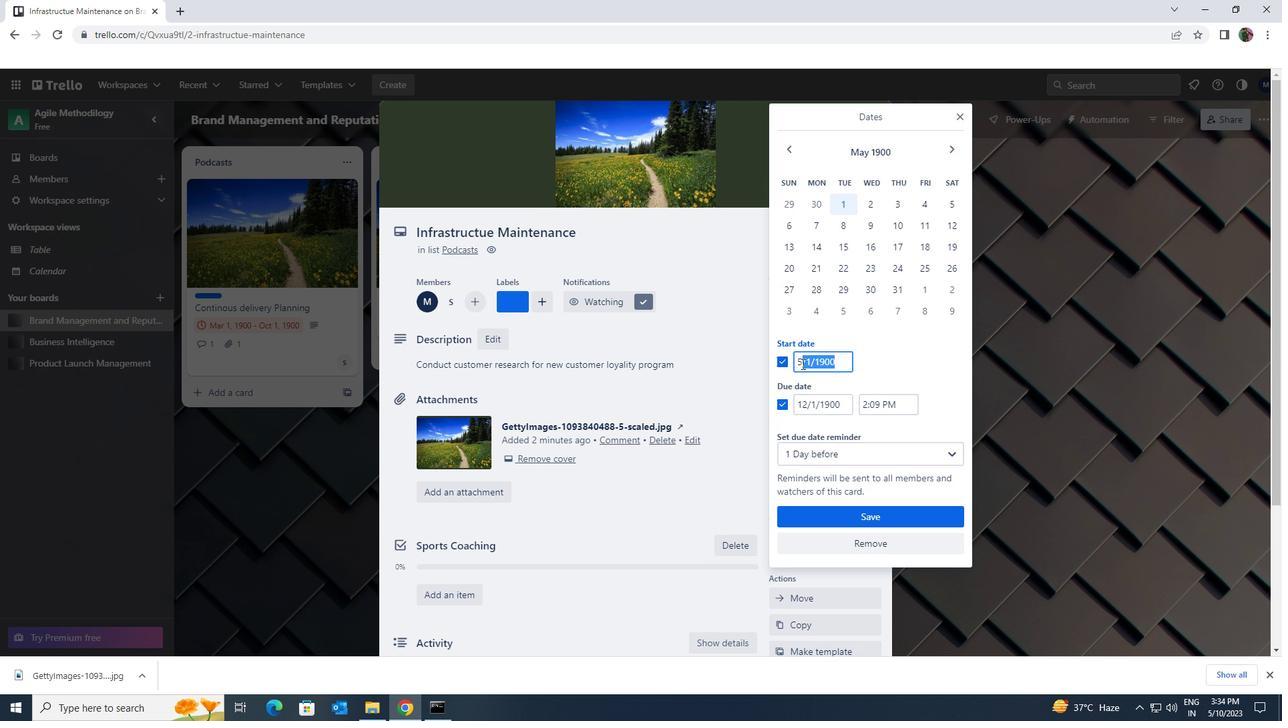 
Action: Key pressed 6/1/1900
Screenshot: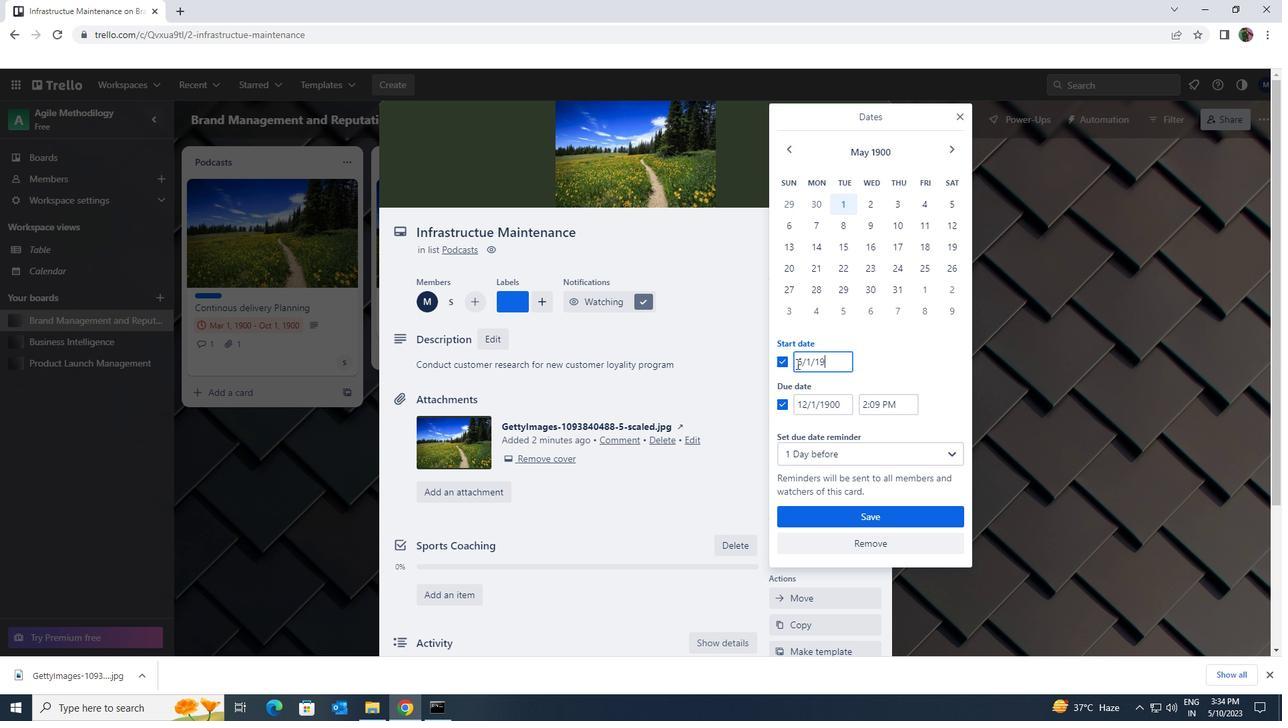 
Action: Mouse moved to (841, 404)
Screenshot: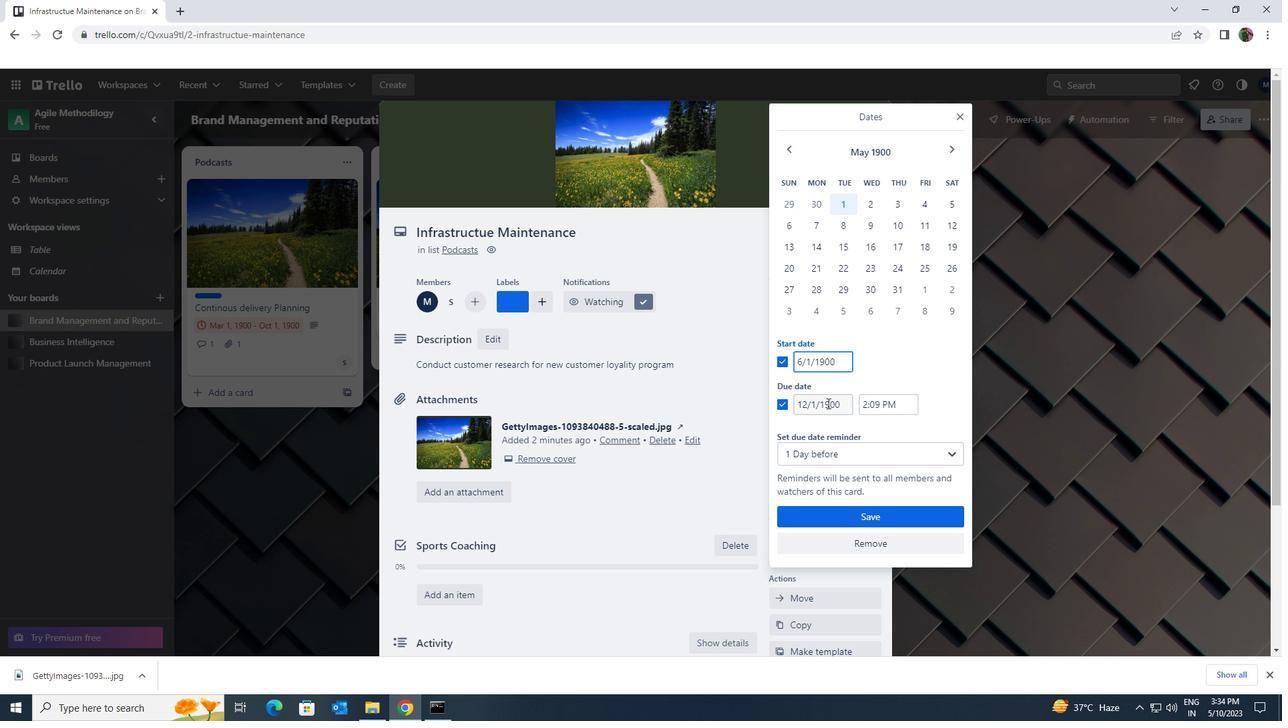 
Action: Mouse pressed left at (841, 404)
Screenshot: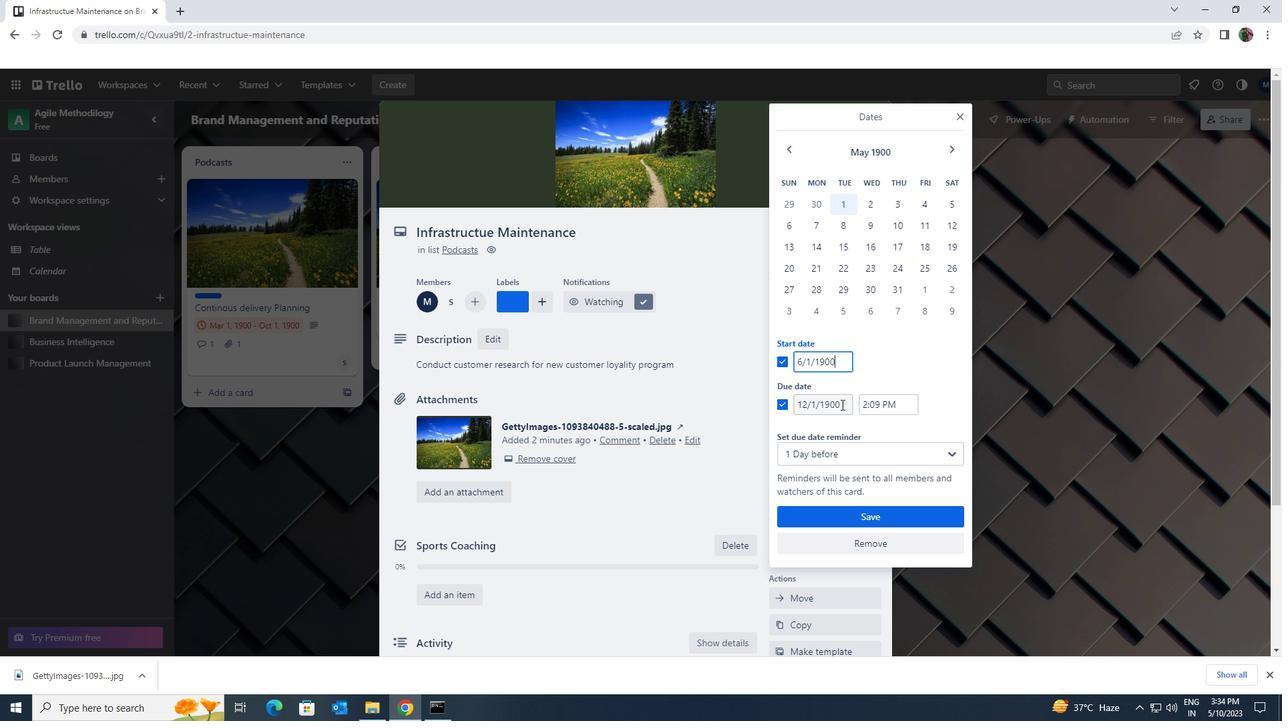 
Action: Mouse moved to (790, 409)
Screenshot: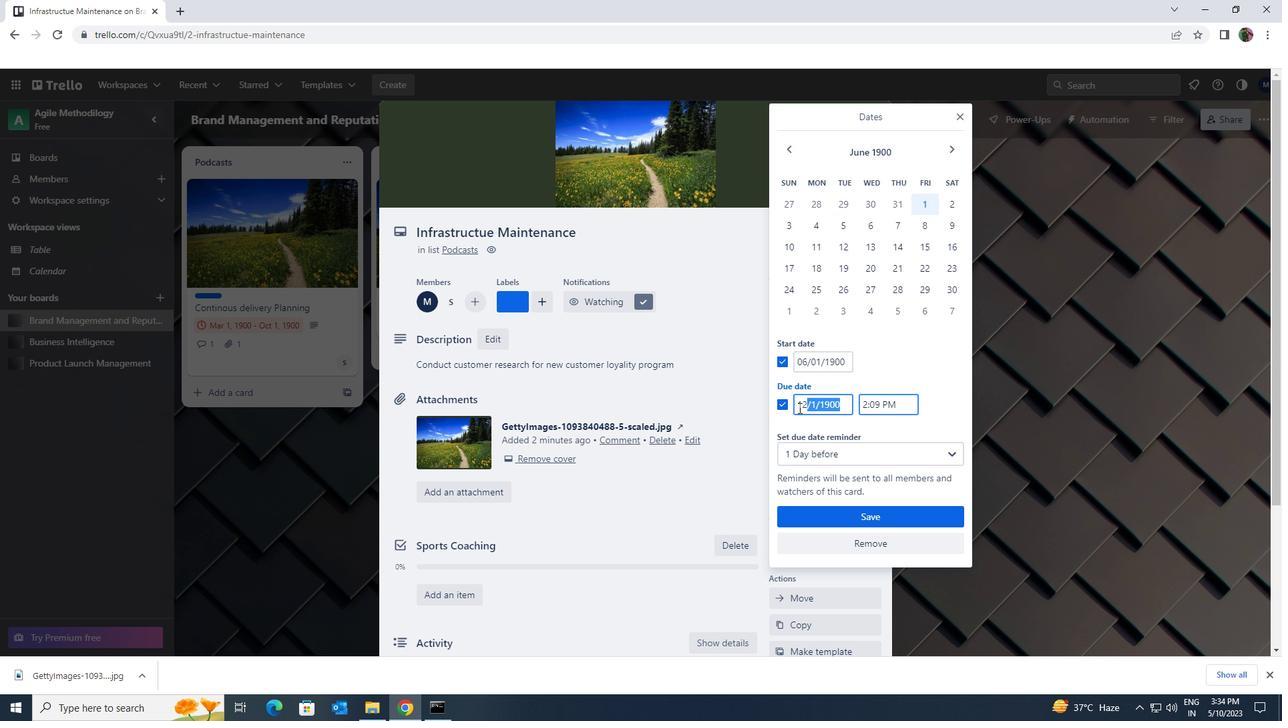 
Action: Key pressed 13/1/1900
Screenshot: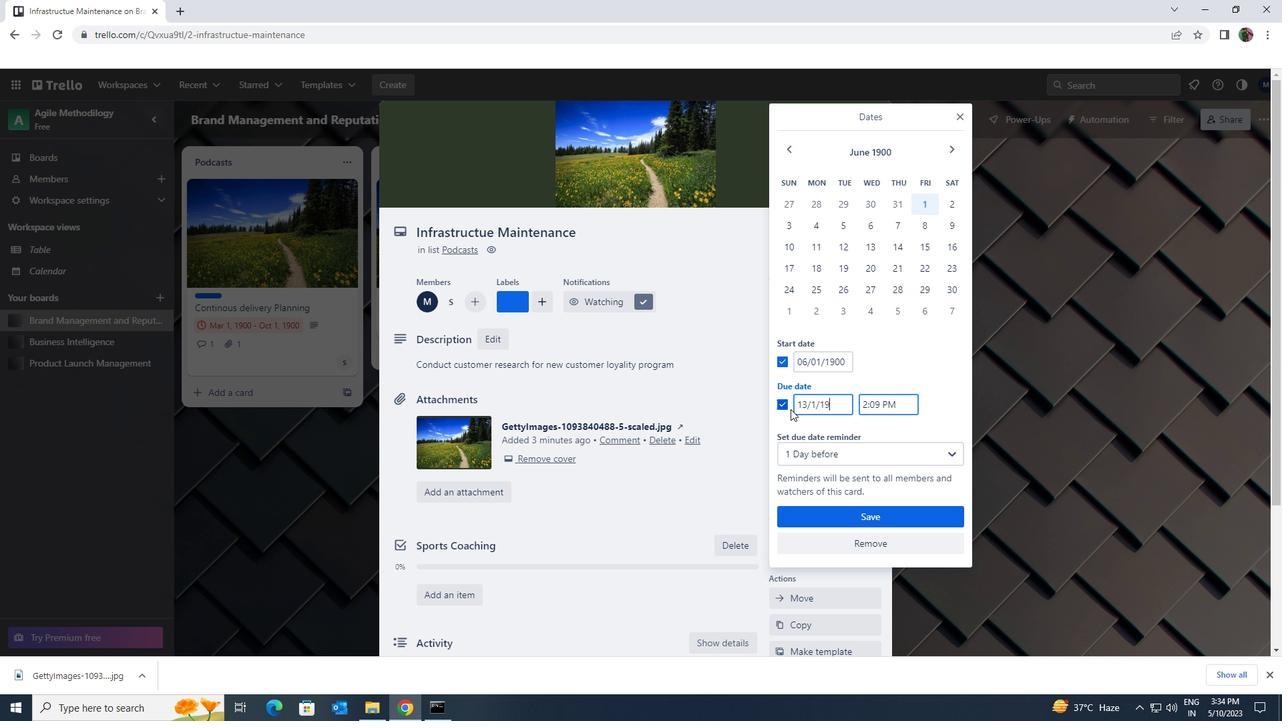 
Action: Mouse moved to (876, 511)
Screenshot: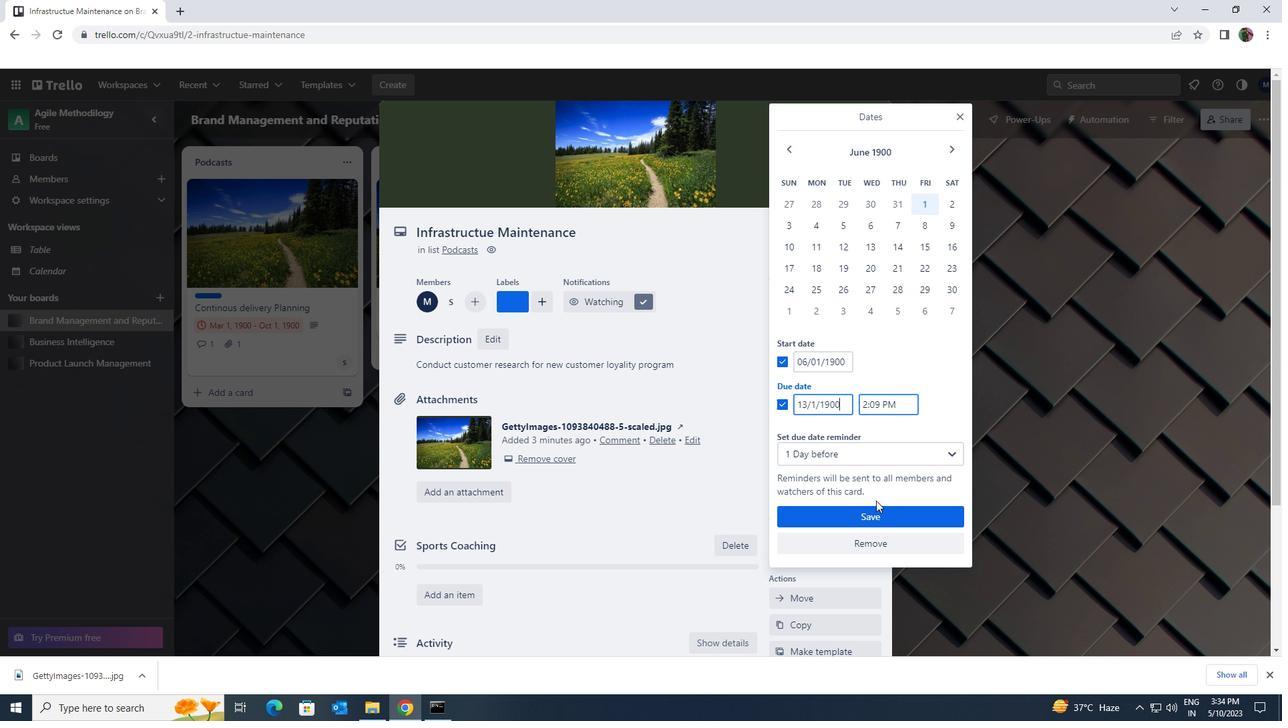 
Action: Mouse pressed left at (876, 511)
Screenshot: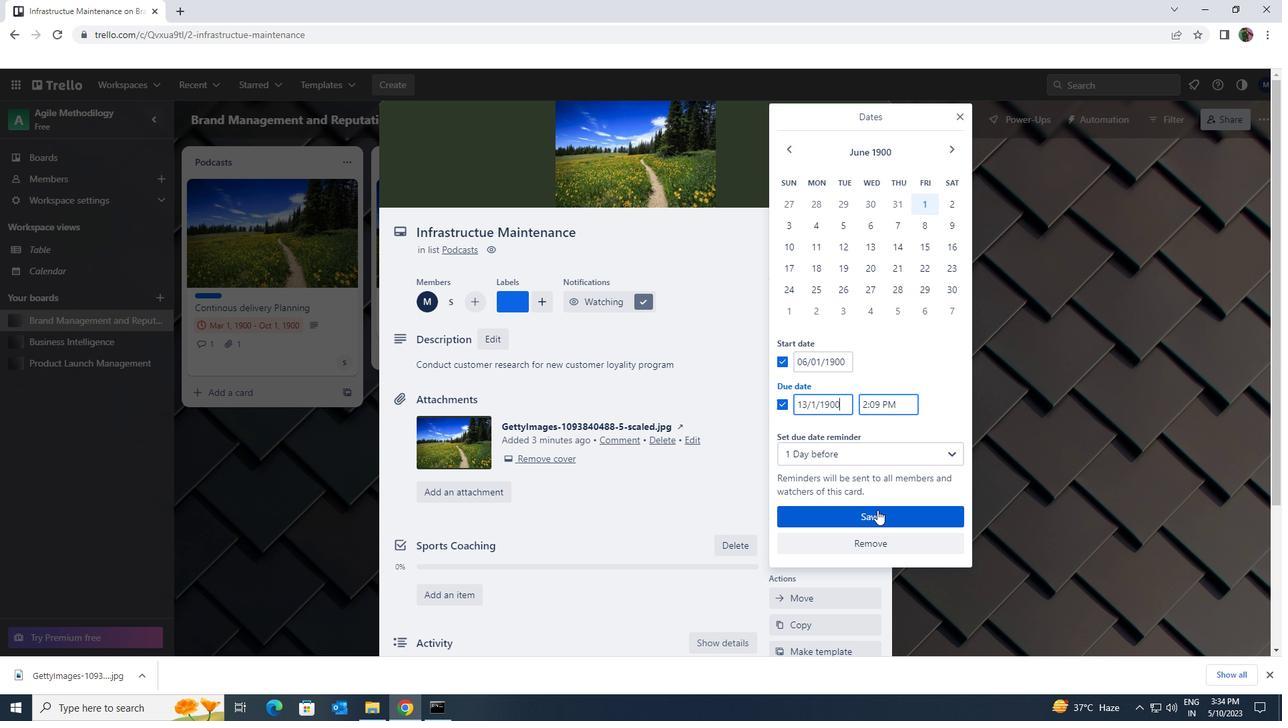 
Action: Mouse moved to (876, 511)
Screenshot: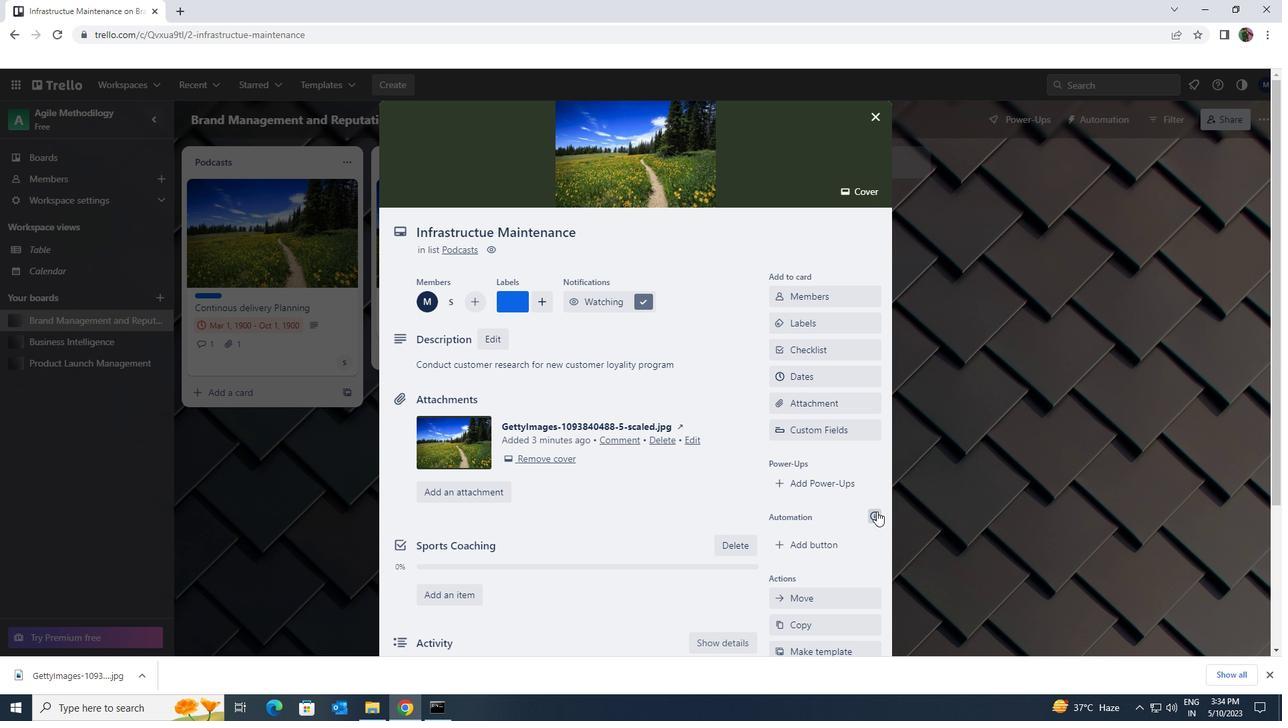 
